 Task: Look for space in Sim, Russia from 12th July, 2023 to 16th July, 2023 for 8 adults in price range Rs.10000 to Rs.16000. Place can be private room with 8 bedrooms having 8 beds and 8 bathrooms. Property type can be house, flat, guest house. Amenities needed are: wifi, TV, free parkinig on premises, gym, breakfast. Booking option can be shelf check-in. Required host language is English.
Action: Mouse moved to (514, 114)
Screenshot: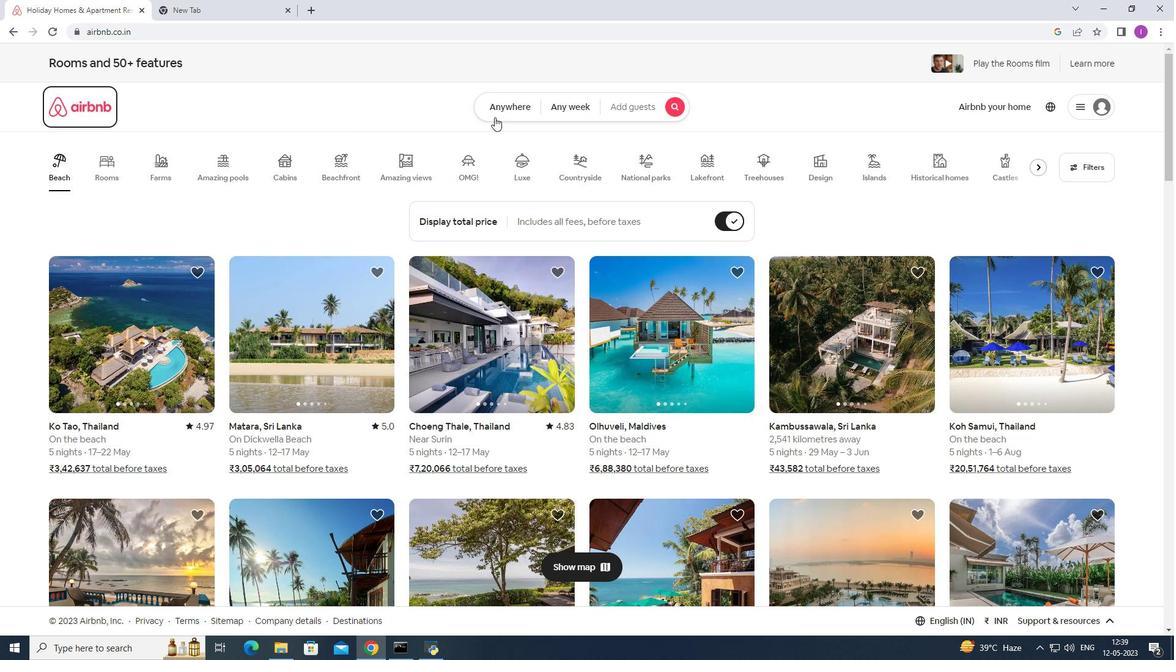 
Action: Mouse pressed left at (514, 114)
Screenshot: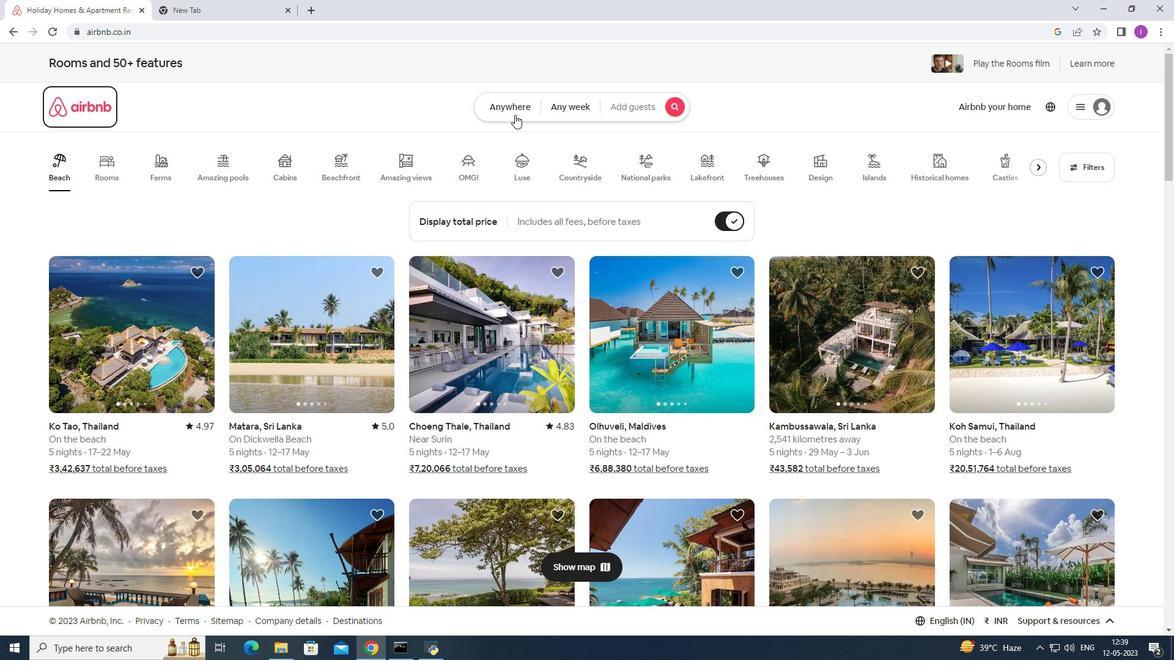 
Action: Mouse moved to (461, 160)
Screenshot: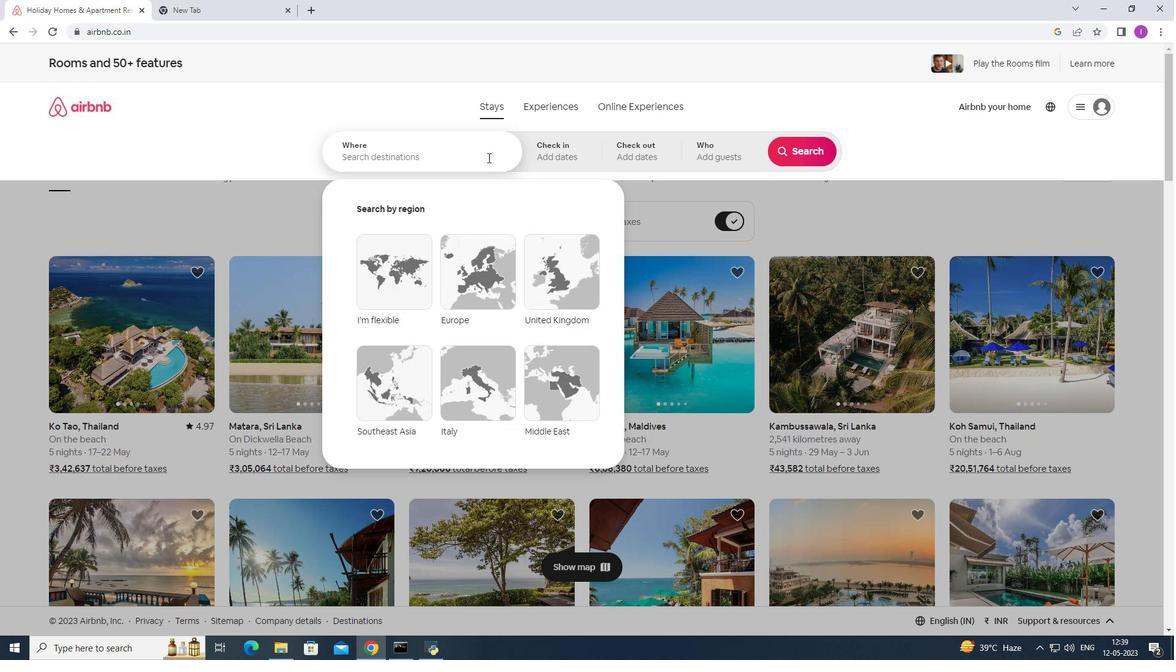 
Action: Mouse pressed left at (461, 160)
Screenshot: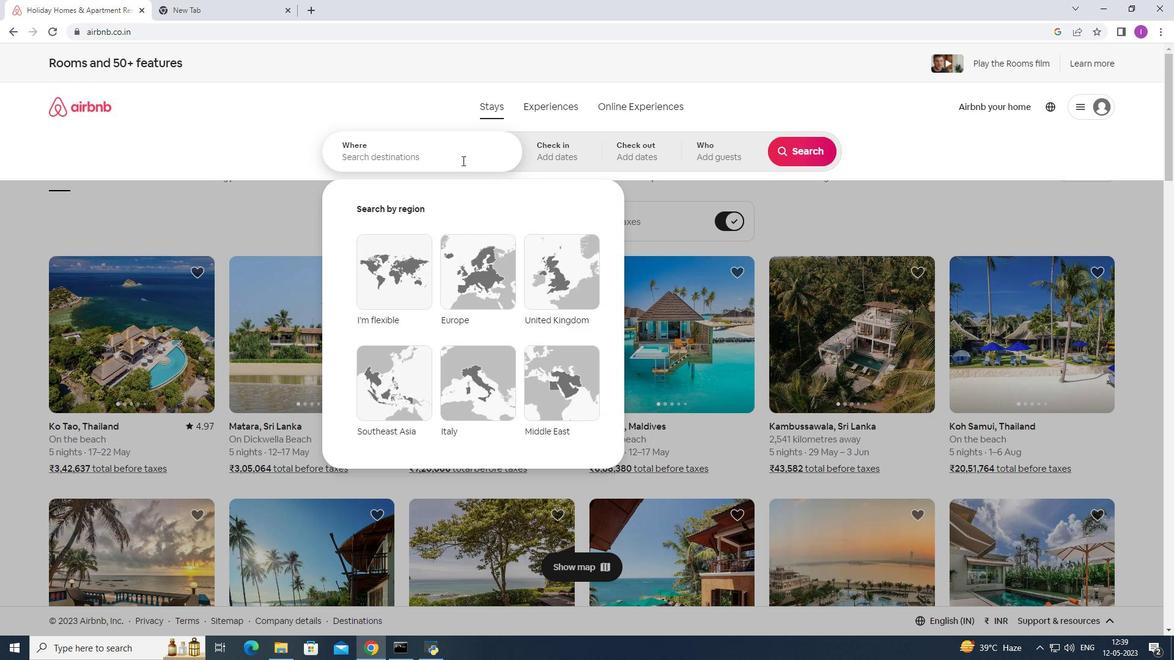 
Action: Key pressed <Key.shift><Key.shift><Key.shift><Key.shift><Key.shift><Key.shift>Sim,<Key.shift><Key.shift><Key.shift>Russia
Screenshot: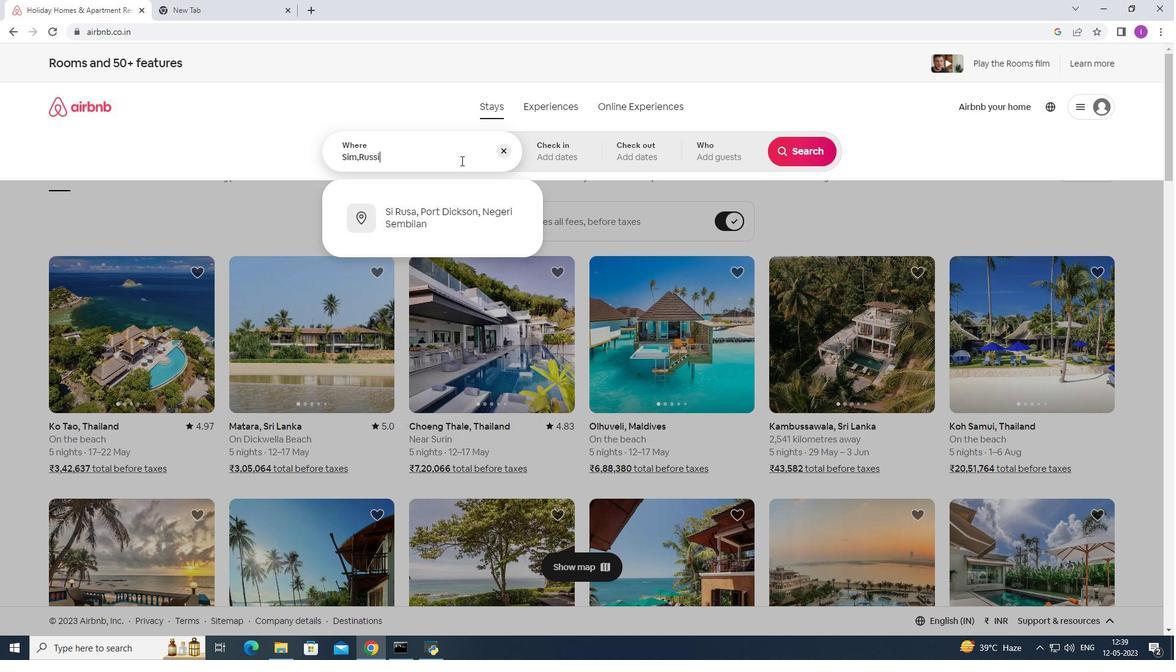 
Action: Mouse moved to (557, 150)
Screenshot: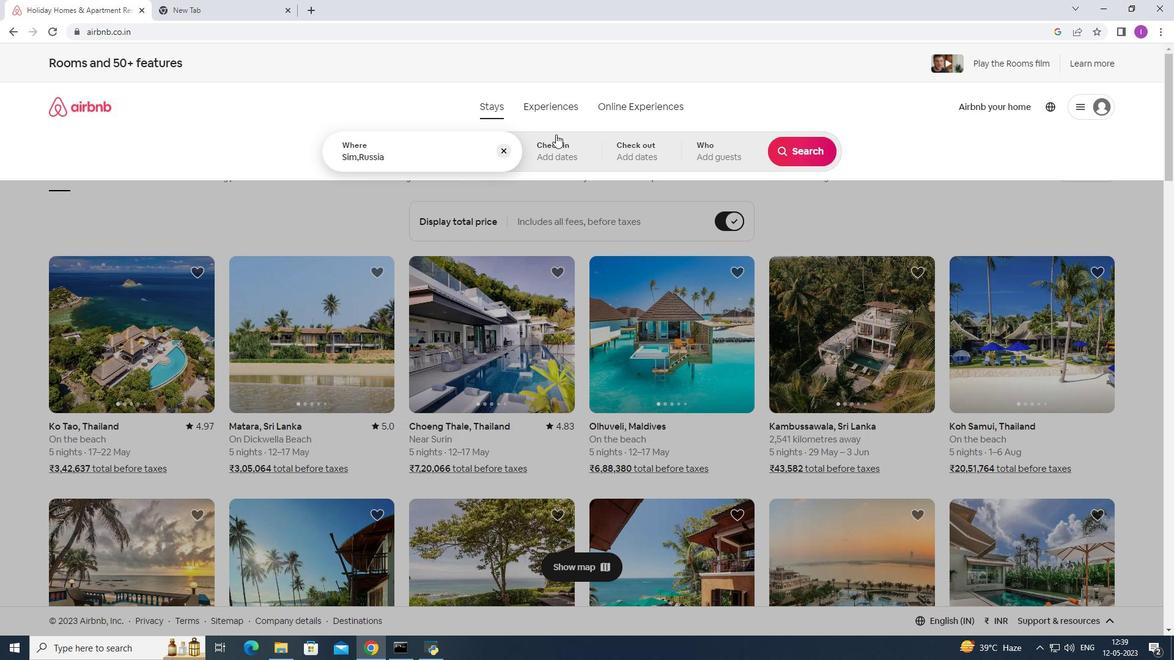 
Action: Mouse pressed left at (557, 150)
Screenshot: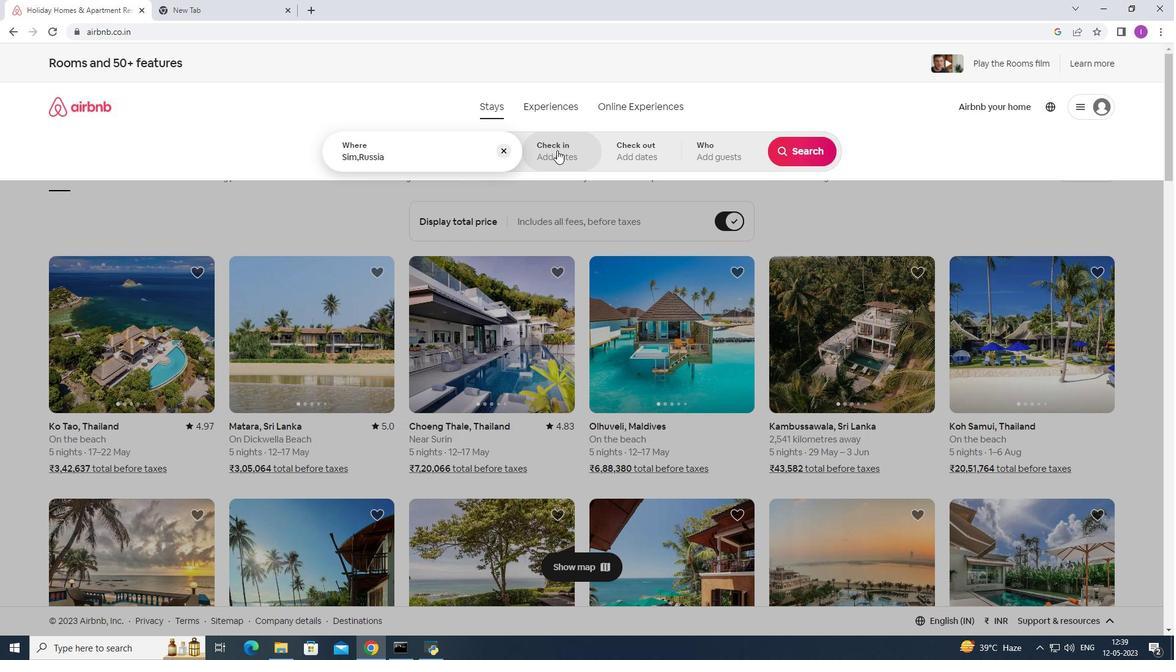 
Action: Mouse moved to (806, 242)
Screenshot: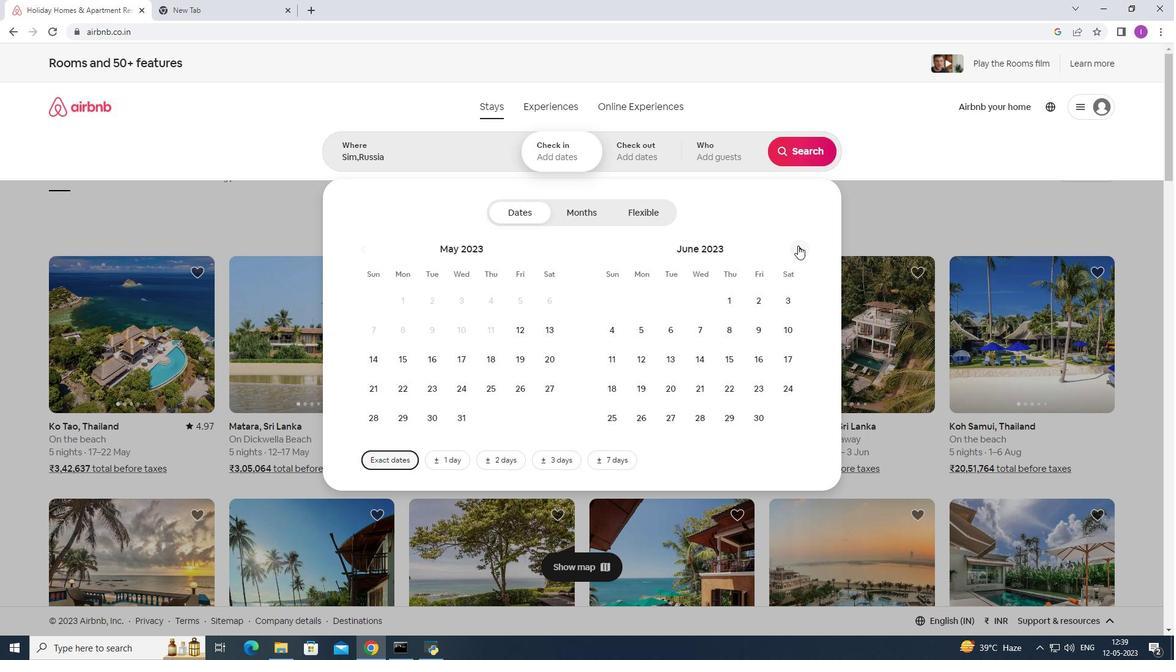 
Action: Mouse pressed left at (806, 242)
Screenshot: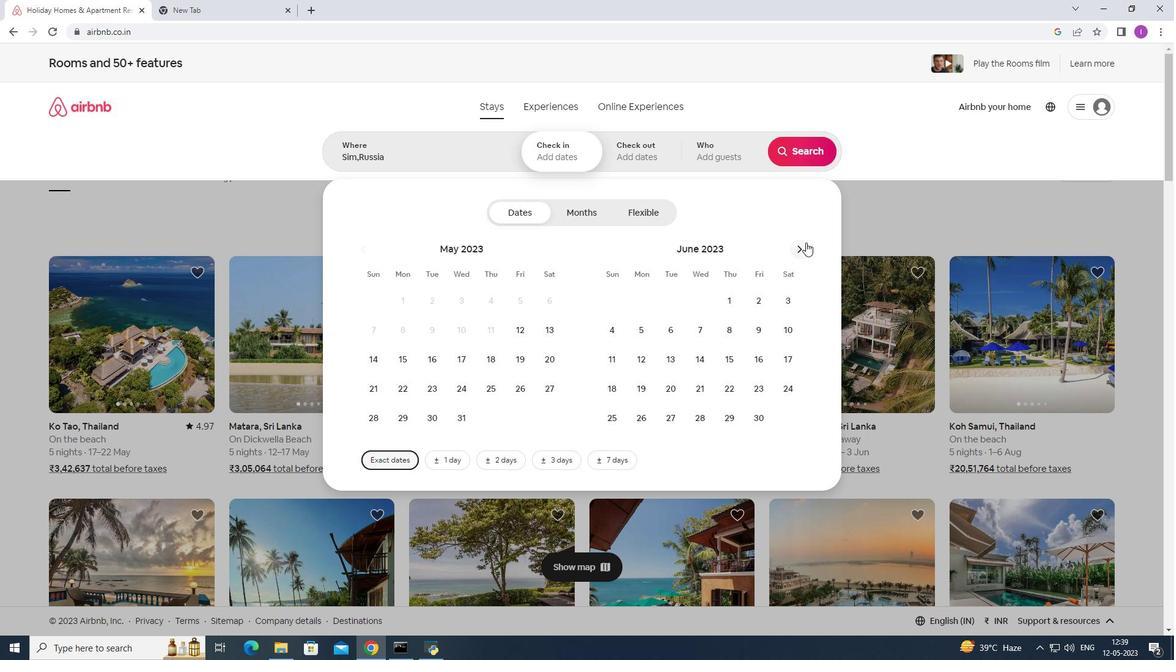 
Action: Mouse moved to (697, 355)
Screenshot: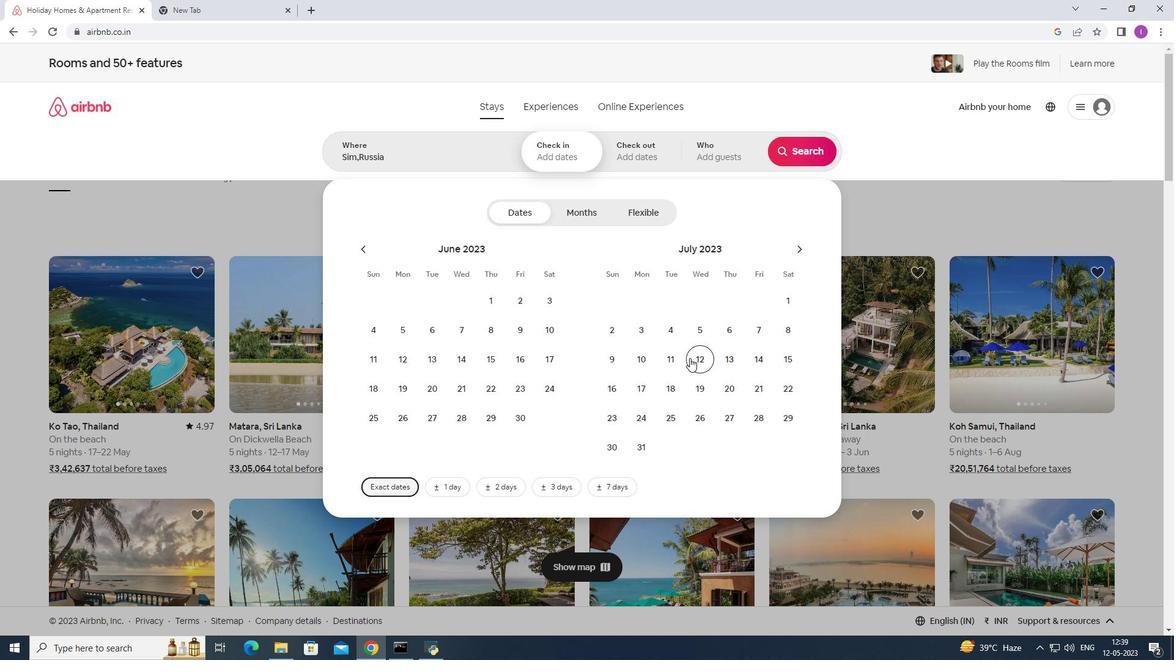 
Action: Mouse pressed left at (697, 355)
Screenshot: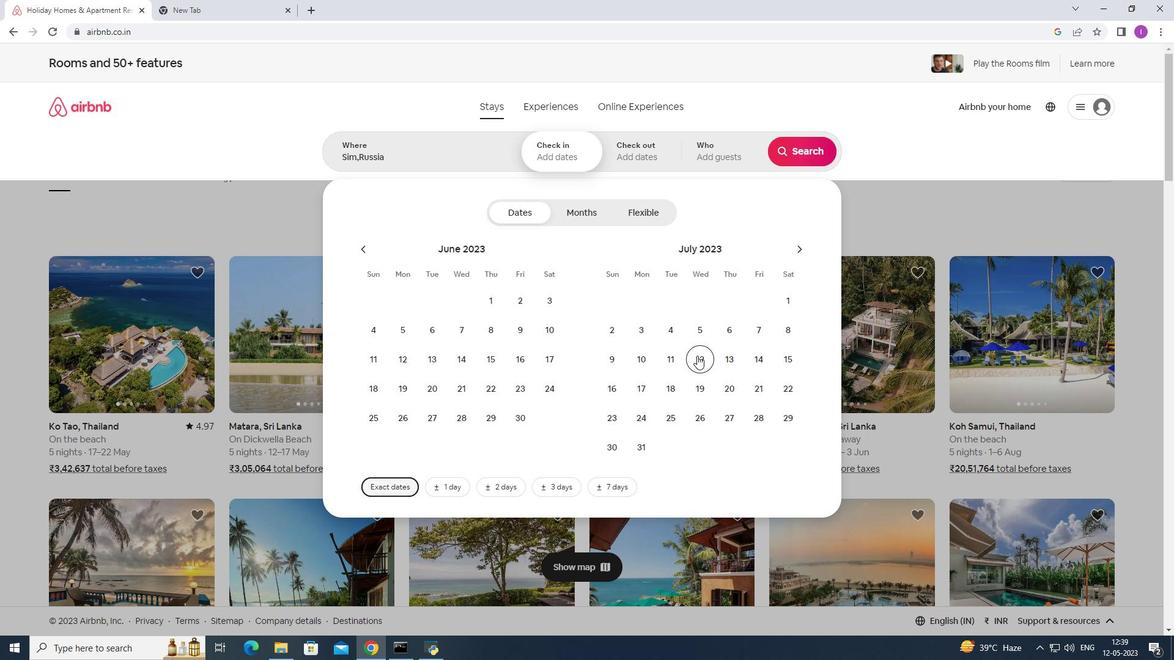 
Action: Mouse moved to (618, 390)
Screenshot: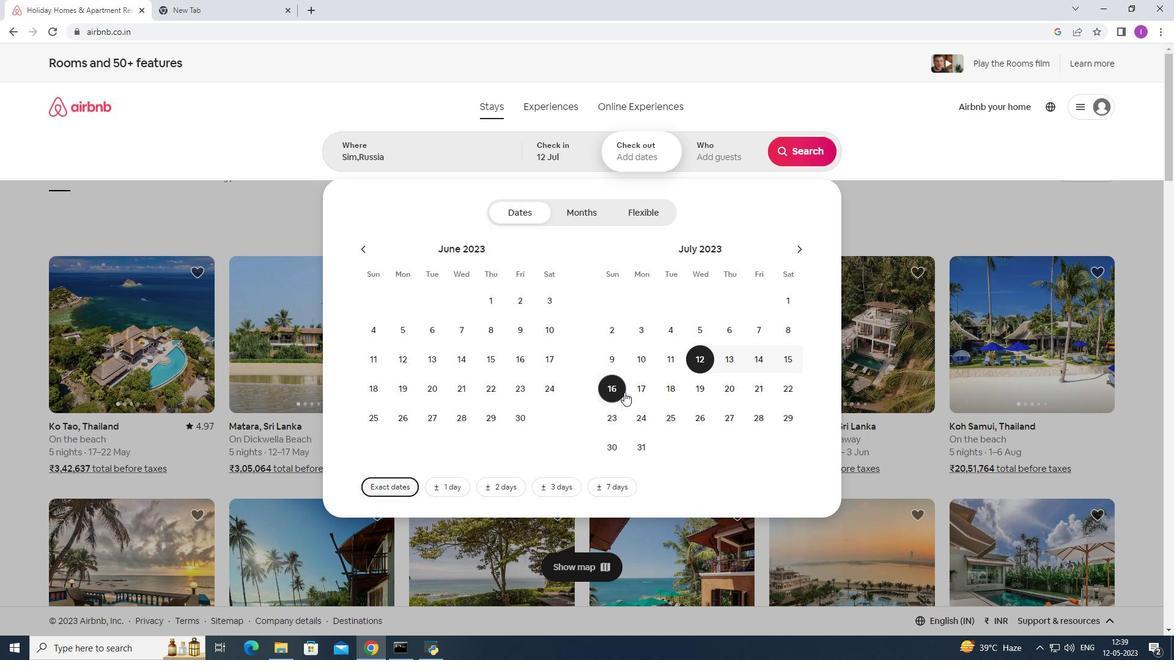 
Action: Mouse pressed left at (618, 390)
Screenshot: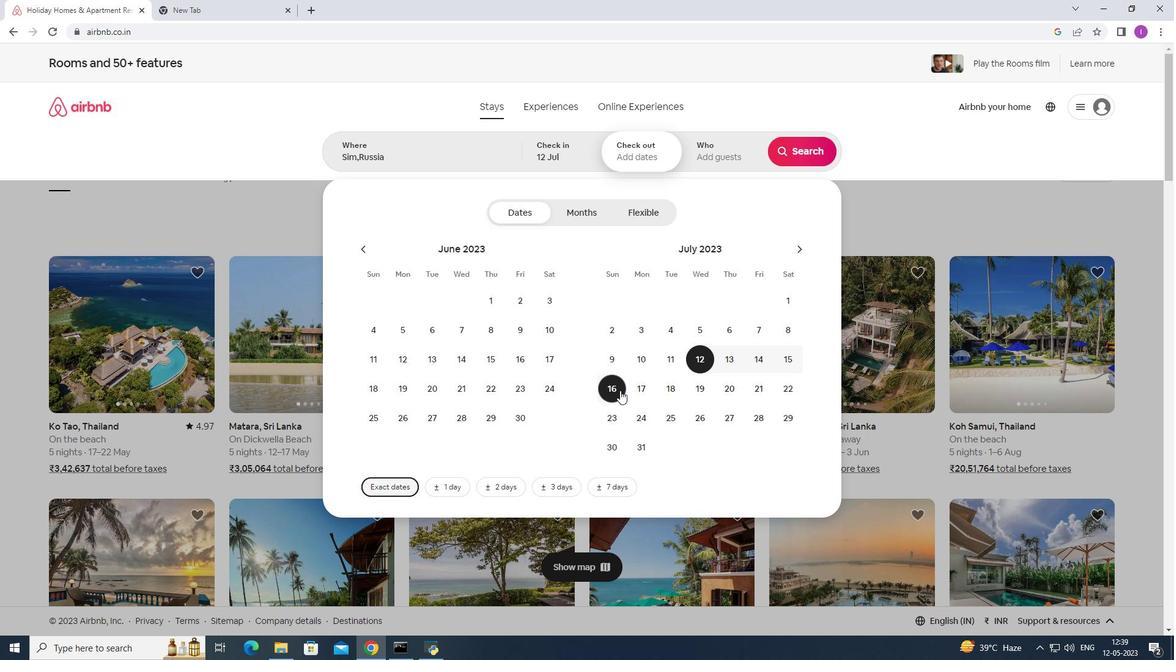 
Action: Mouse moved to (700, 153)
Screenshot: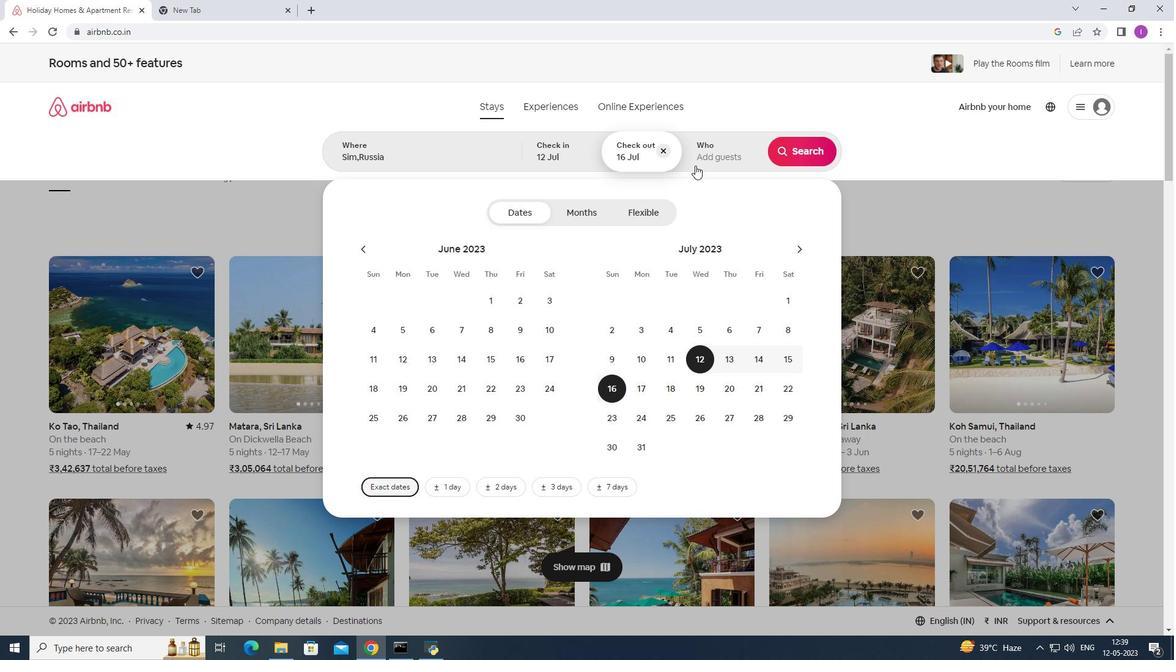 
Action: Mouse pressed left at (700, 153)
Screenshot: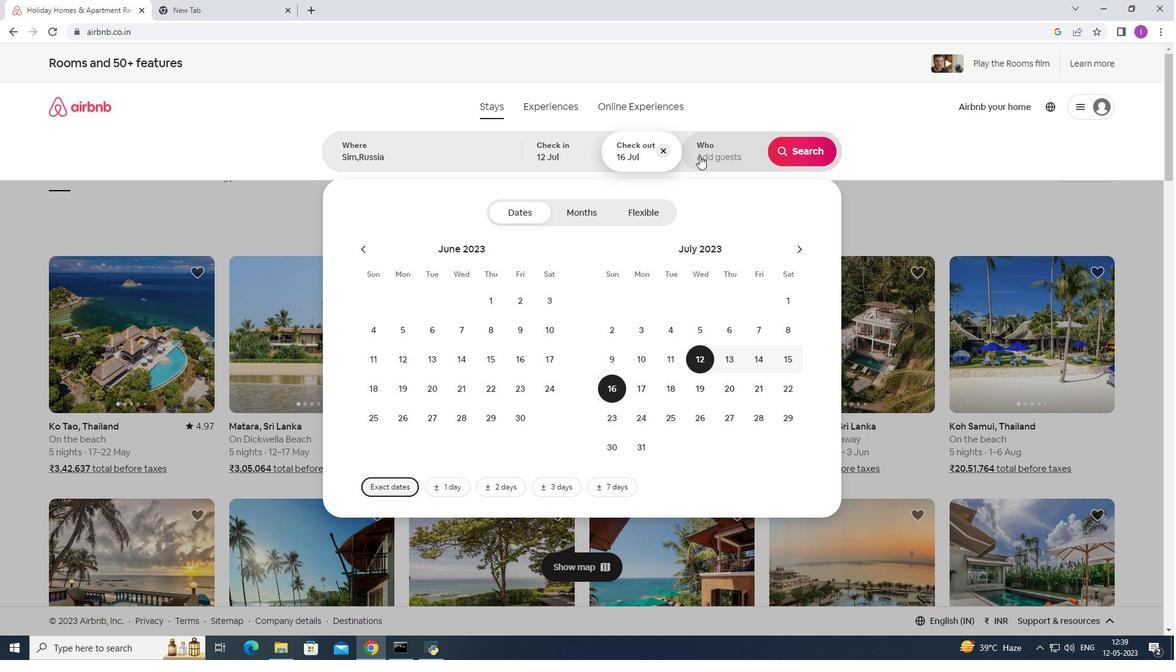 
Action: Mouse moved to (803, 219)
Screenshot: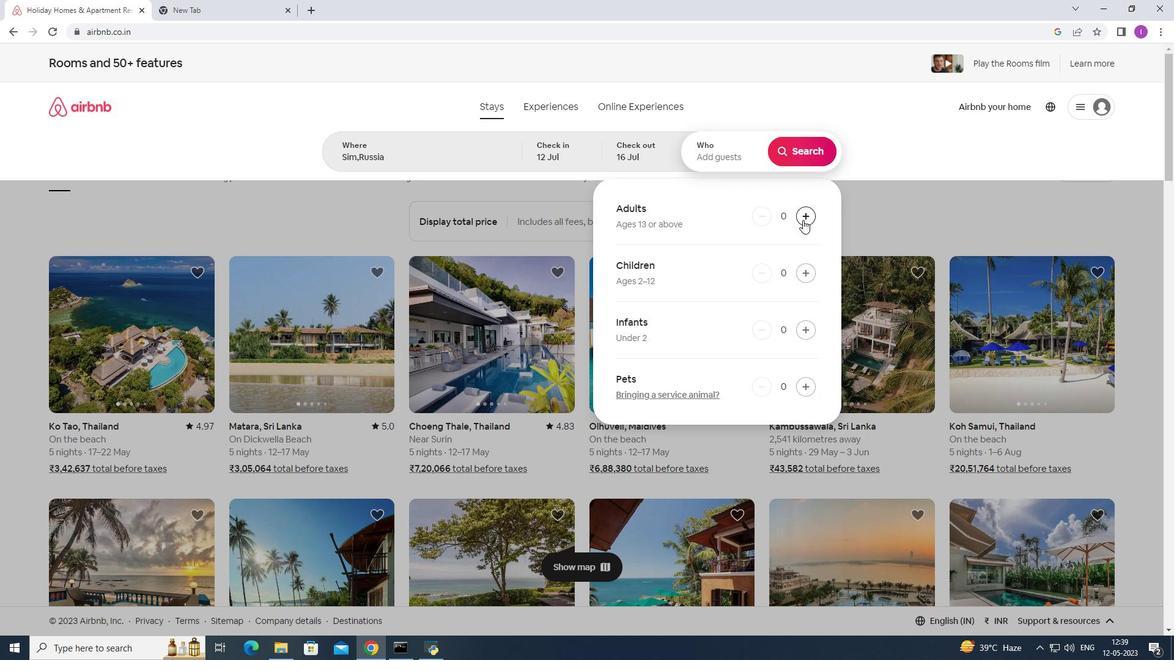 
Action: Mouse pressed left at (803, 219)
Screenshot: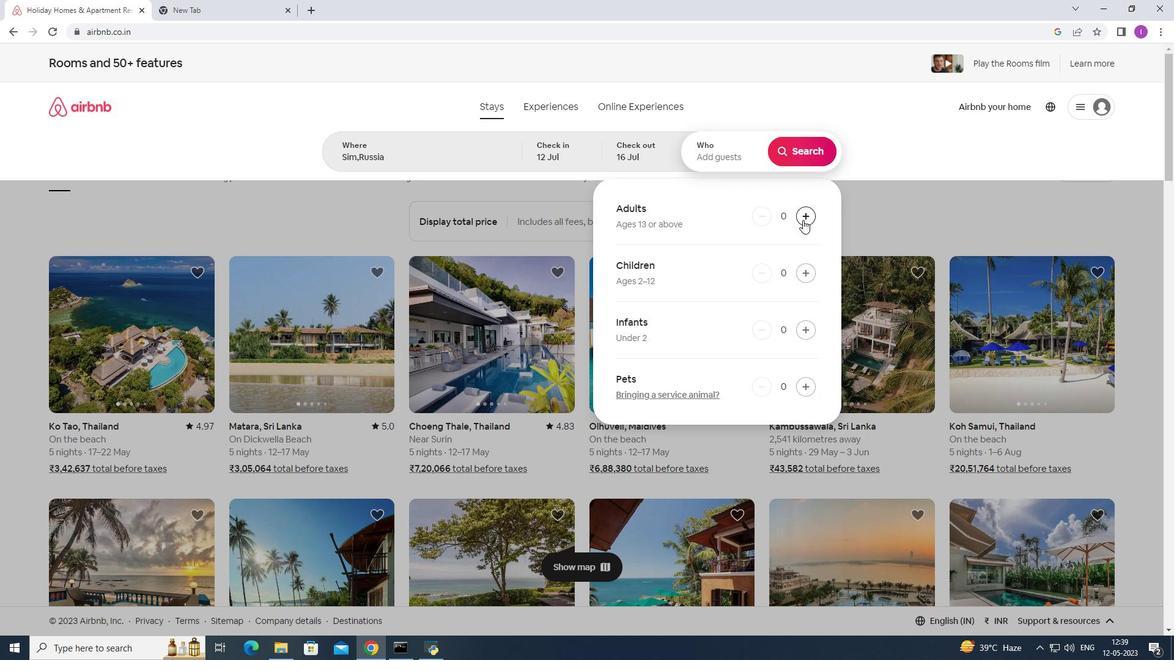 
Action: Mouse pressed left at (803, 219)
Screenshot: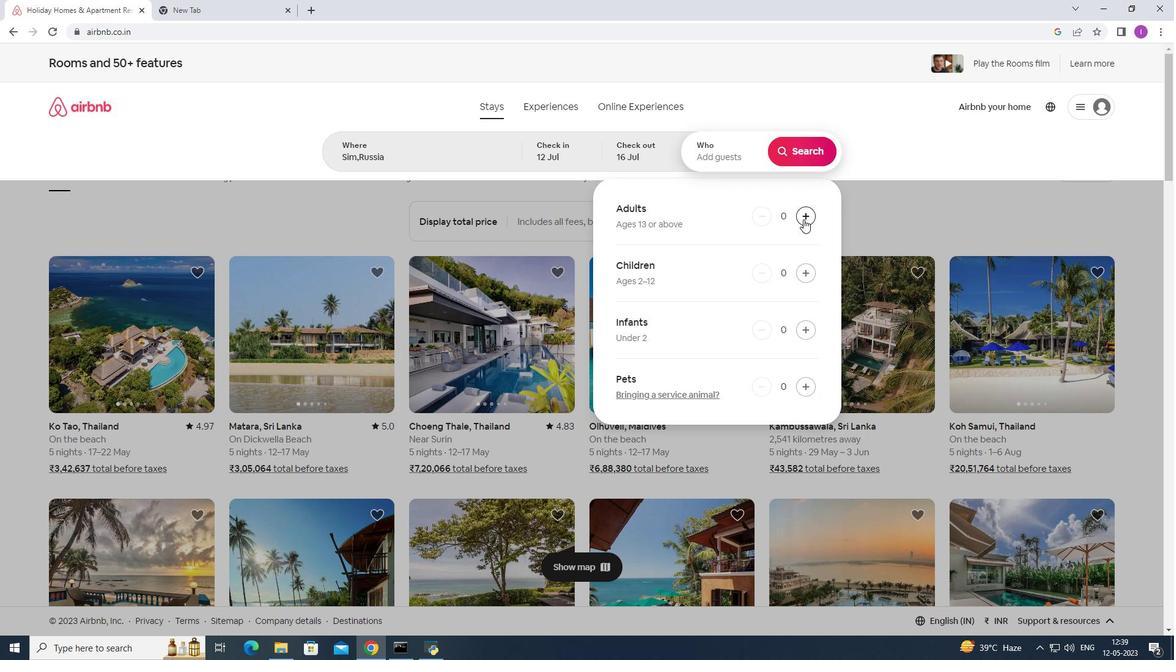 
Action: Mouse pressed left at (803, 219)
Screenshot: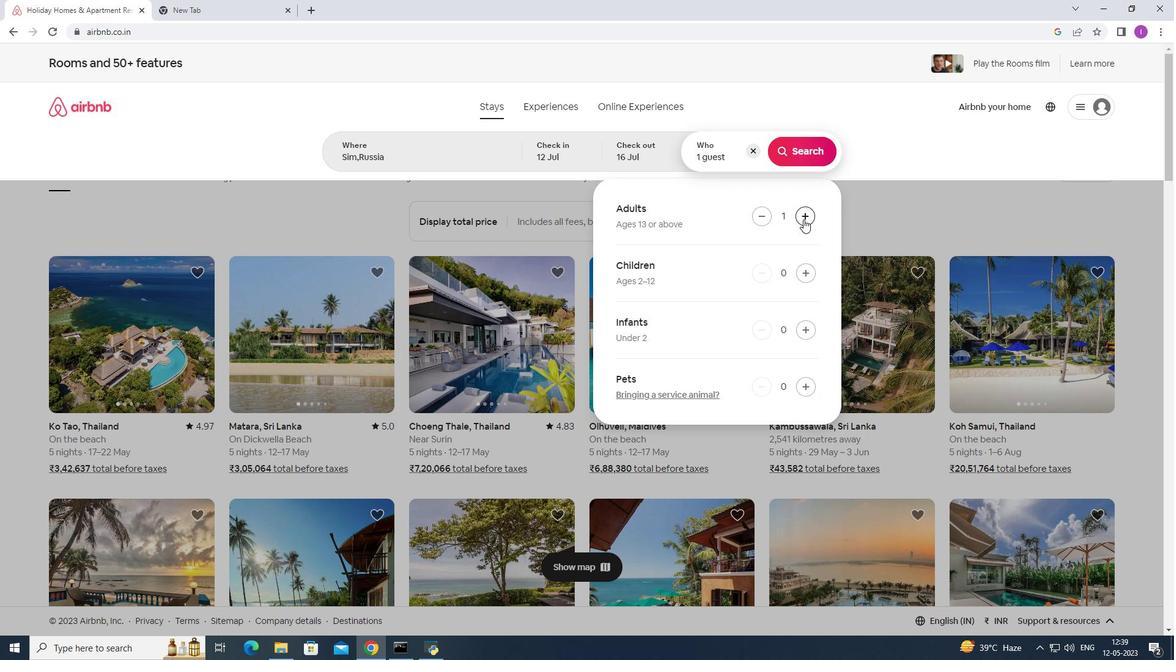 
Action: Mouse pressed left at (803, 219)
Screenshot: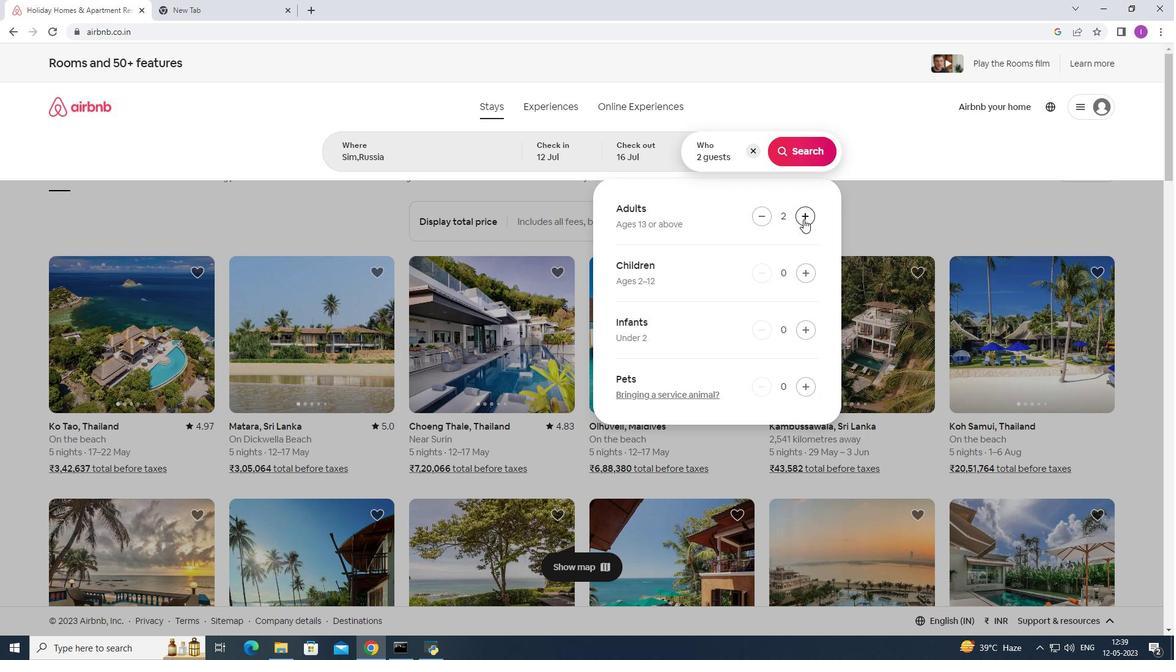 
Action: Mouse pressed left at (803, 219)
Screenshot: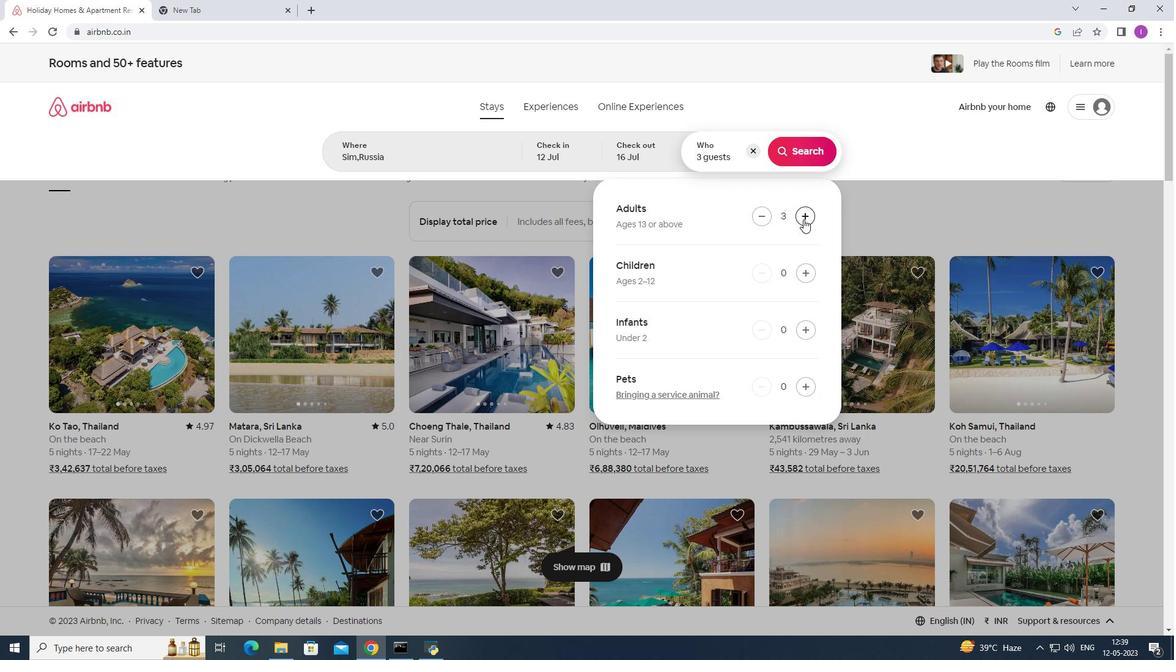 
Action: Mouse pressed left at (803, 219)
Screenshot: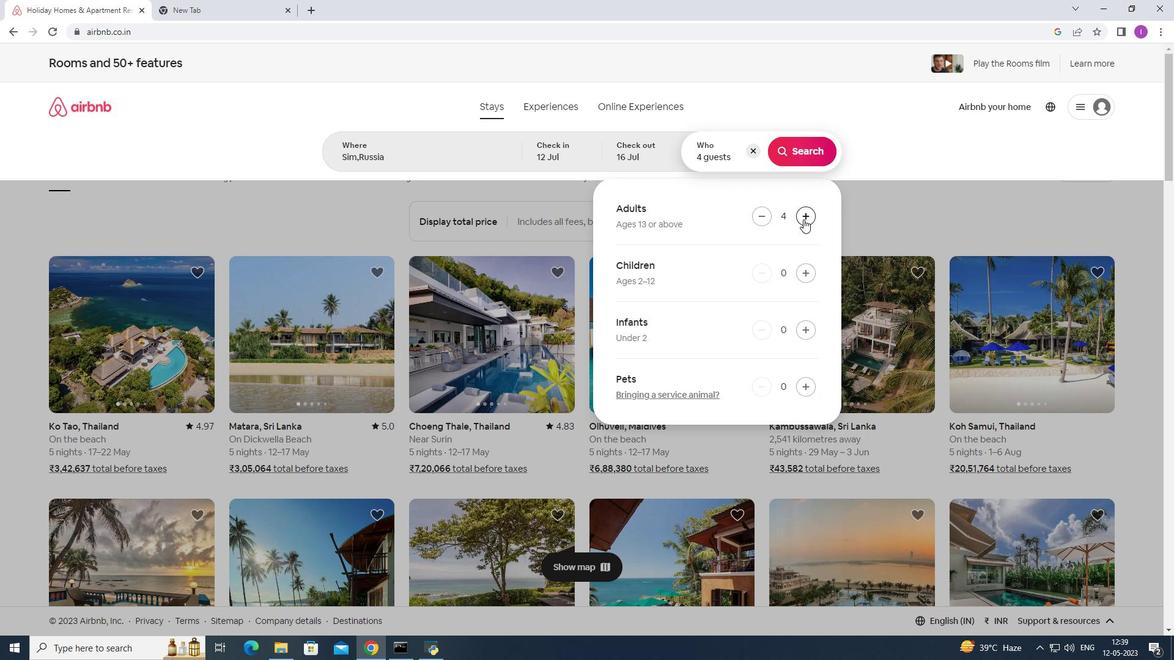 
Action: Mouse pressed left at (803, 219)
Screenshot: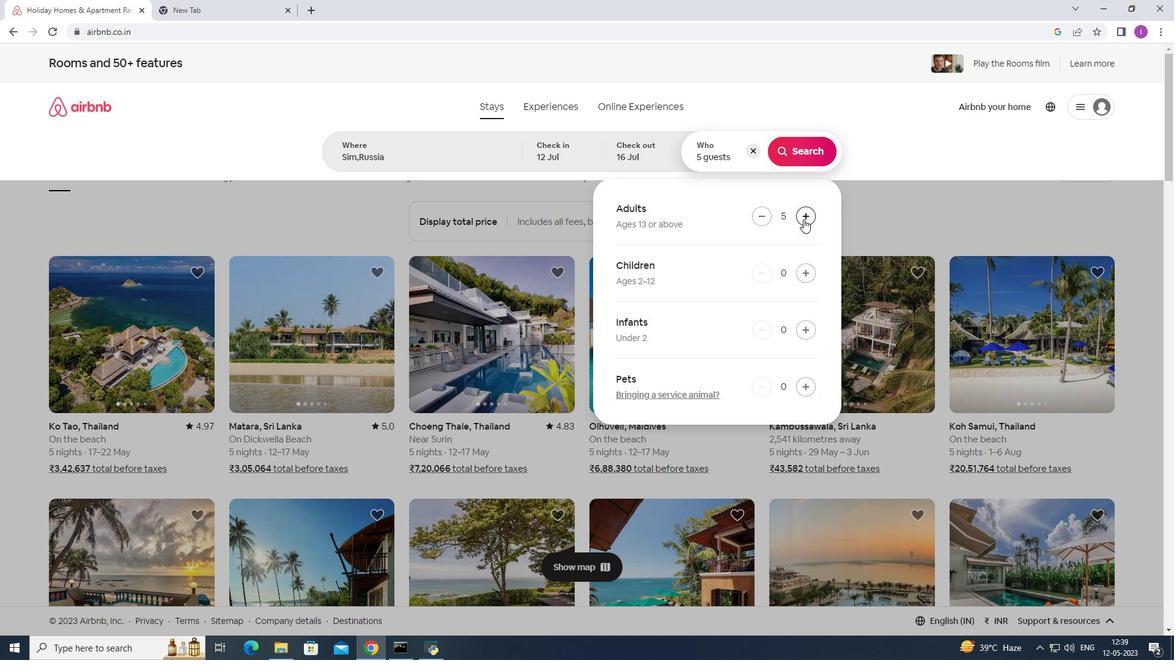 
Action: Mouse pressed left at (803, 219)
Screenshot: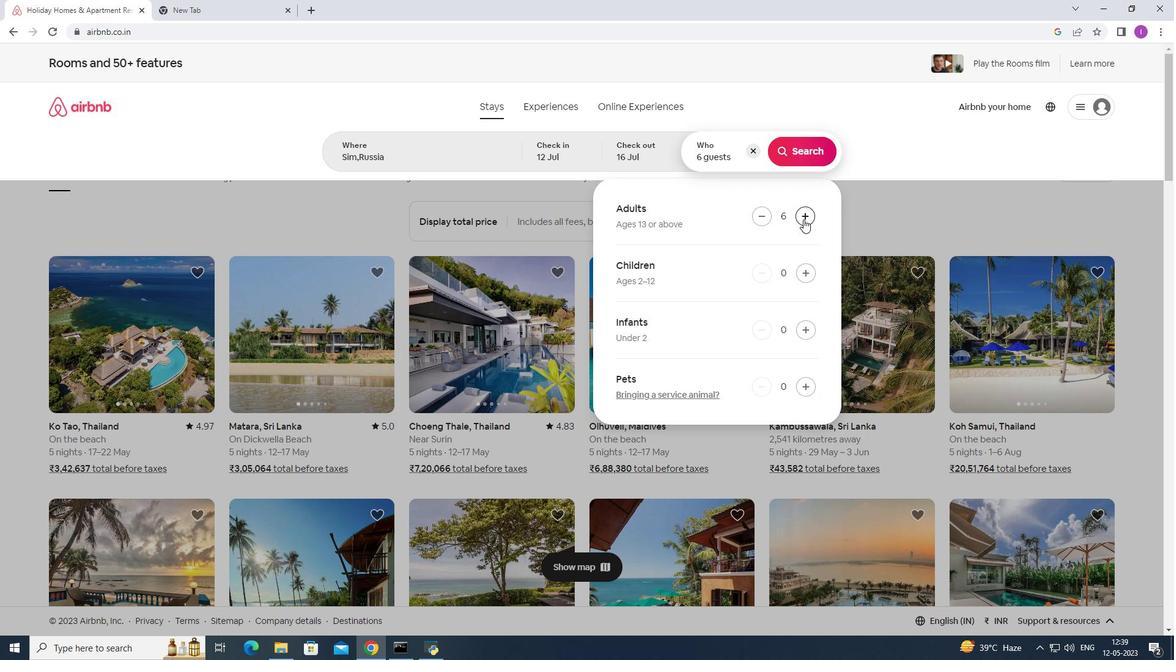 
Action: Mouse moved to (794, 153)
Screenshot: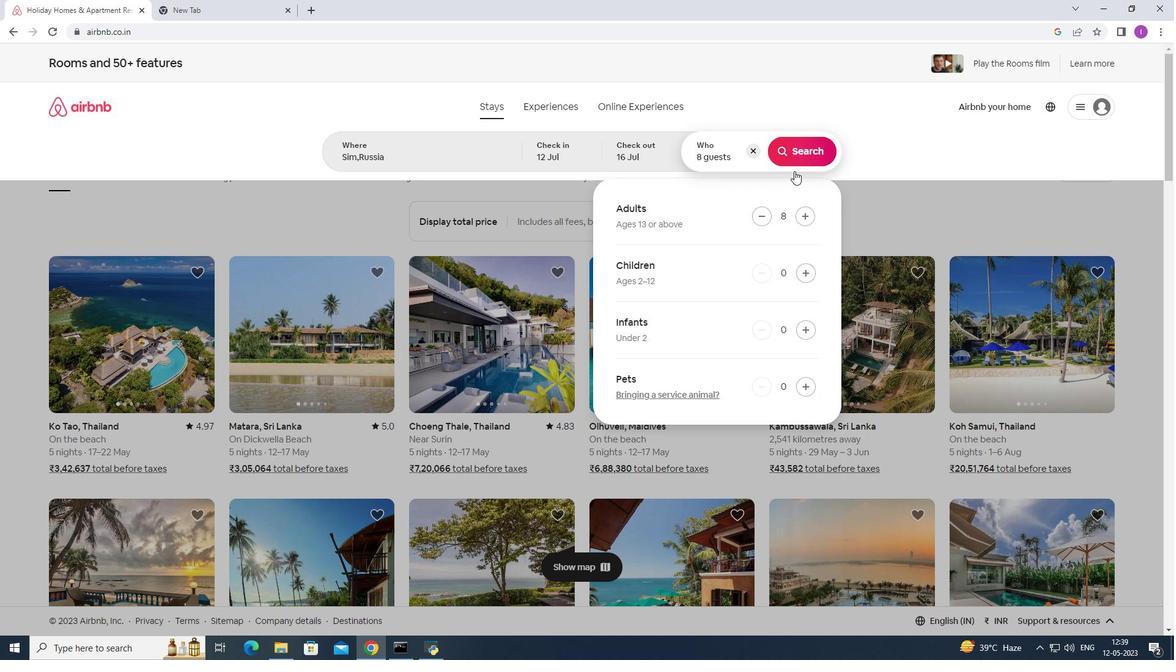 
Action: Mouse pressed left at (794, 153)
Screenshot: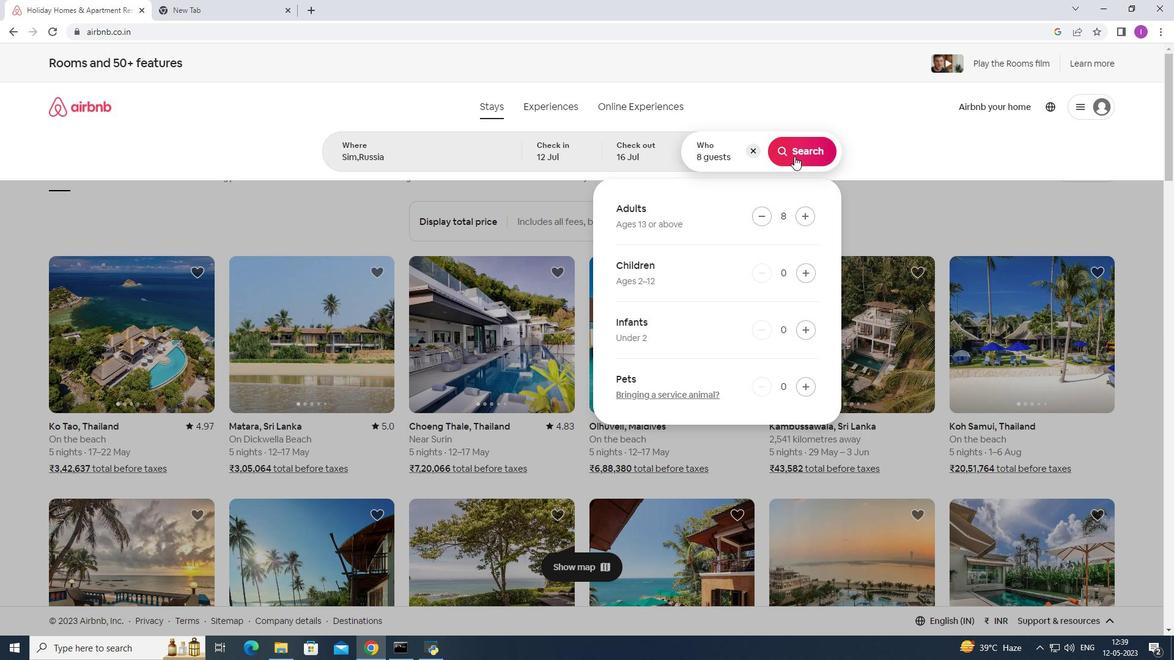 
Action: Mouse moved to (1128, 120)
Screenshot: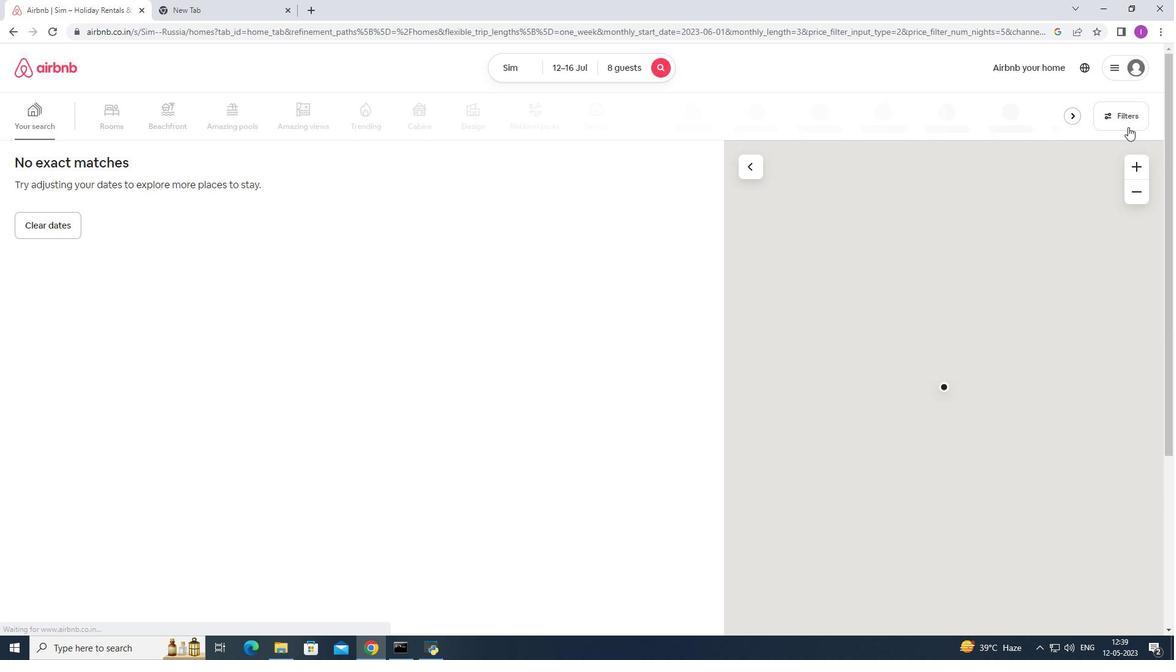 
Action: Mouse pressed left at (1128, 120)
Screenshot: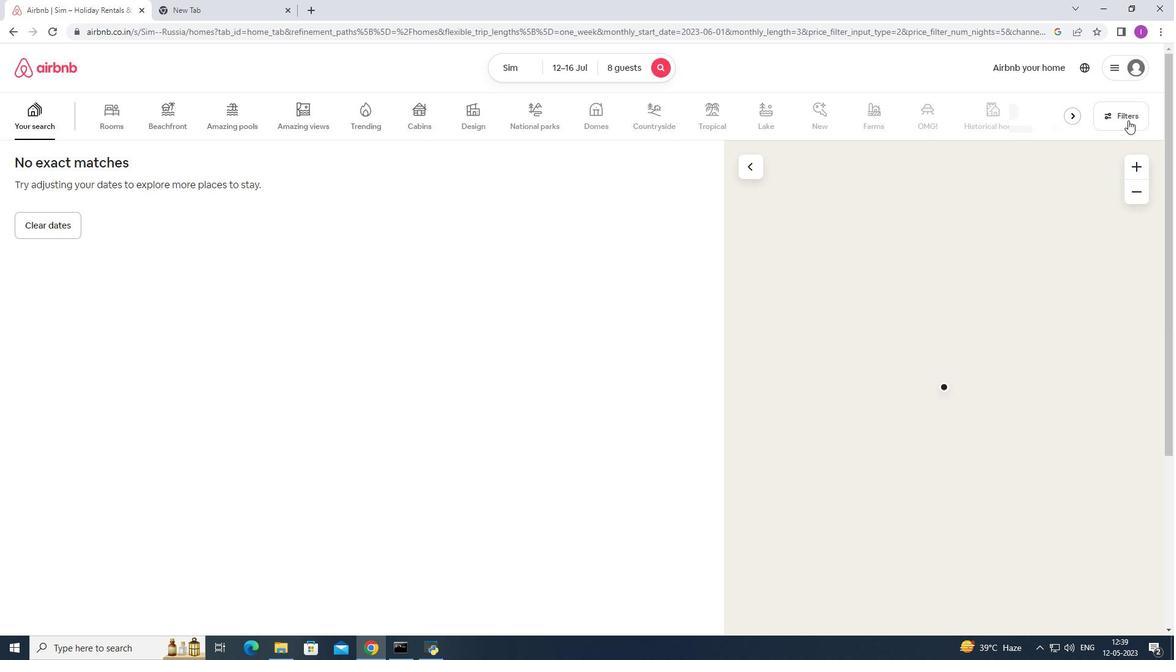 
Action: Mouse moved to (671, 417)
Screenshot: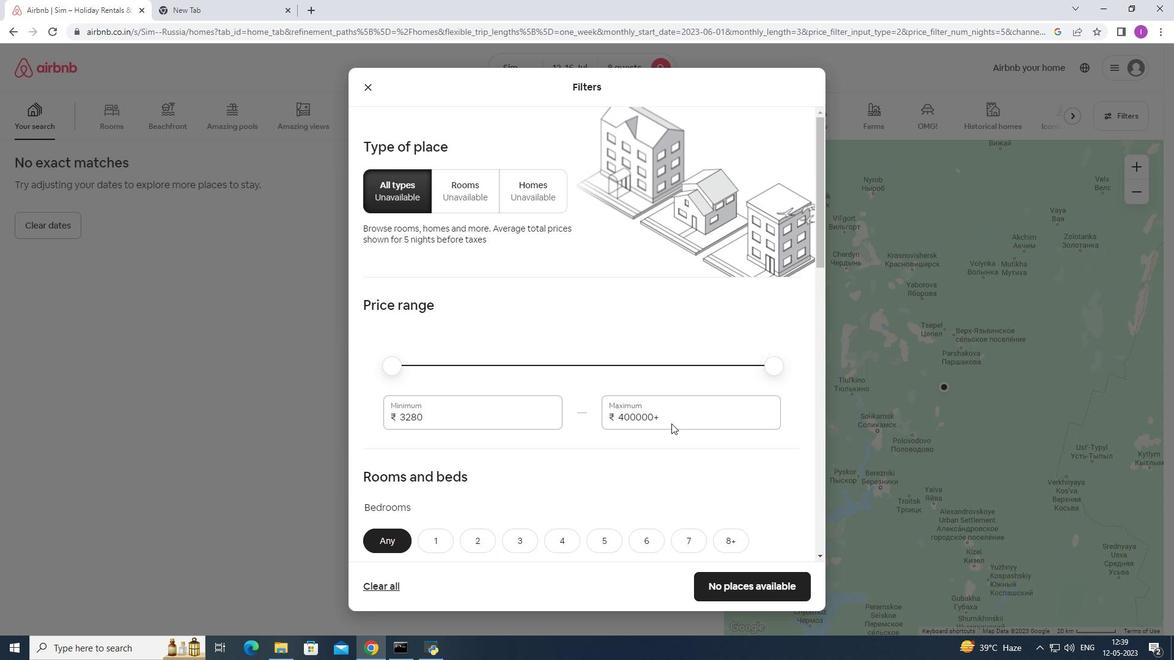 
Action: Mouse pressed left at (671, 417)
Screenshot: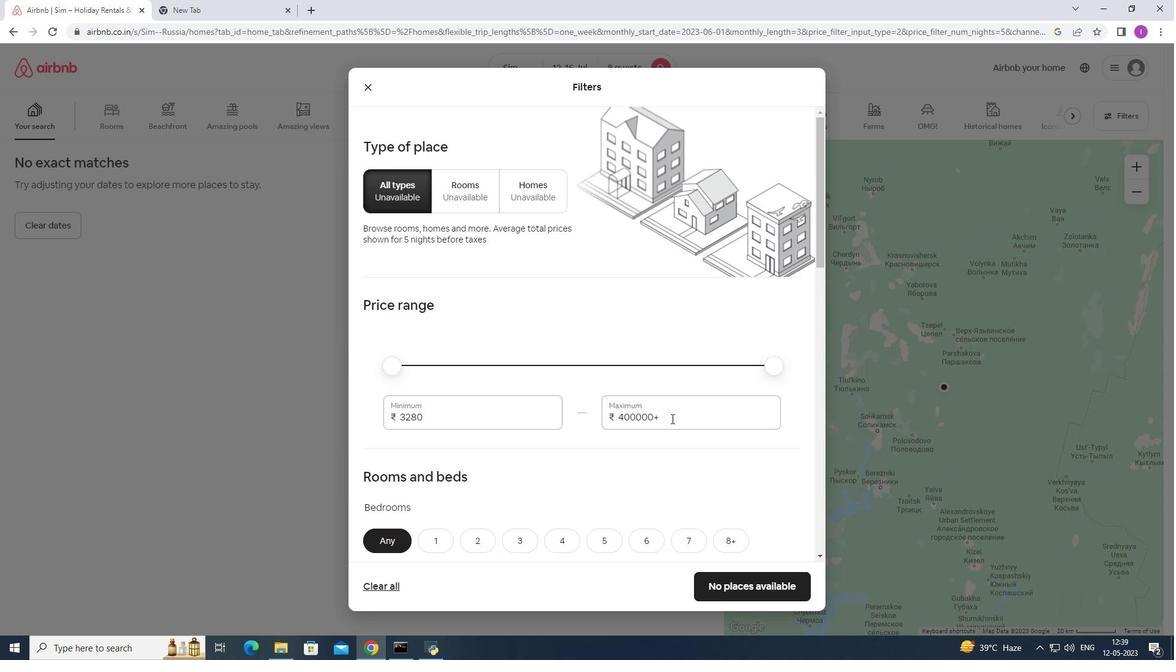 
Action: Mouse moved to (589, 429)
Screenshot: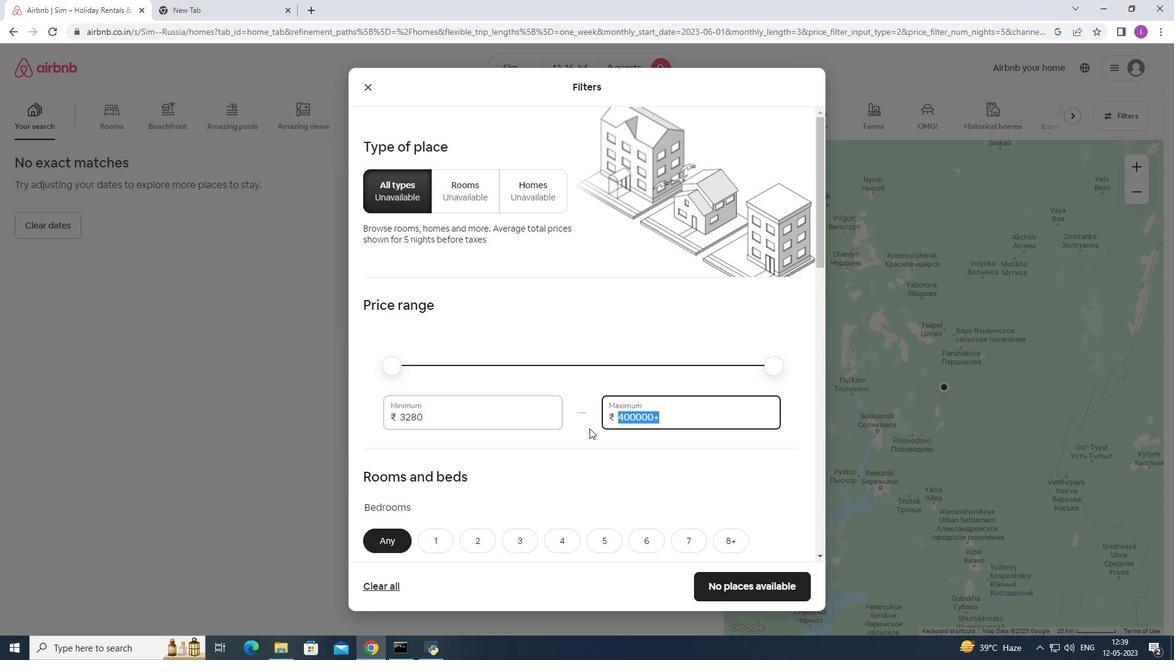
Action: Key pressed 1
Screenshot: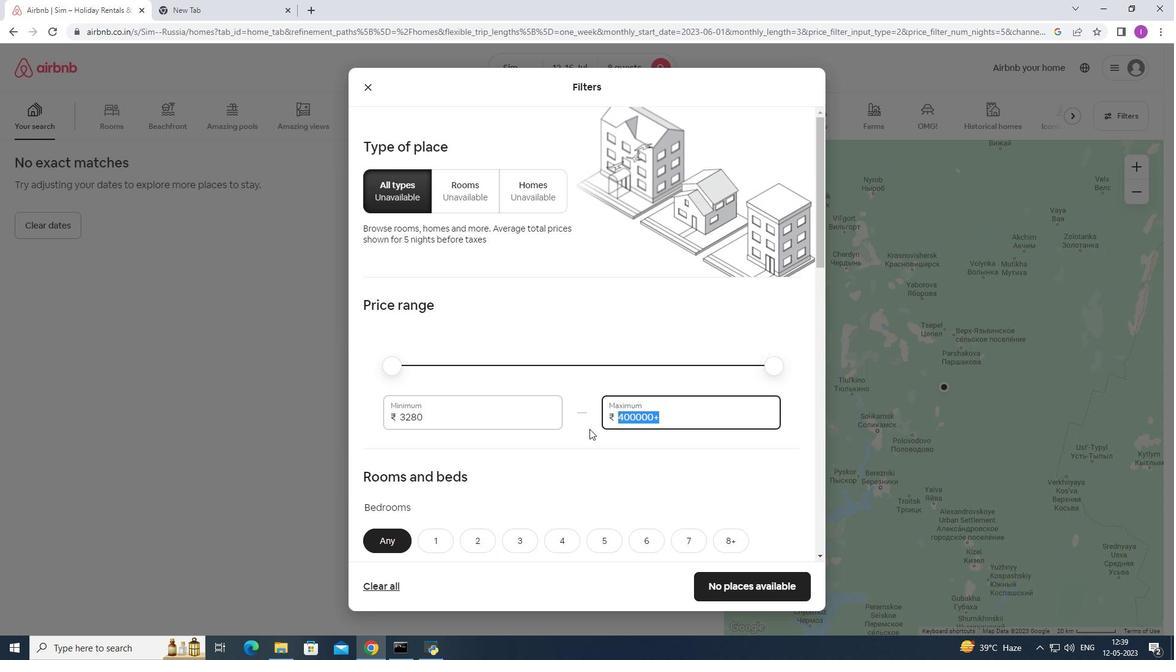 
Action: Mouse moved to (589, 429)
Screenshot: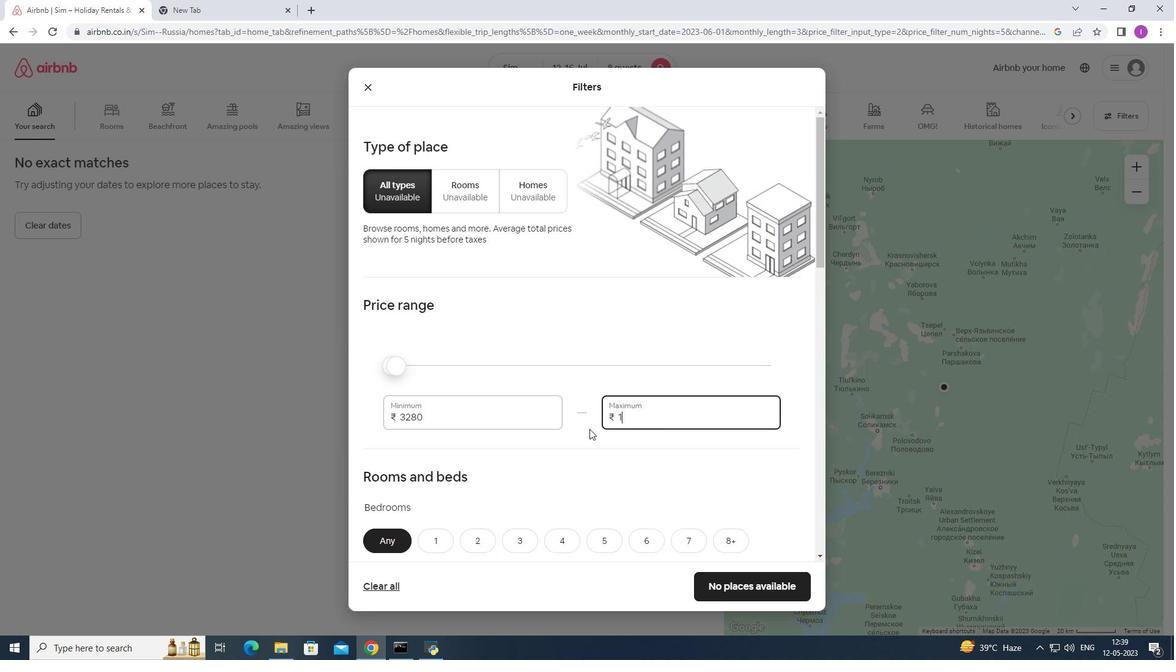 
Action: Key pressed 0
Screenshot: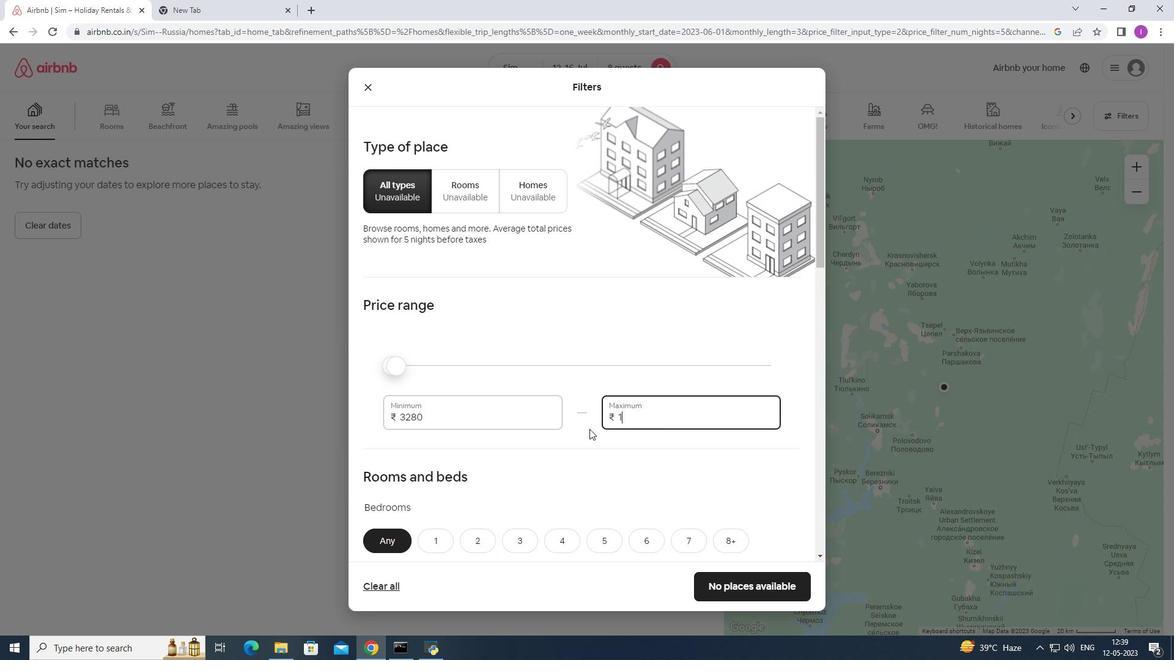 
Action: Mouse moved to (589, 429)
Screenshot: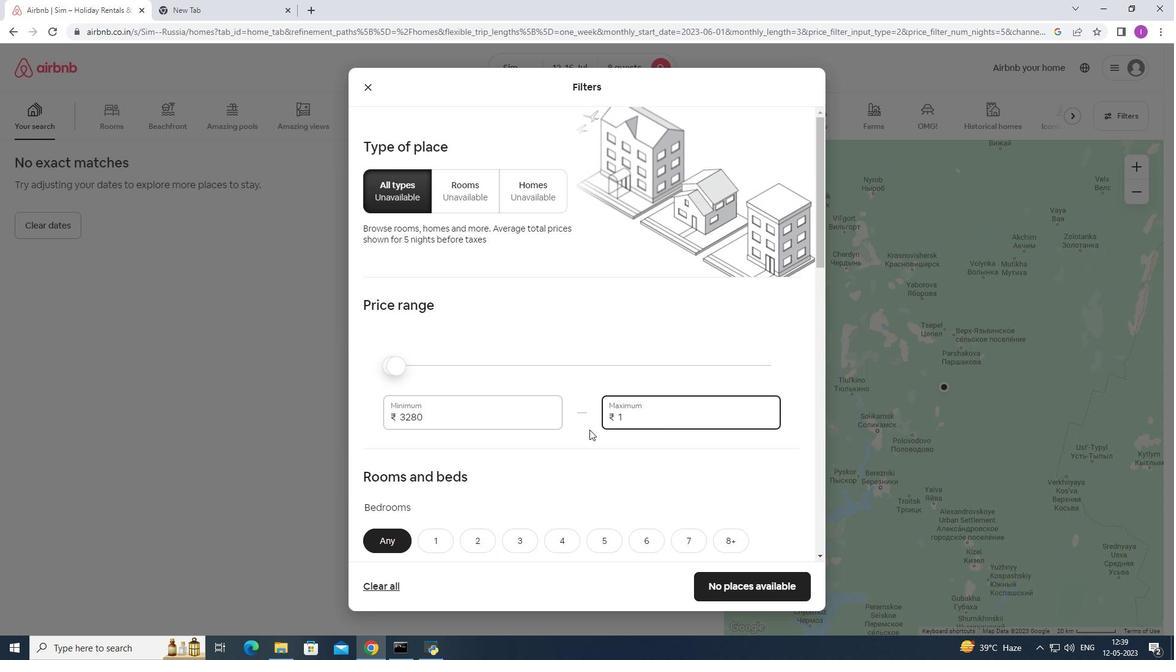 
Action: Key pressed 0
Screenshot: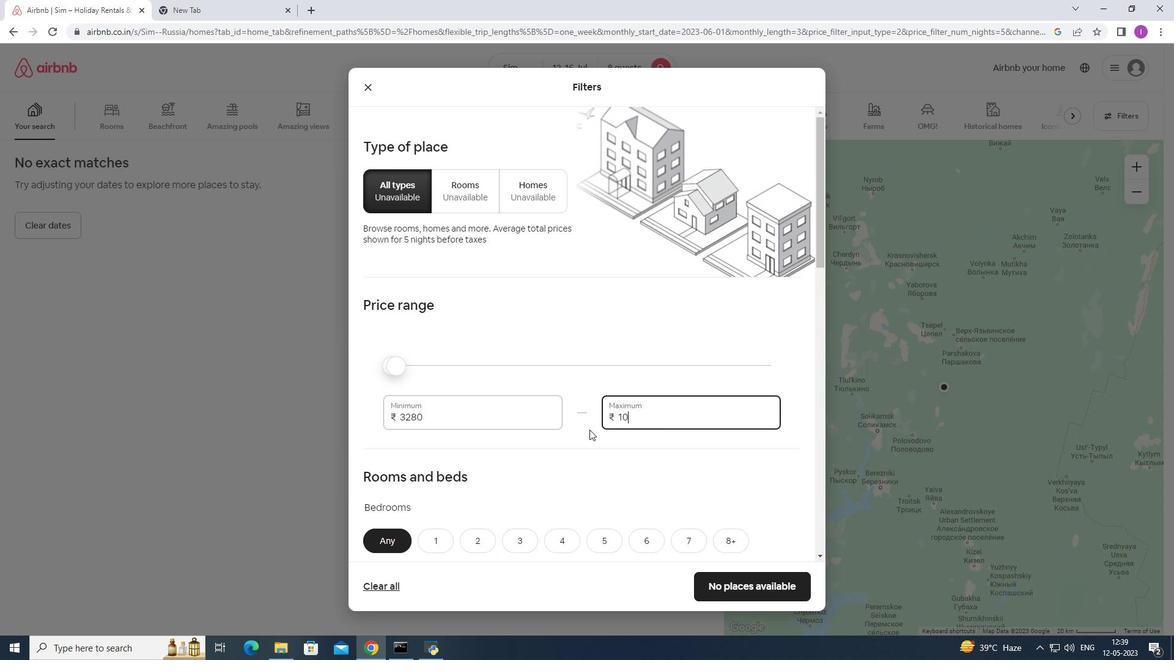 
Action: Mouse moved to (592, 428)
Screenshot: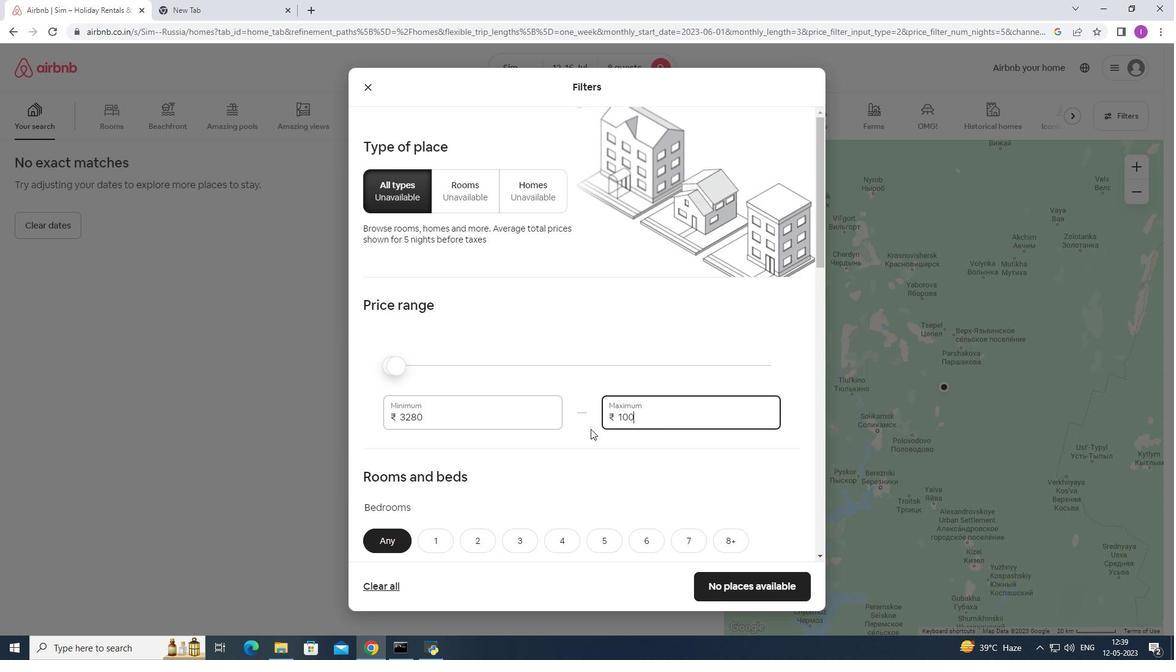 
Action: Key pressed 0
Screenshot: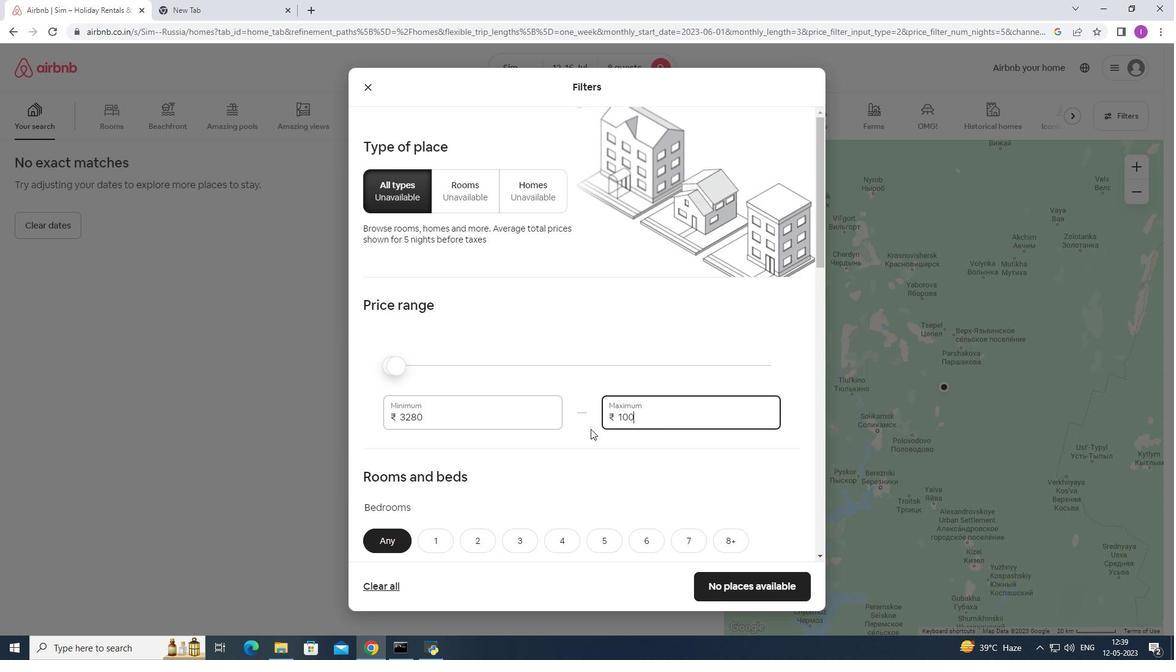 
Action: Mouse moved to (593, 427)
Screenshot: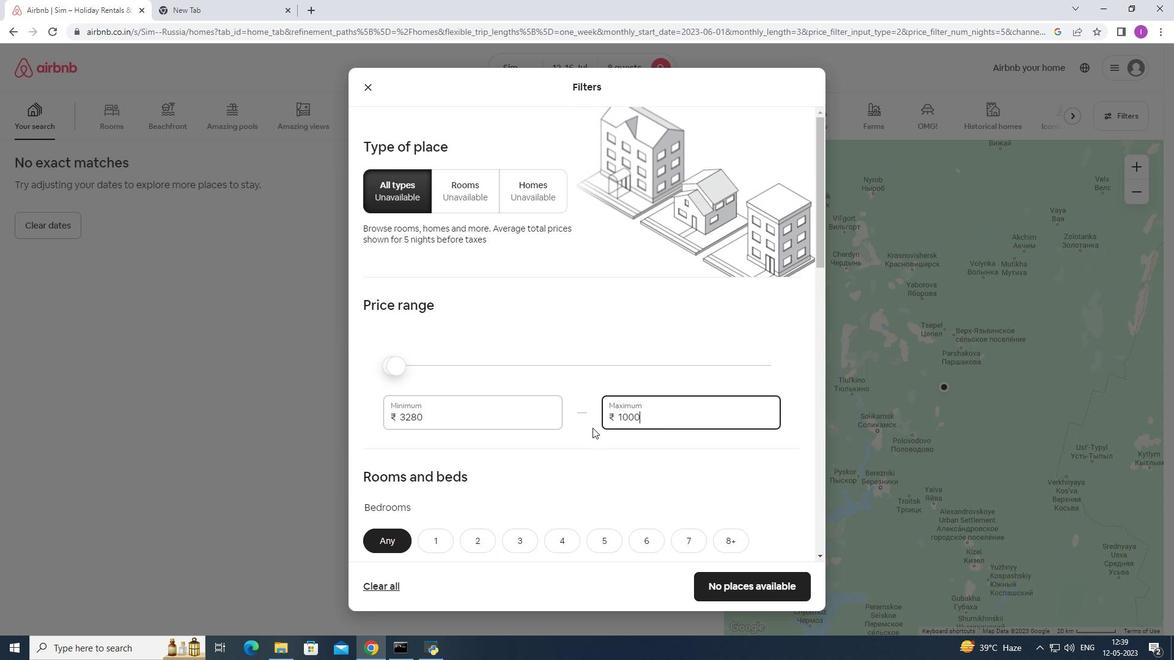 
Action: Key pressed 0
Screenshot: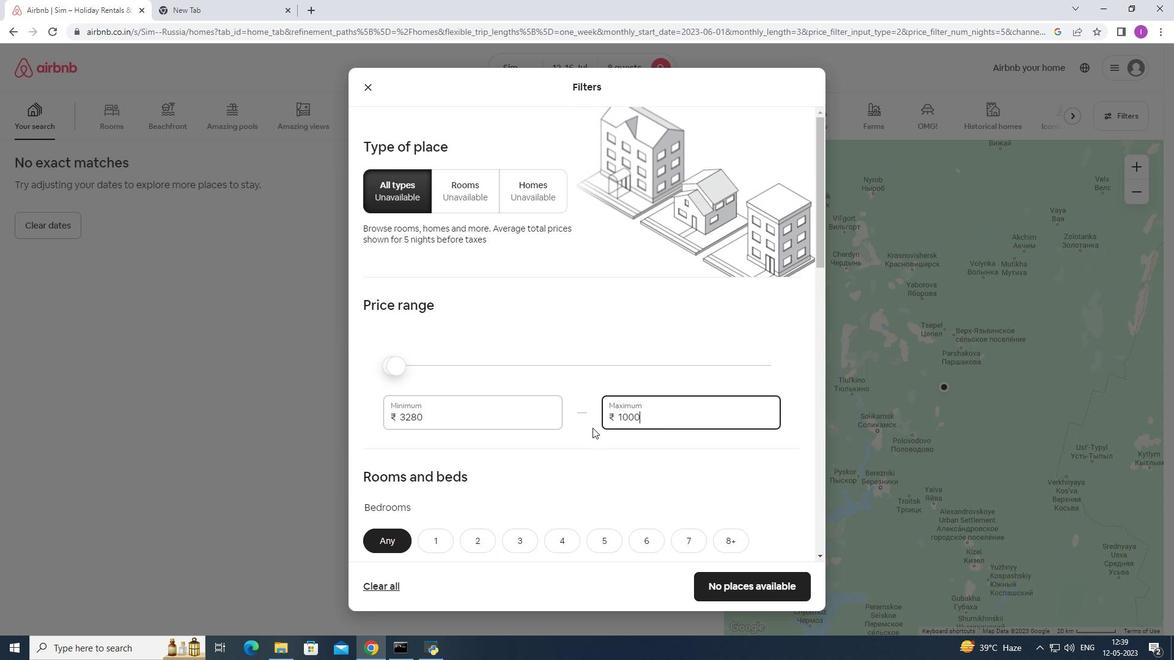 
Action: Mouse moved to (448, 422)
Screenshot: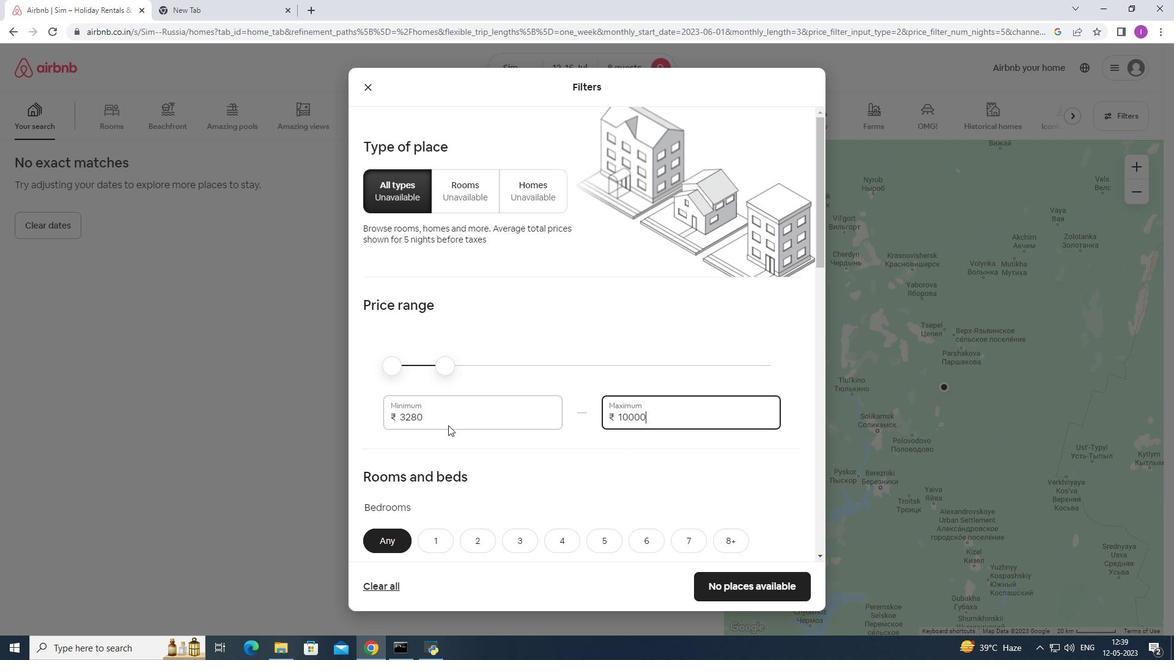 
Action: Mouse pressed left at (448, 422)
Screenshot: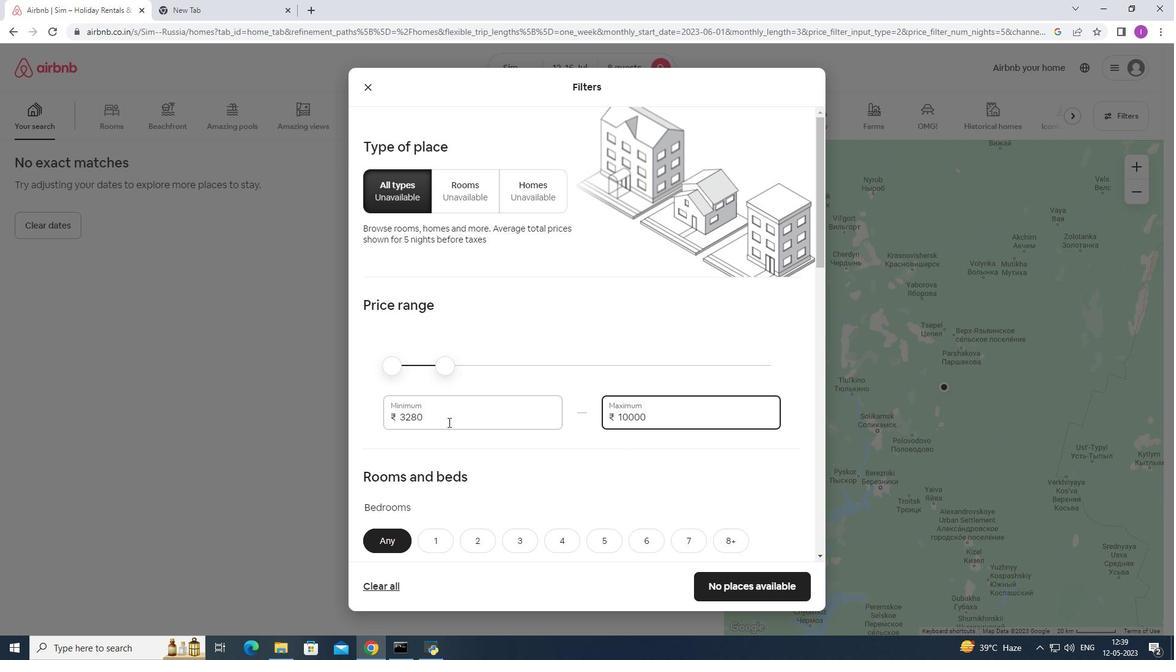 
Action: Mouse moved to (658, 416)
Screenshot: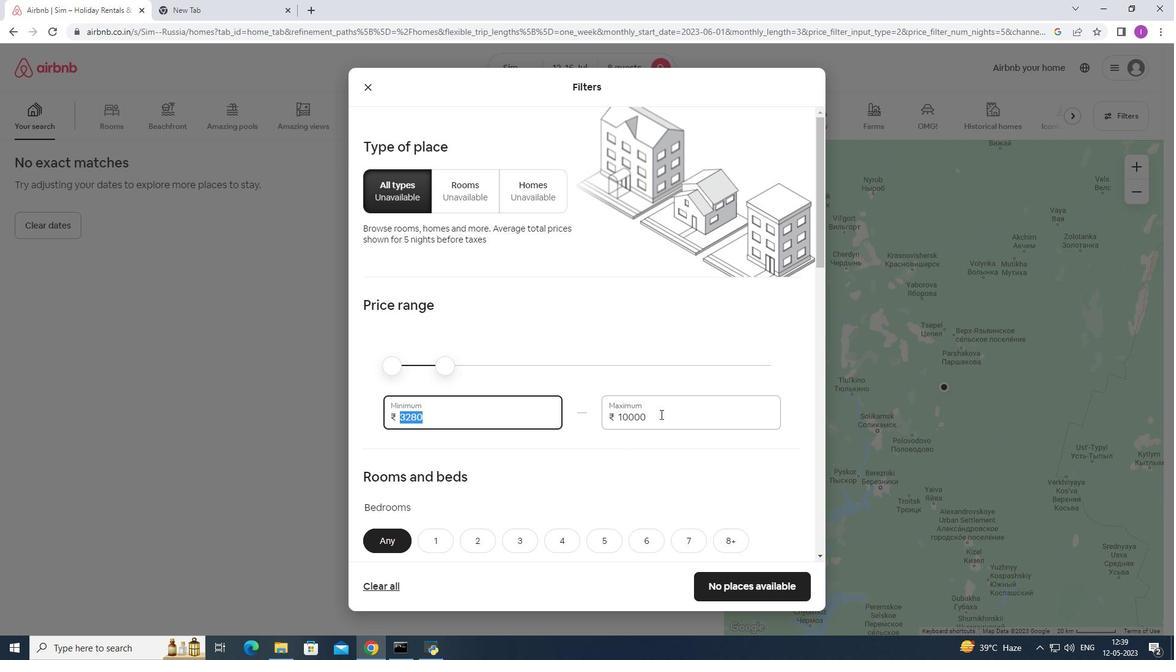
Action: Mouse pressed left at (658, 416)
Screenshot: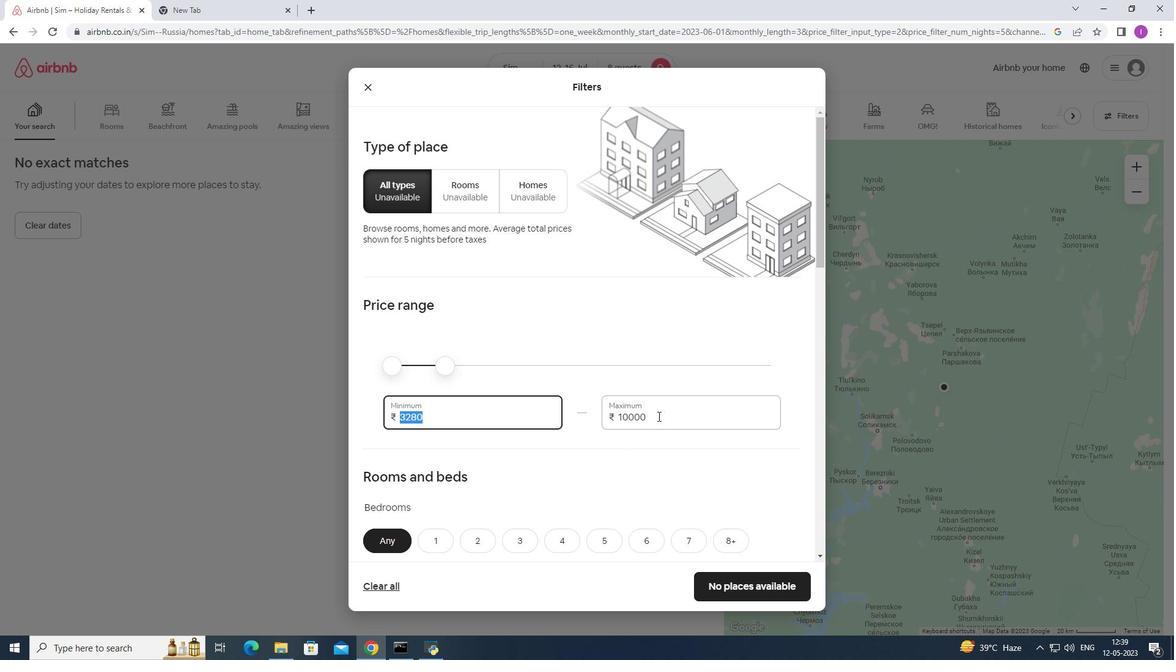 
Action: Mouse moved to (599, 426)
Screenshot: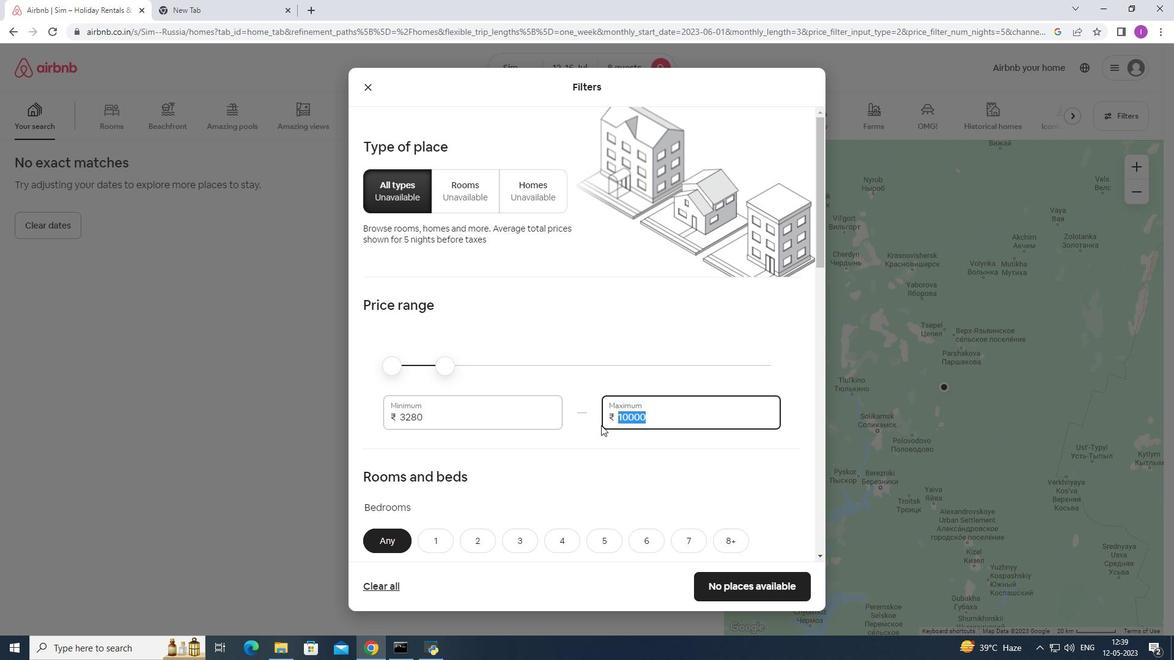
Action: Key pressed 1
Screenshot: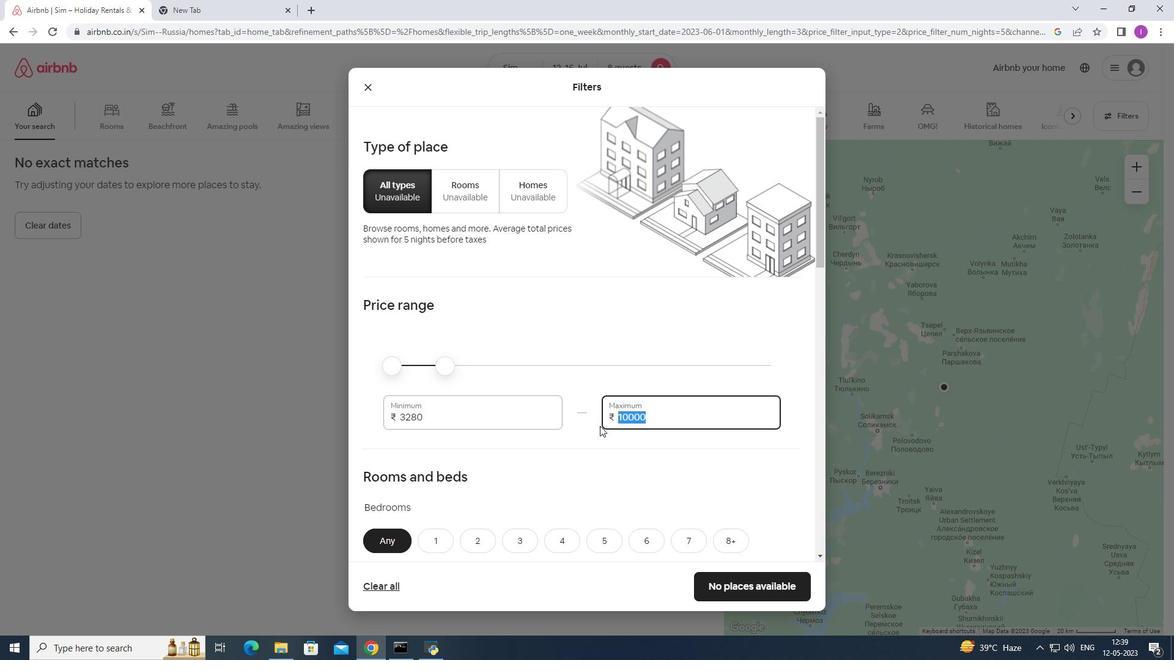 
Action: Mouse moved to (599, 426)
Screenshot: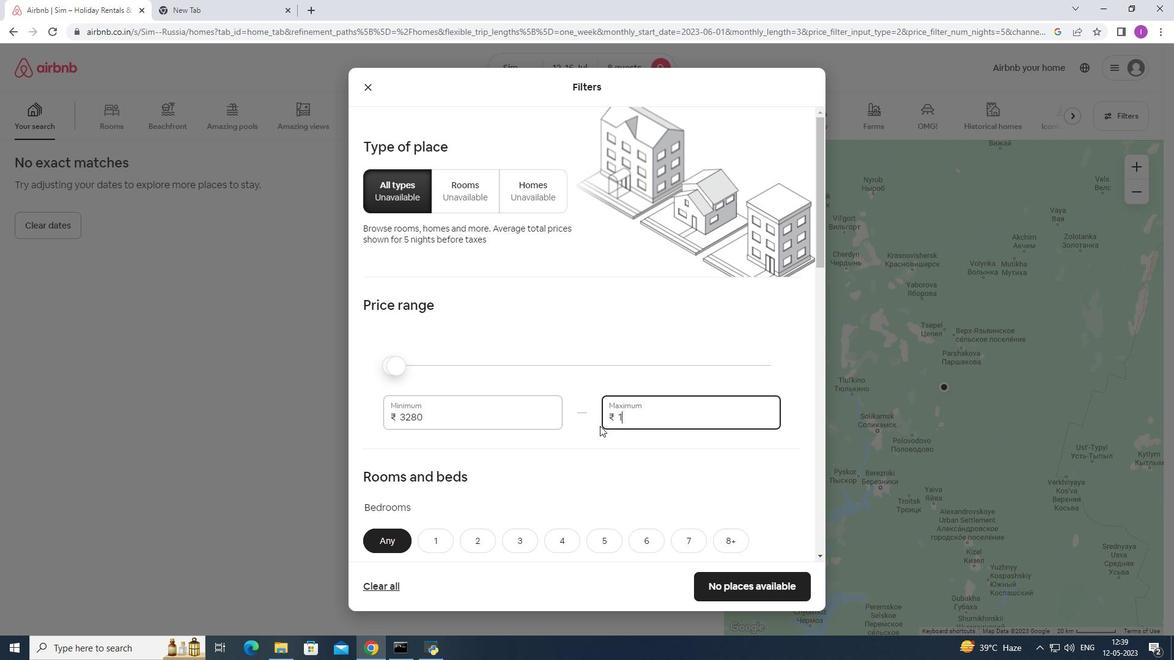 
Action: Key pressed 6
Screenshot: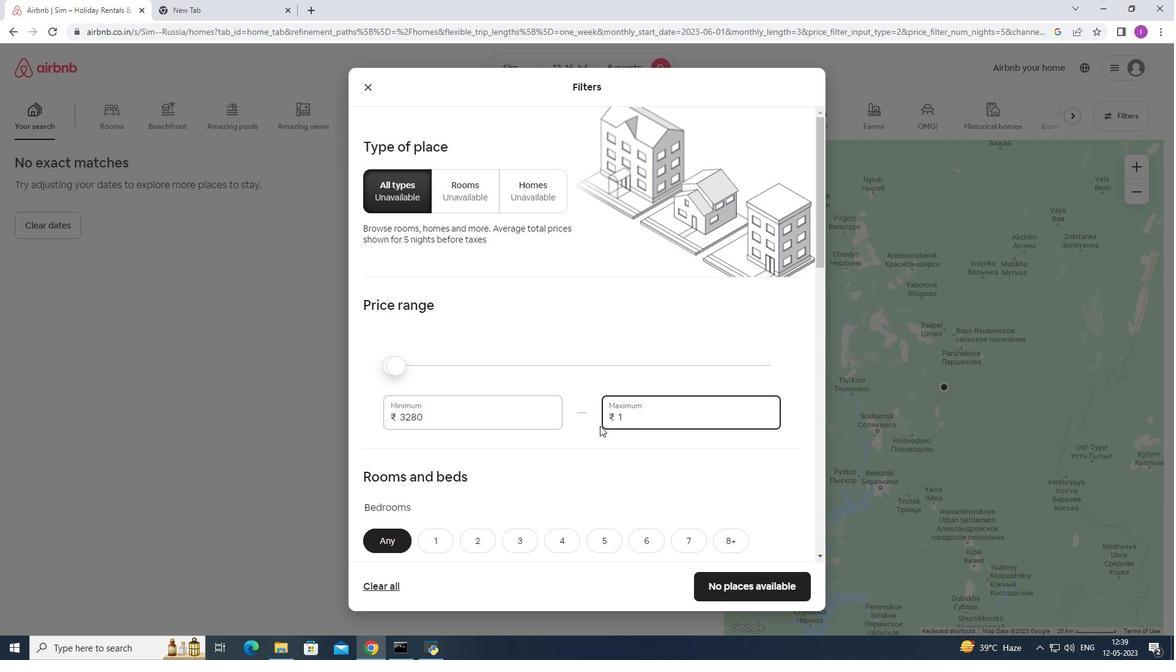 
Action: Mouse moved to (593, 428)
Screenshot: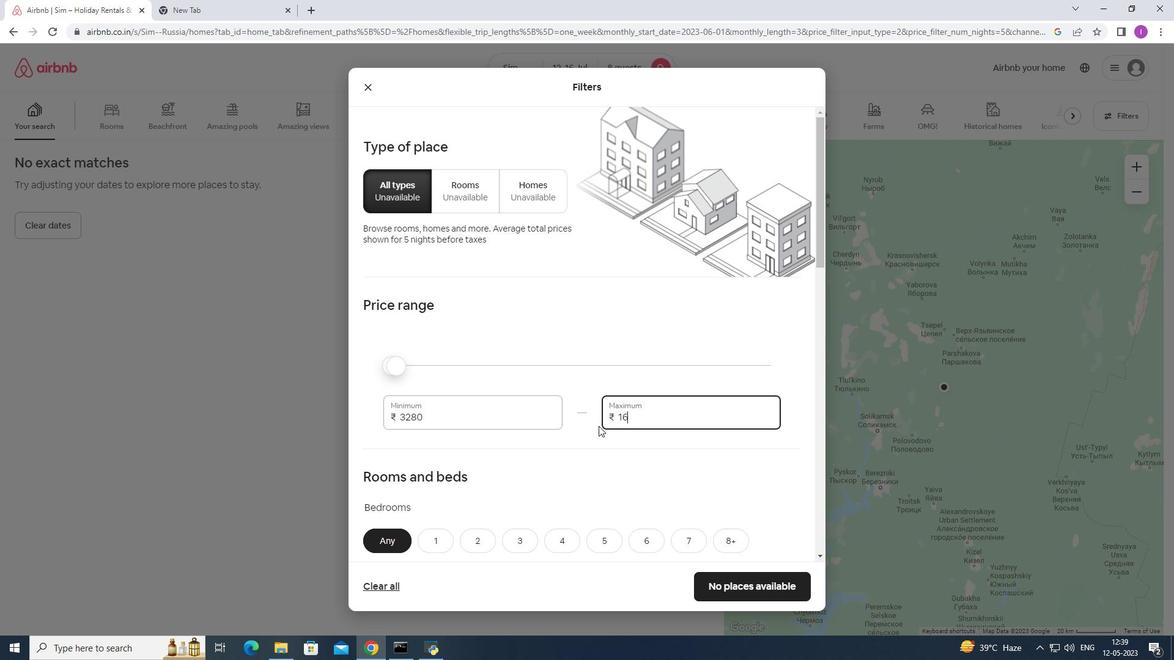 
Action: Key pressed 0
Screenshot: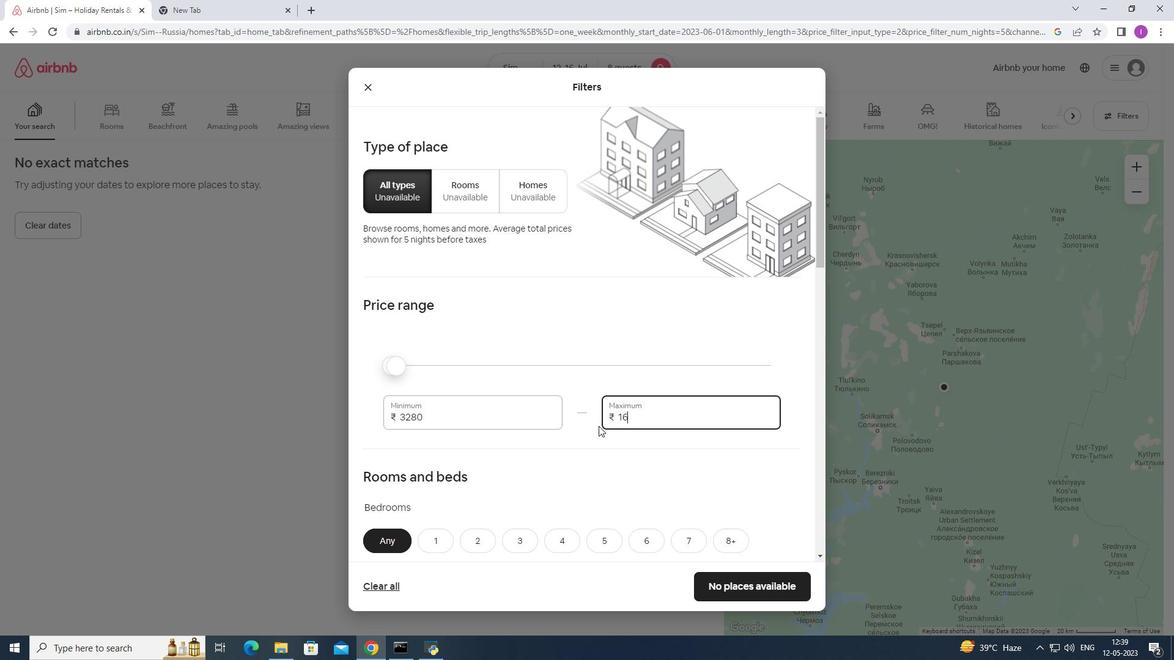 
Action: Mouse moved to (584, 430)
Screenshot: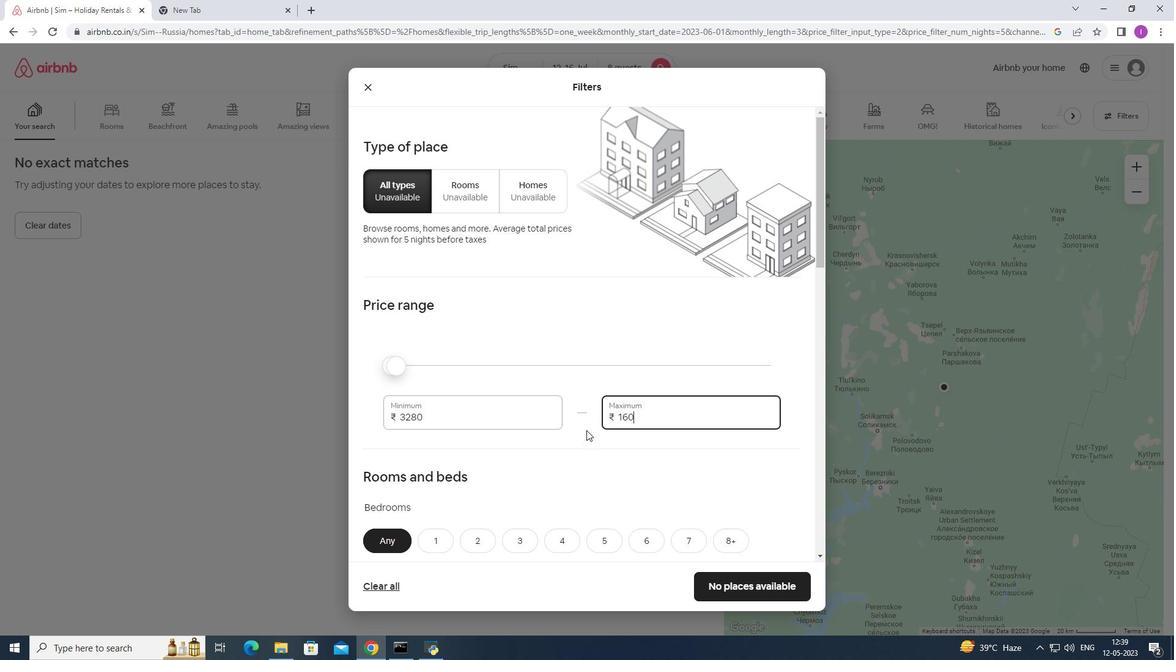 
Action: Key pressed 0
Screenshot: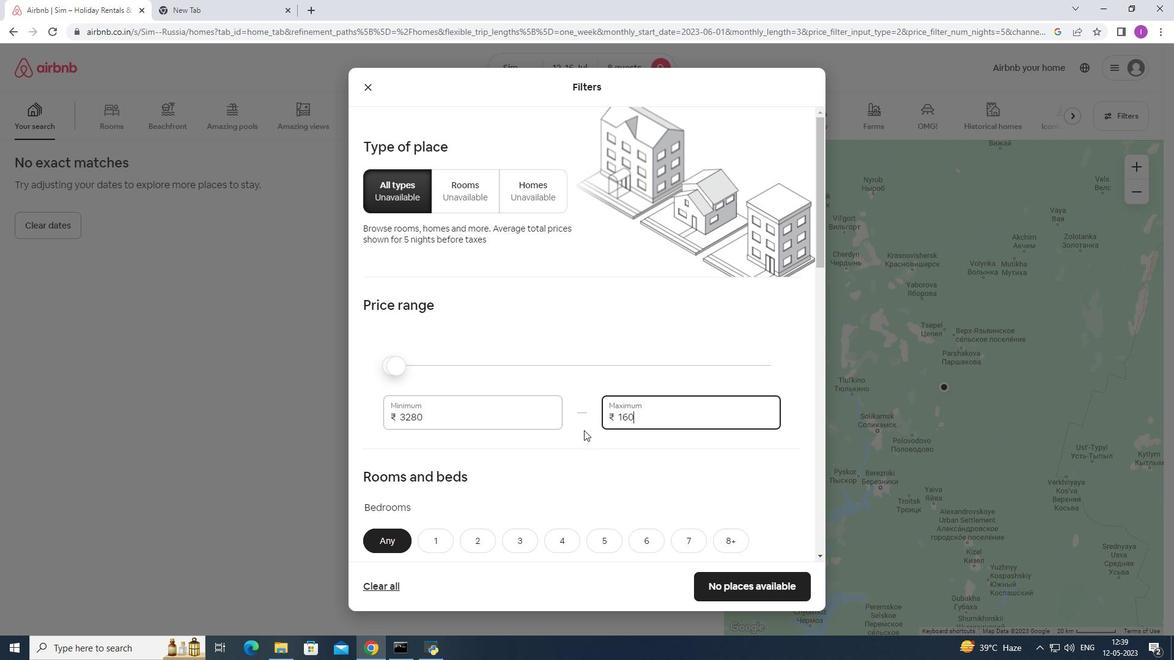 
Action: Mouse moved to (584, 430)
Screenshot: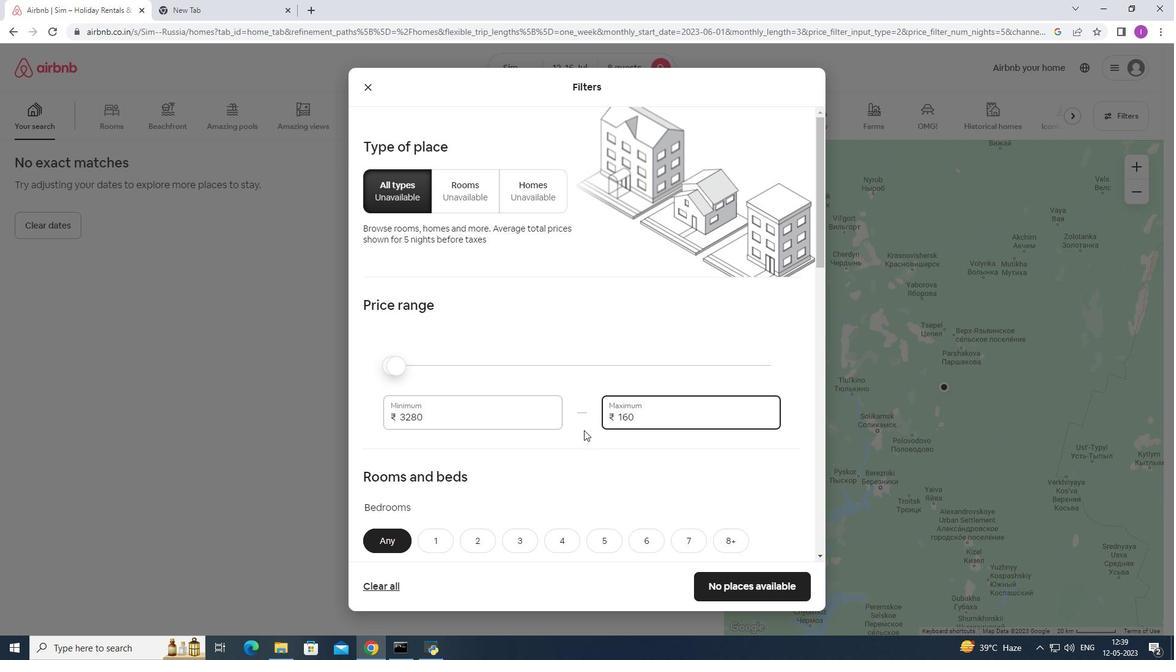 
Action: Key pressed 0
Screenshot: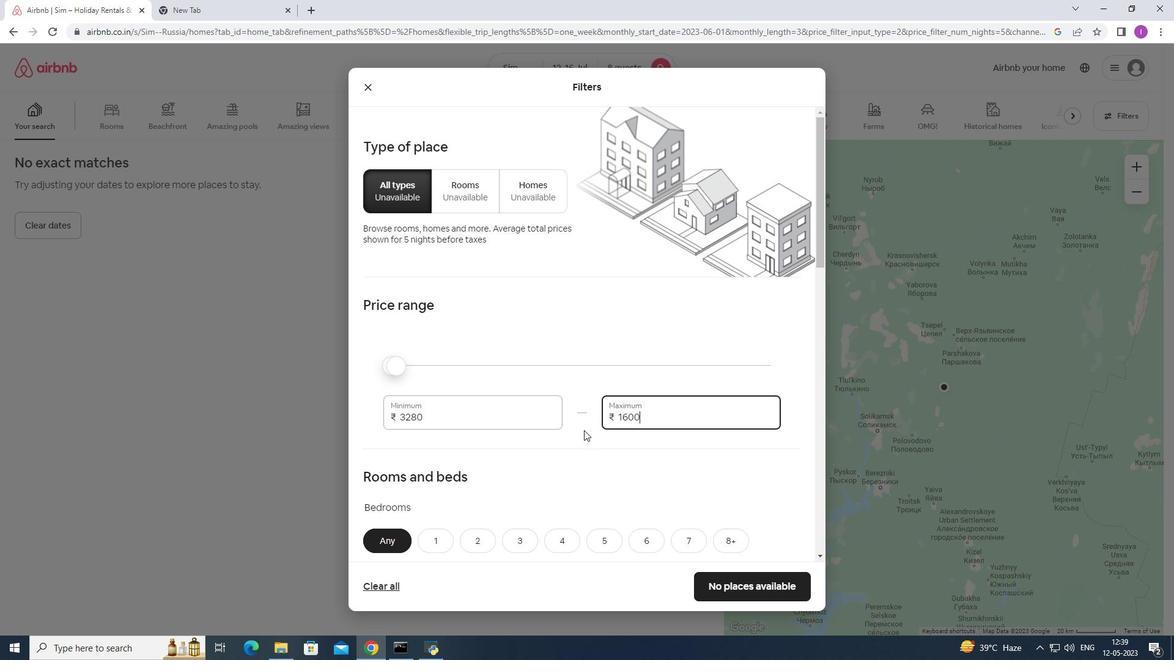
Action: Mouse moved to (443, 413)
Screenshot: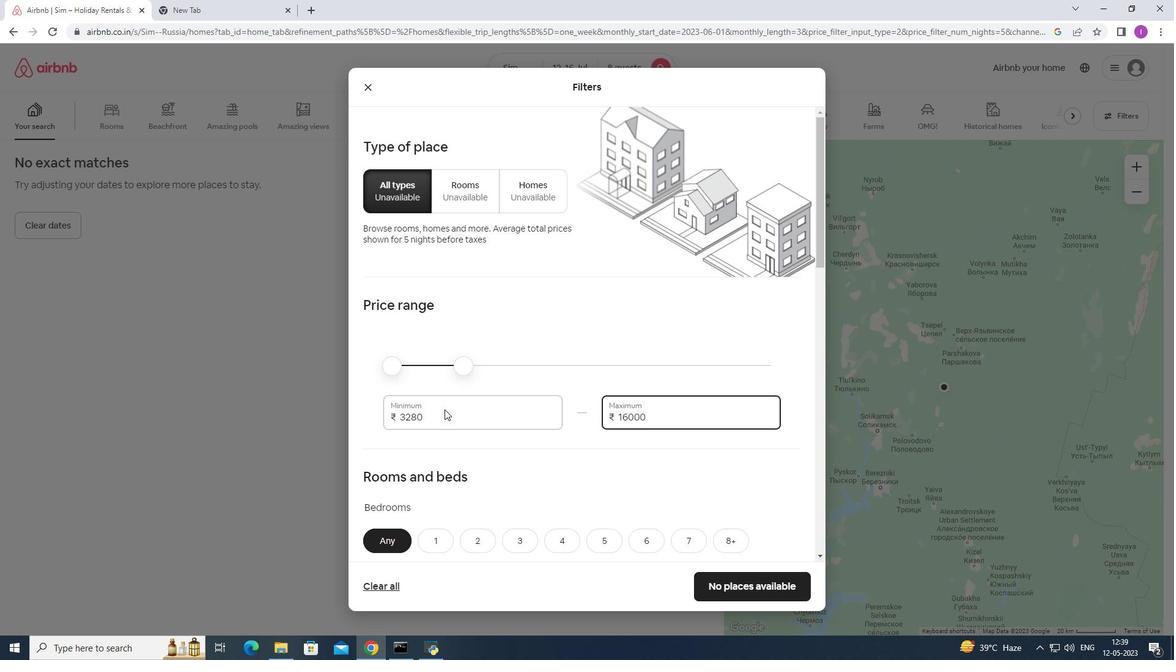 
Action: Mouse pressed left at (443, 413)
Screenshot: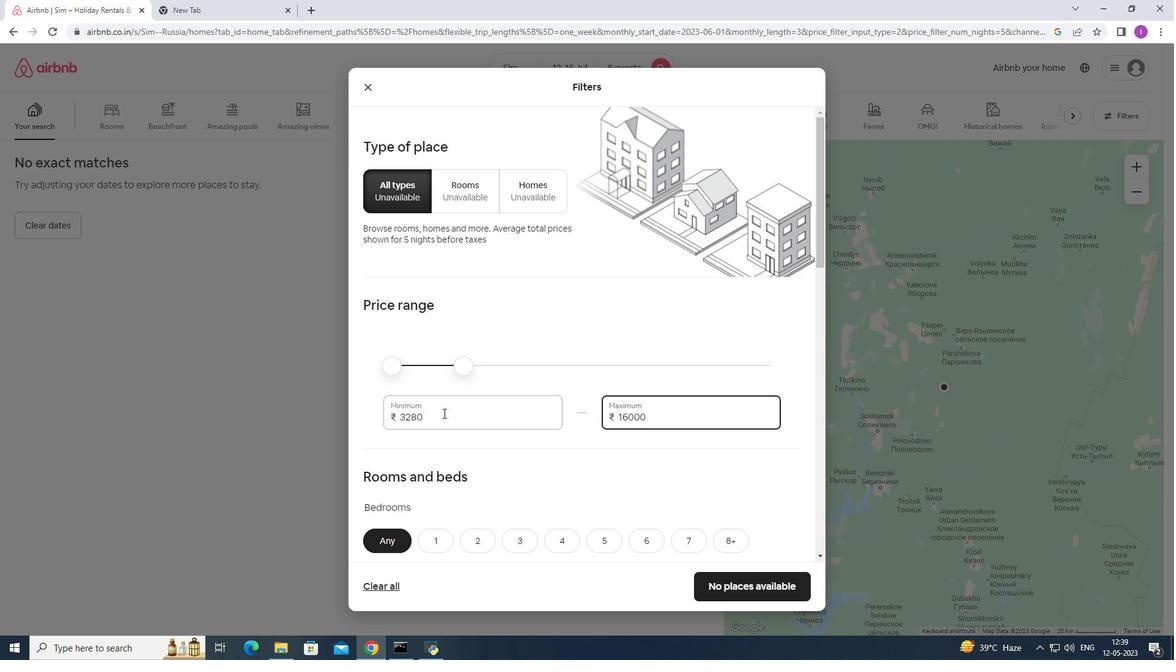 
Action: Mouse moved to (391, 415)
Screenshot: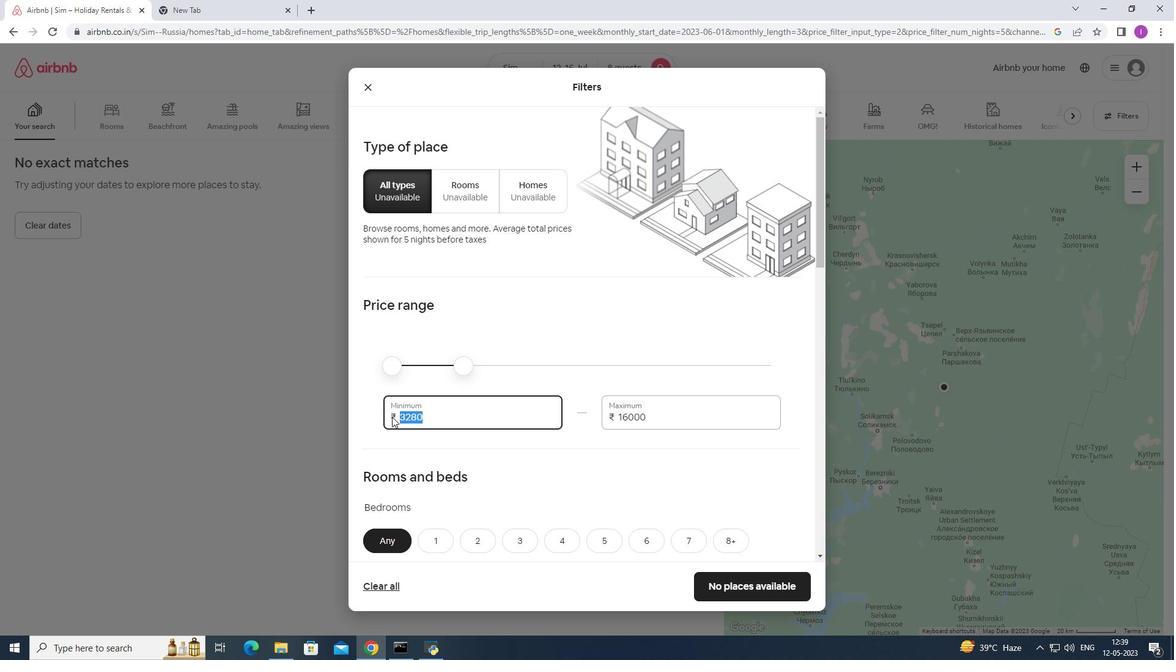 
Action: Key pressed 100
Screenshot: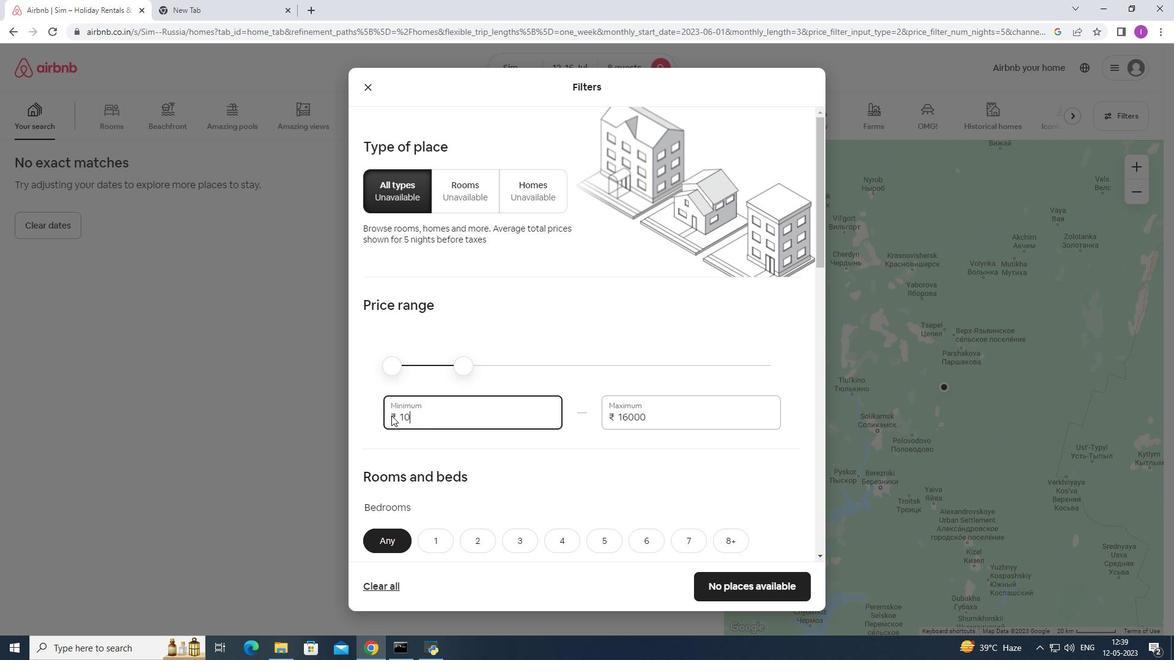 
Action: Mouse moved to (393, 413)
Screenshot: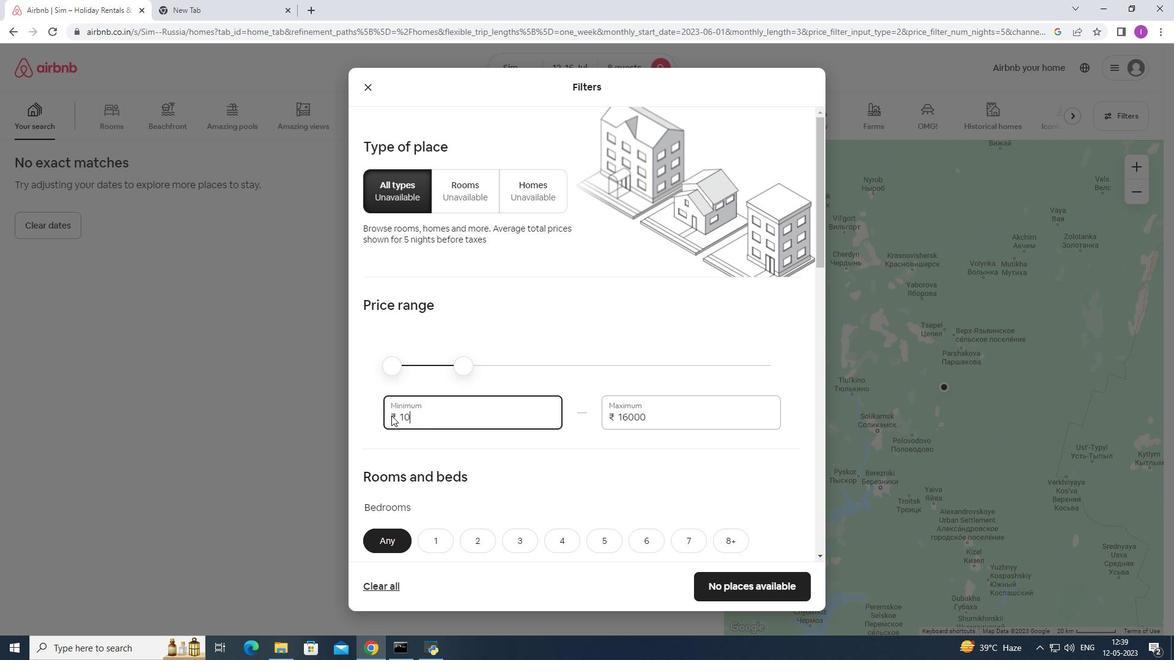 
Action: Key pressed 0
Screenshot: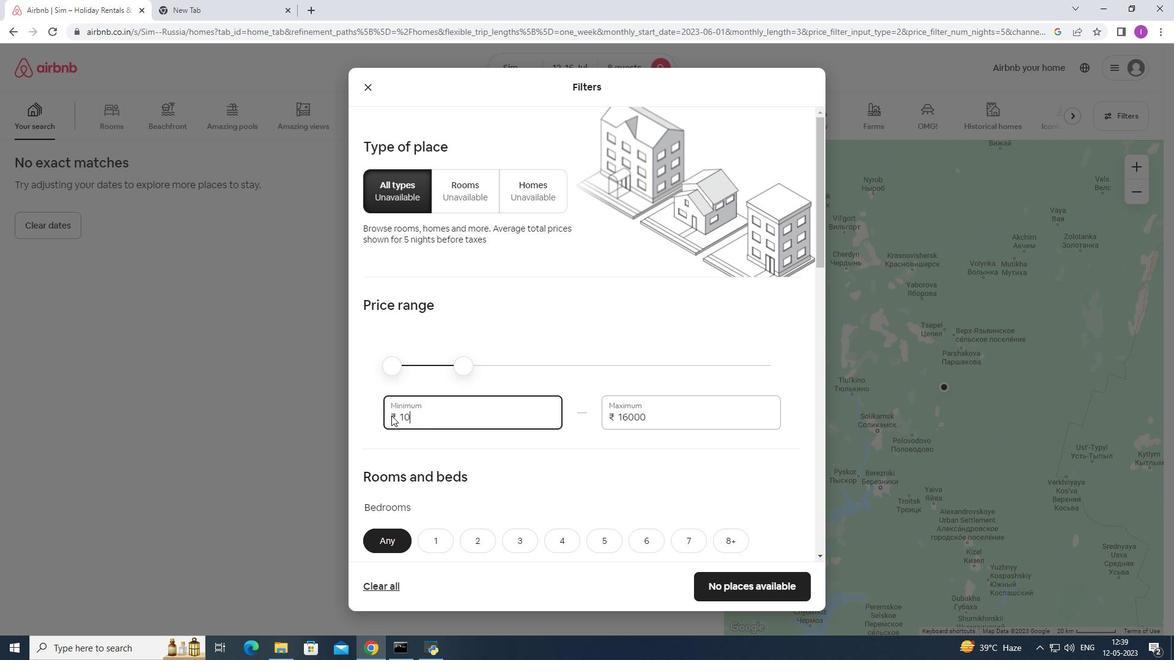 
Action: Mouse moved to (395, 412)
Screenshot: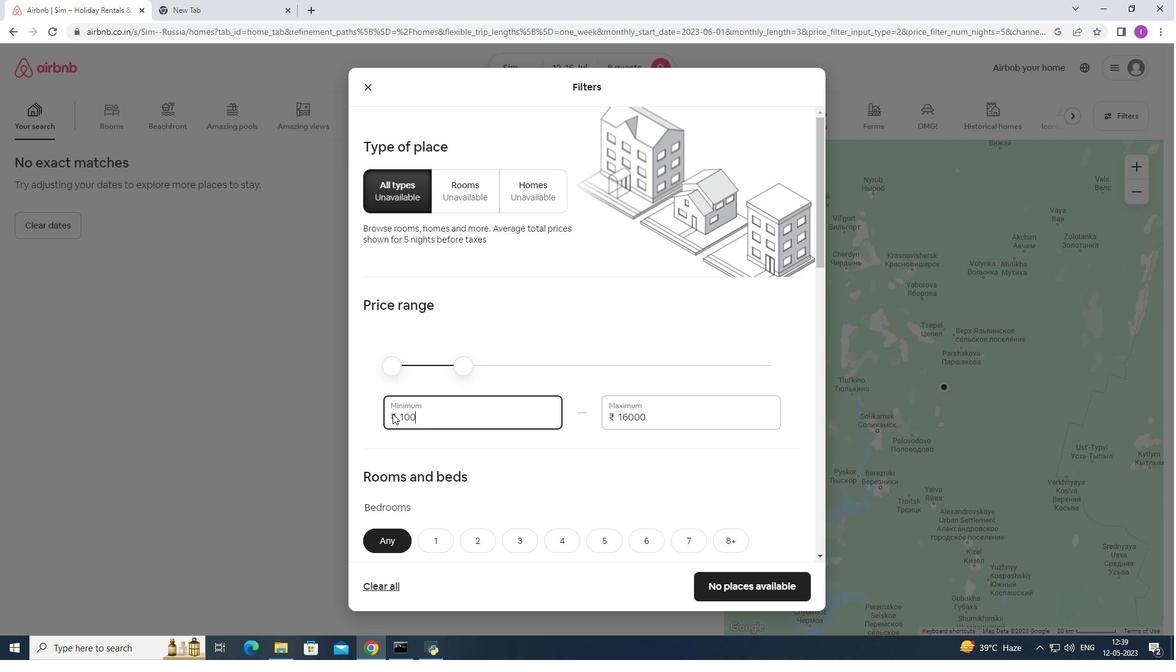 
Action: Key pressed 0
Screenshot: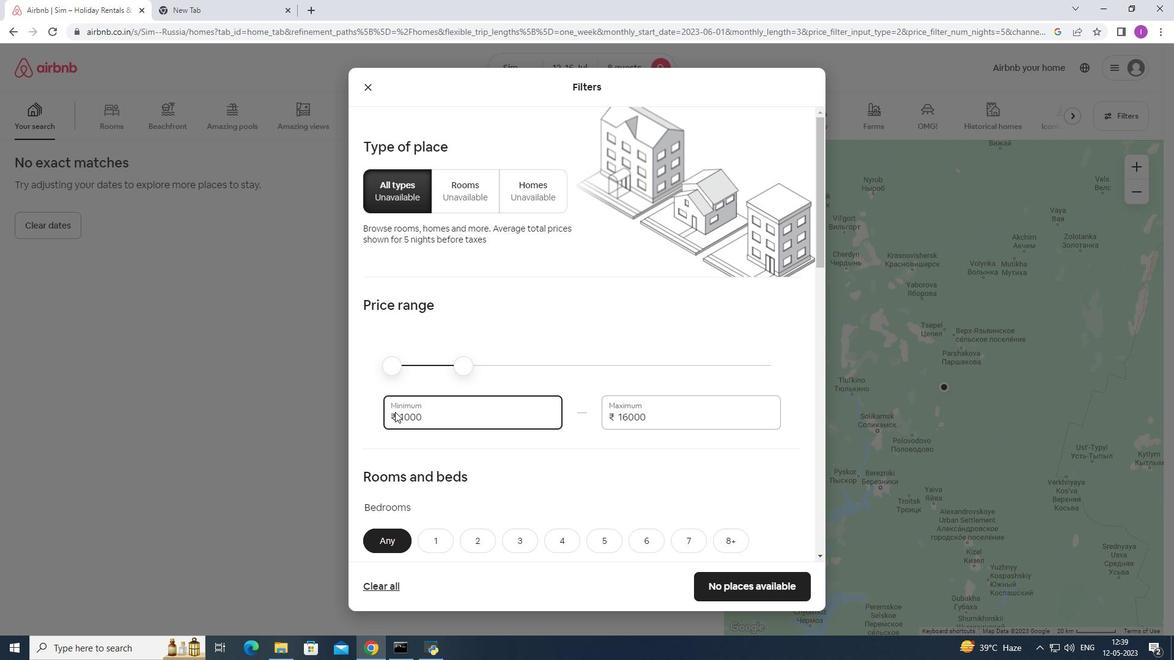 
Action: Mouse moved to (508, 440)
Screenshot: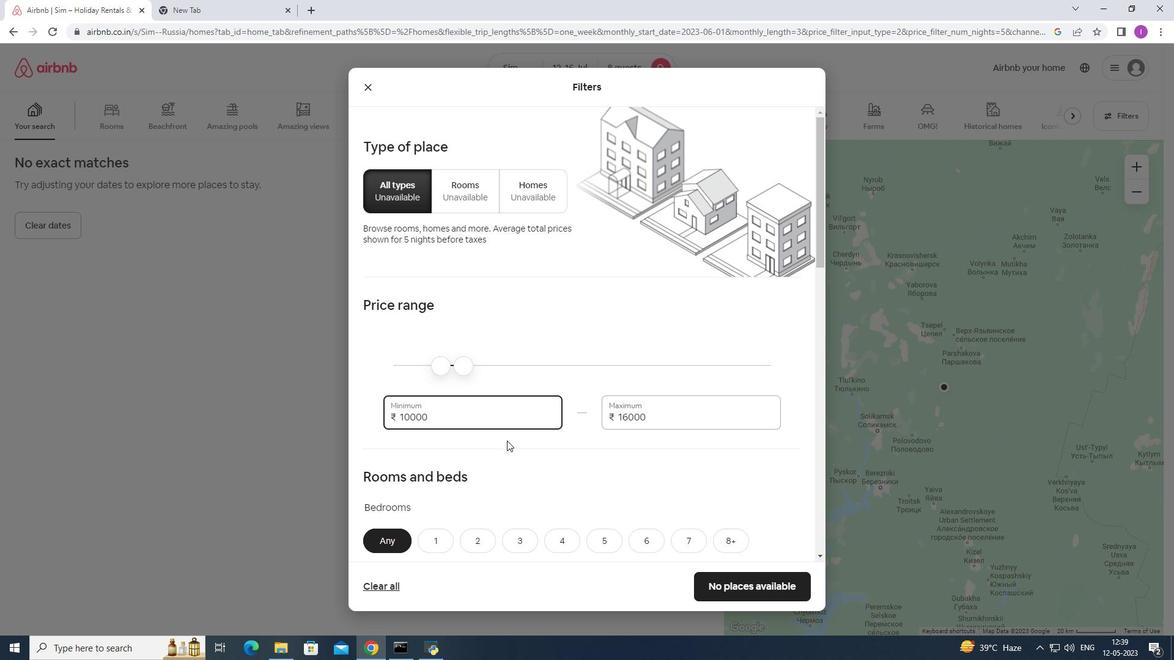 
Action: Mouse scrolled (508, 440) with delta (0, 0)
Screenshot: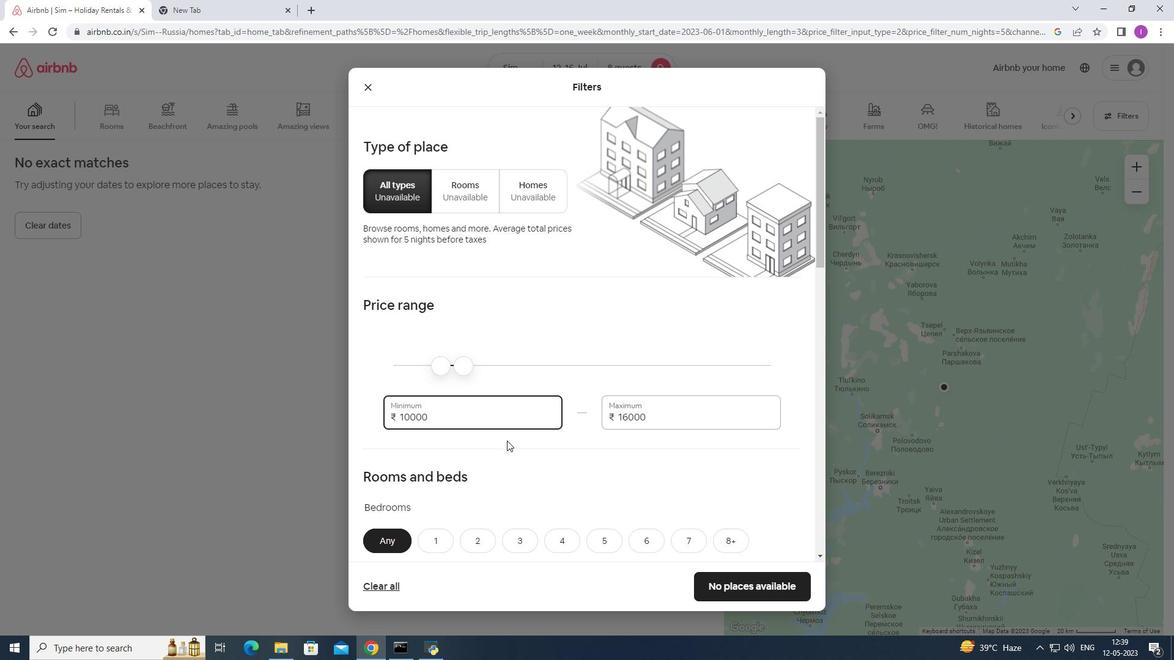
Action: Mouse moved to (515, 437)
Screenshot: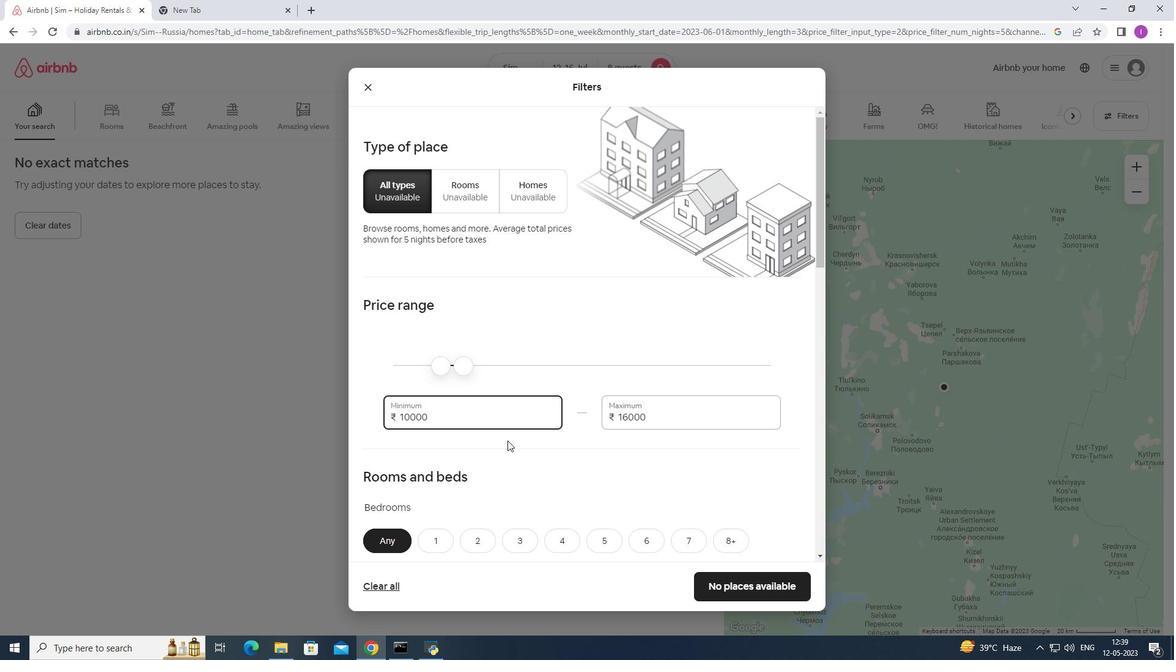
Action: Mouse scrolled (515, 436) with delta (0, 0)
Screenshot: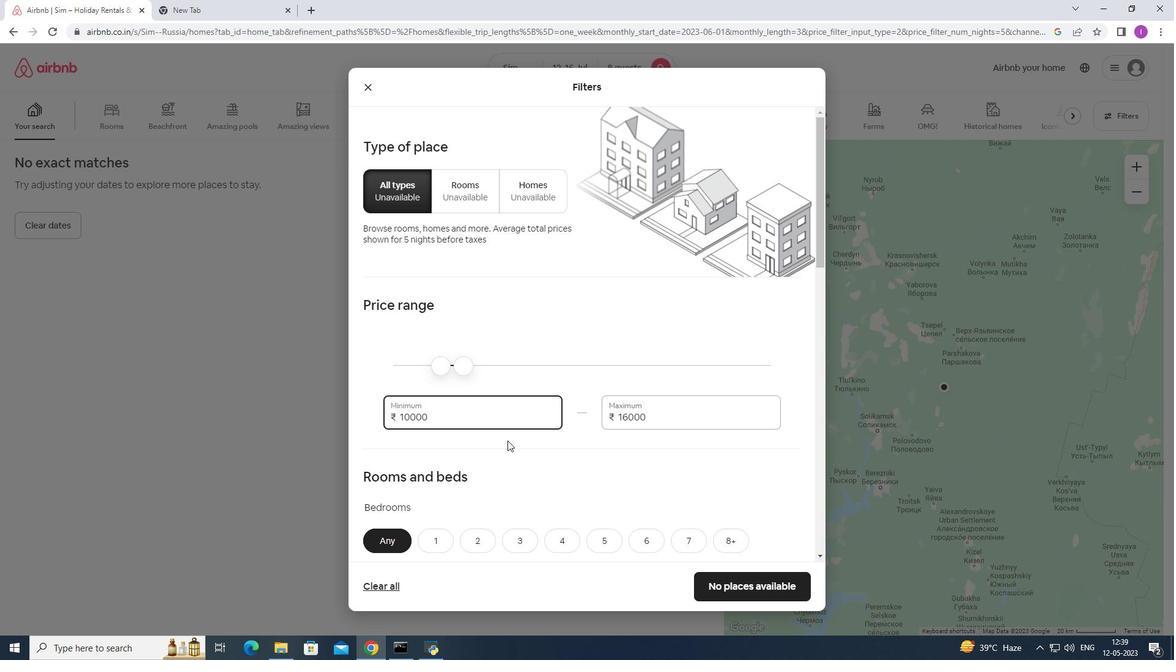 
Action: Mouse moved to (536, 424)
Screenshot: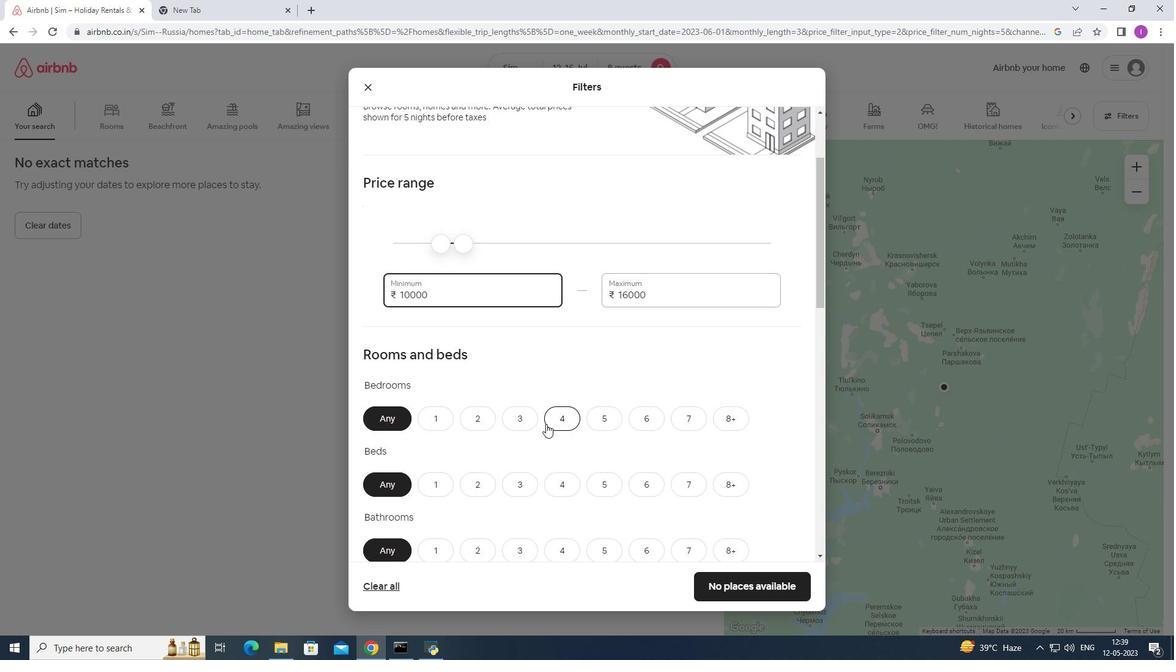 
Action: Mouse scrolled (536, 423) with delta (0, 0)
Screenshot: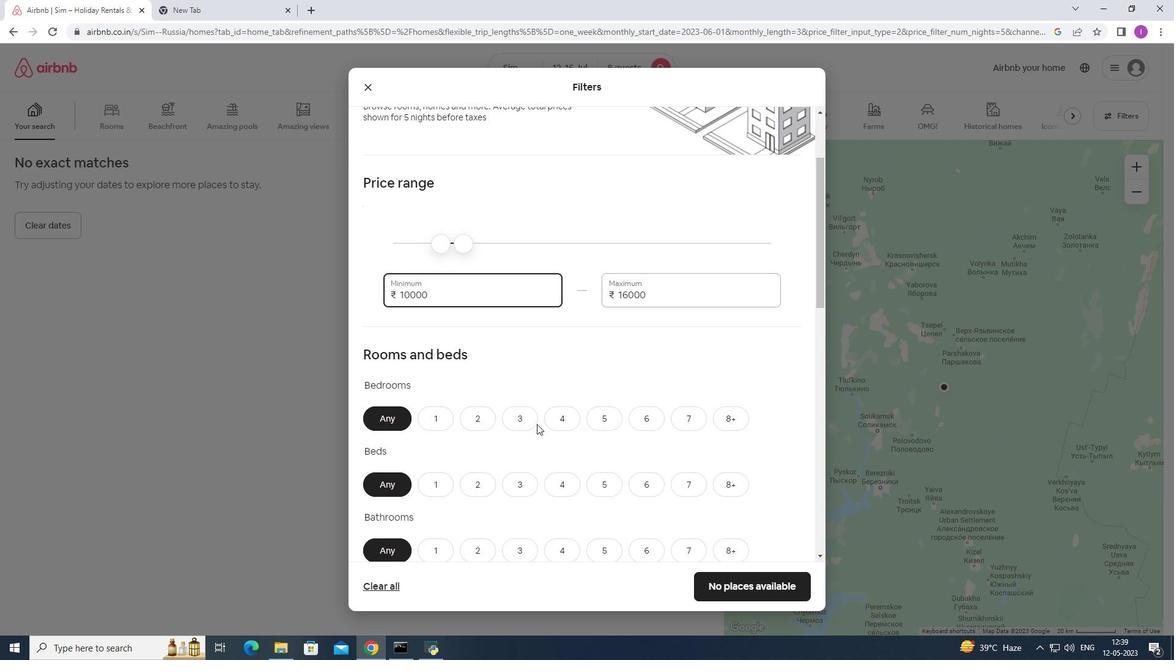 
Action: Mouse scrolled (536, 423) with delta (0, 0)
Screenshot: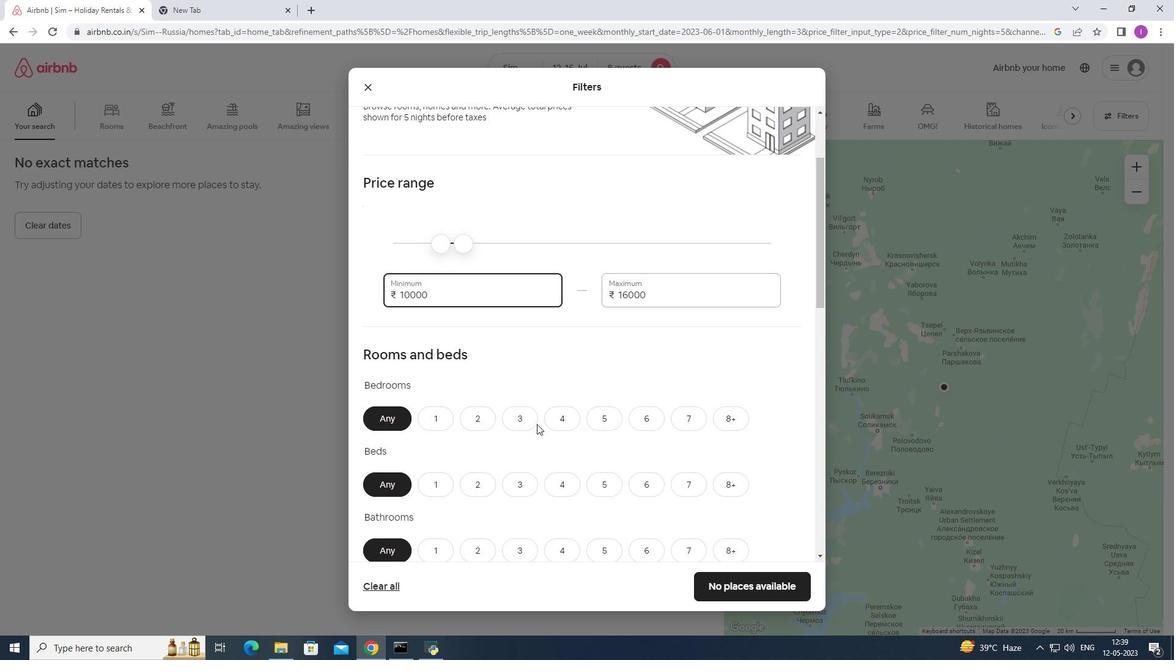 
Action: Mouse moved to (736, 300)
Screenshot: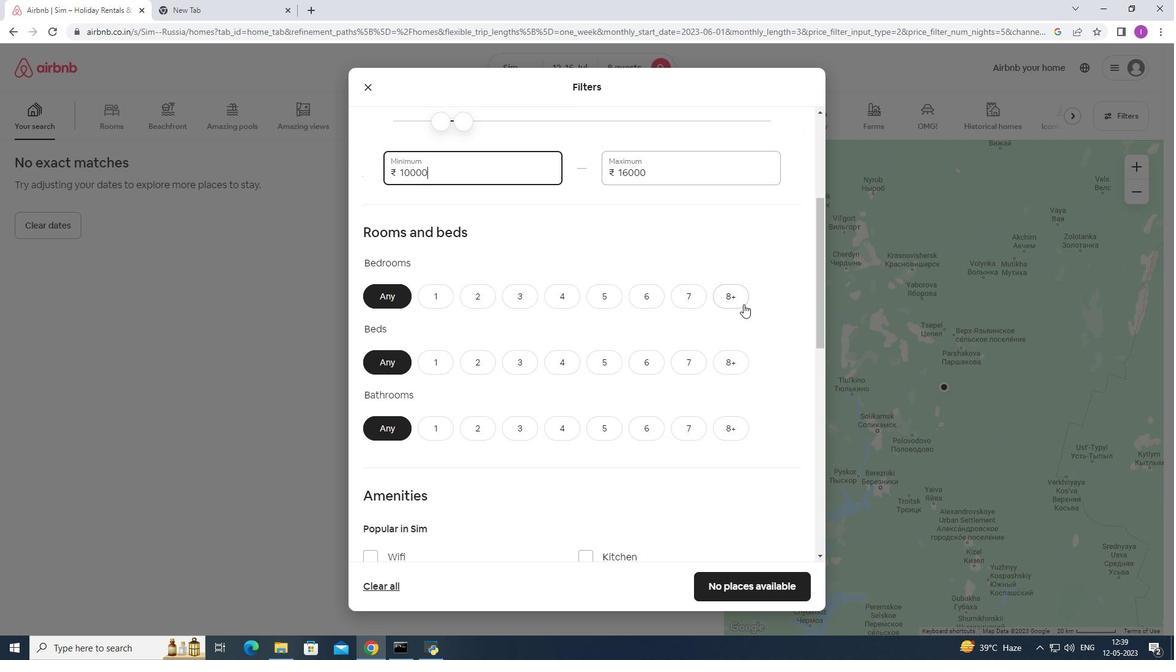 
Action: Mouse pressed left at (736, 300)
Screenshot: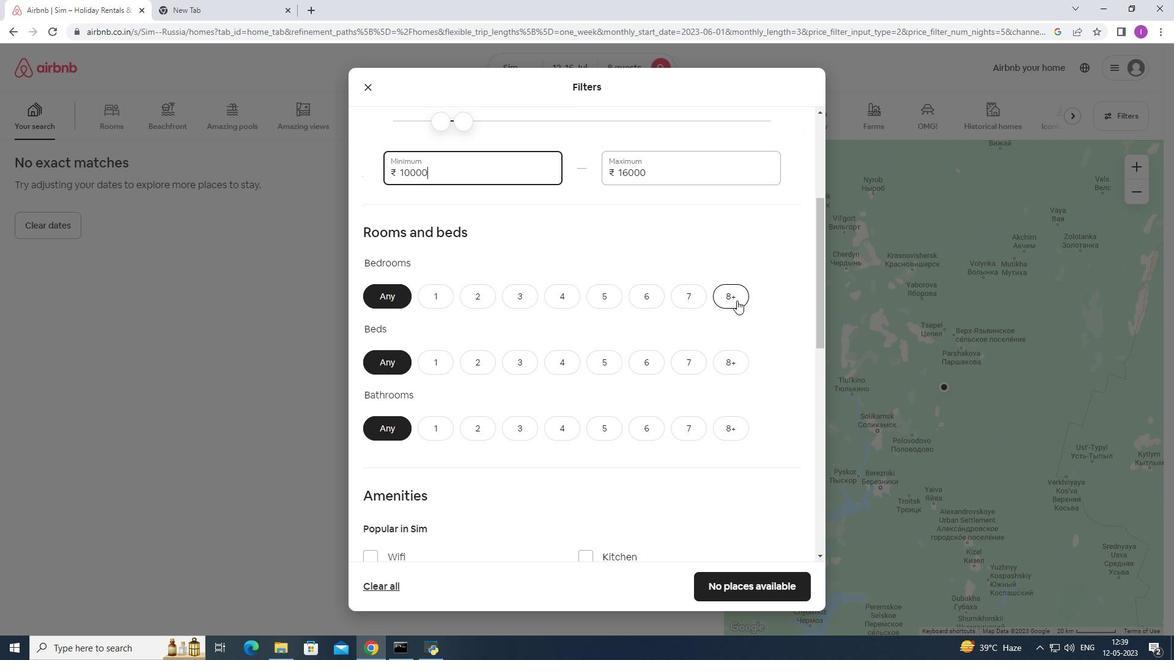 
Action: Mouse moved to (736, 357)
Screenshot: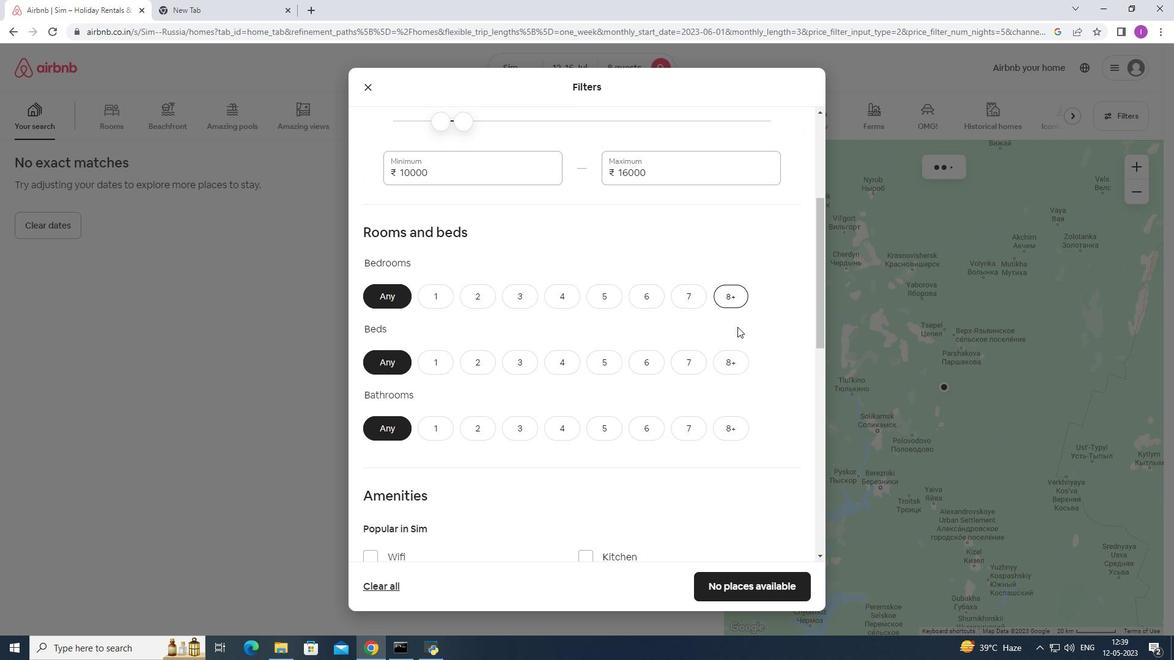 
Action: Mouse pressed left at (736, 357)
Screenshot: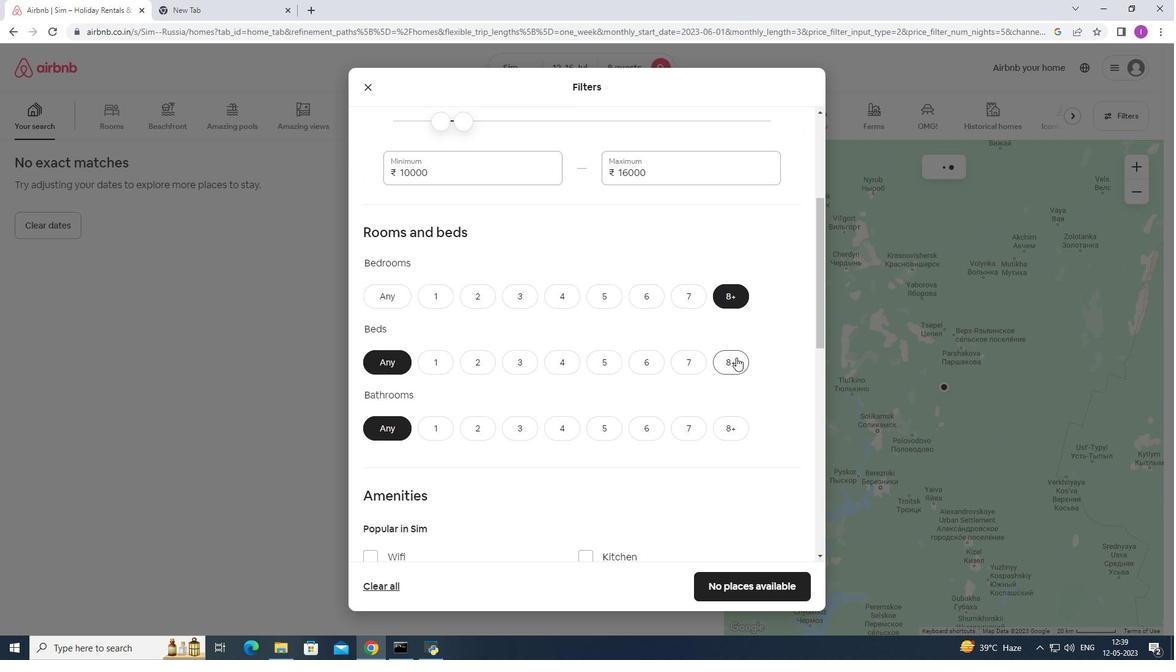 
Action: Mouse moved to (730, 429)
Screenshot: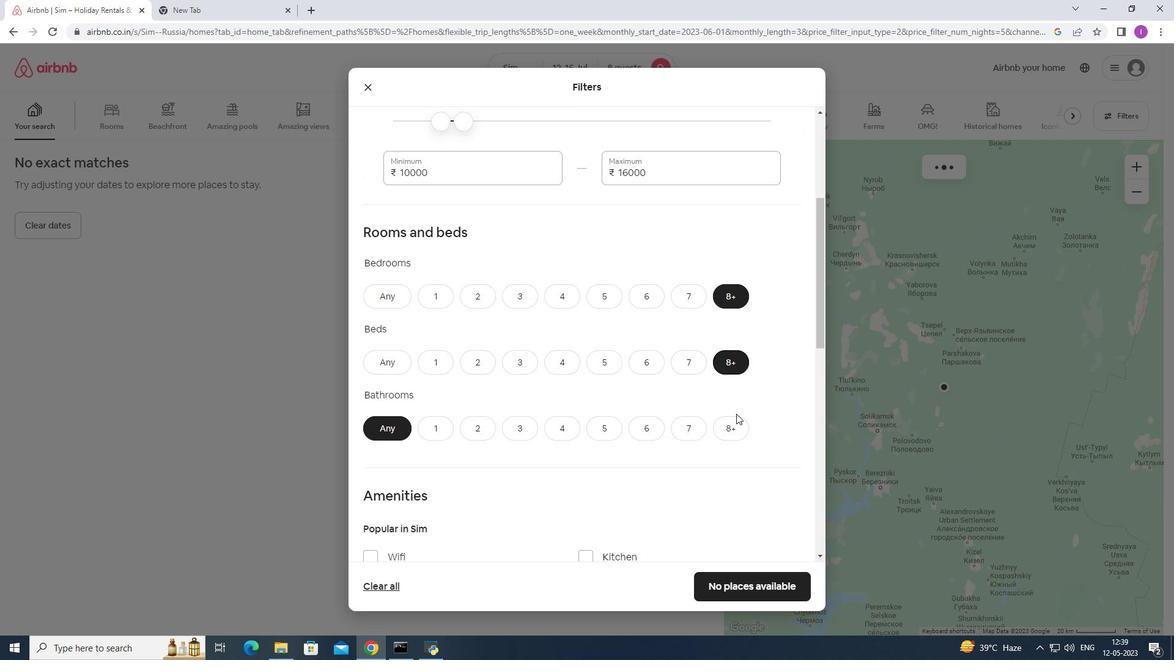 
Action: Mouse pressed left at (730, 429)
Screenshot: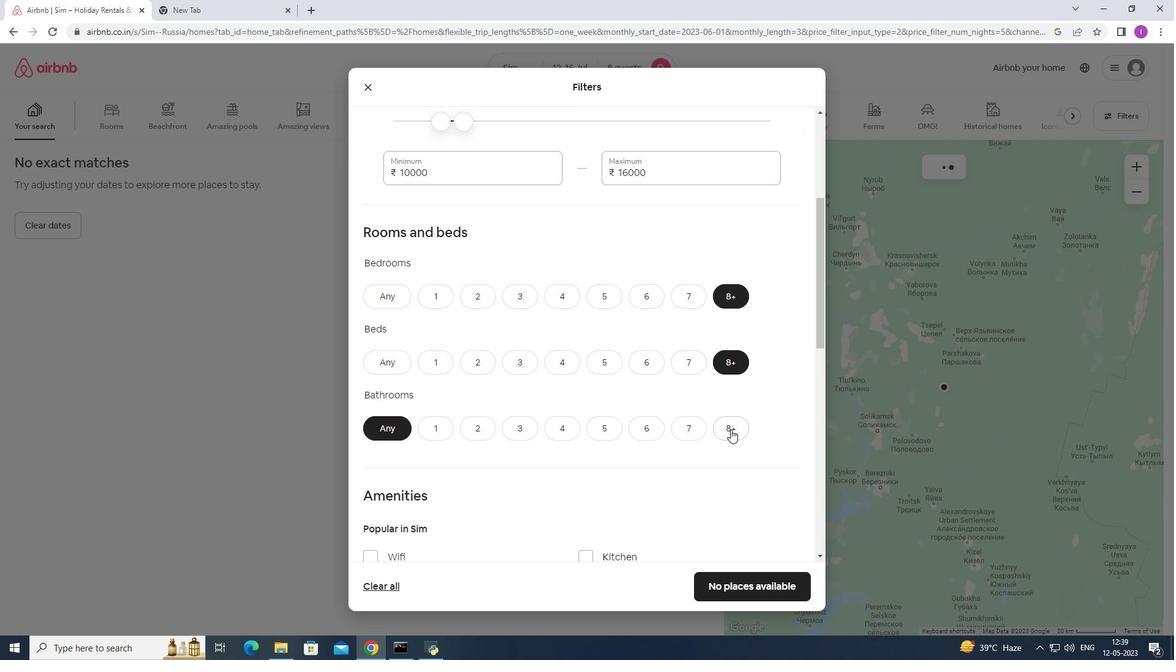 
Action: Mouse moved to (554, 461)
Screenshot: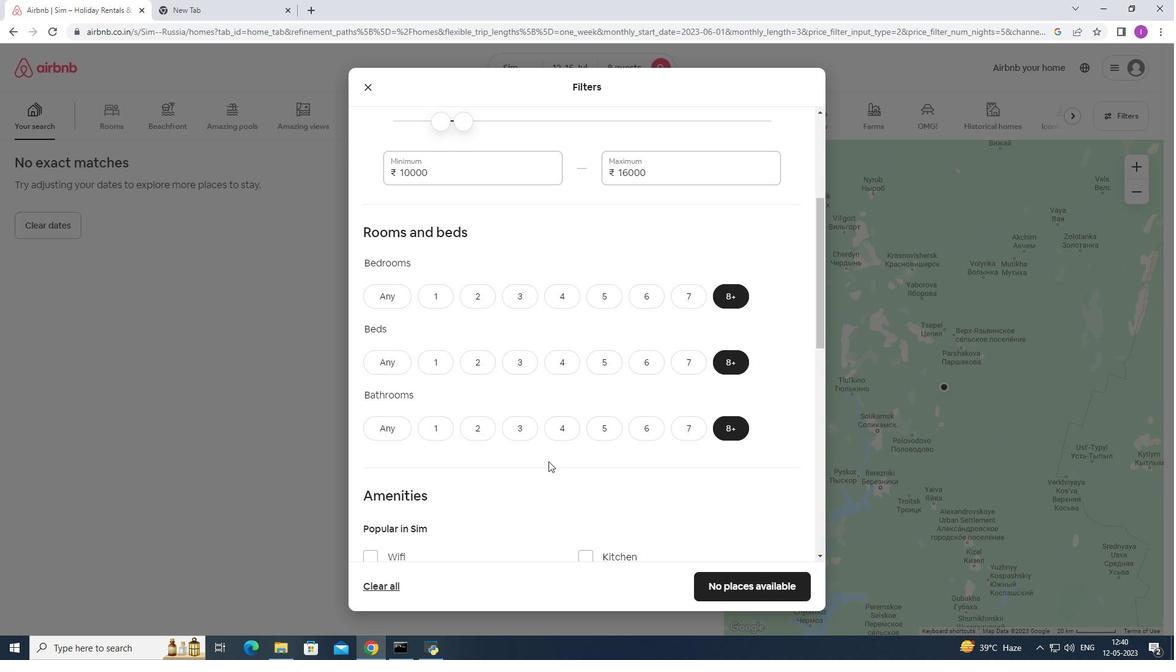 
Action: Mouse scrolled (554, 461) with delta (0, 0)
Screenshot: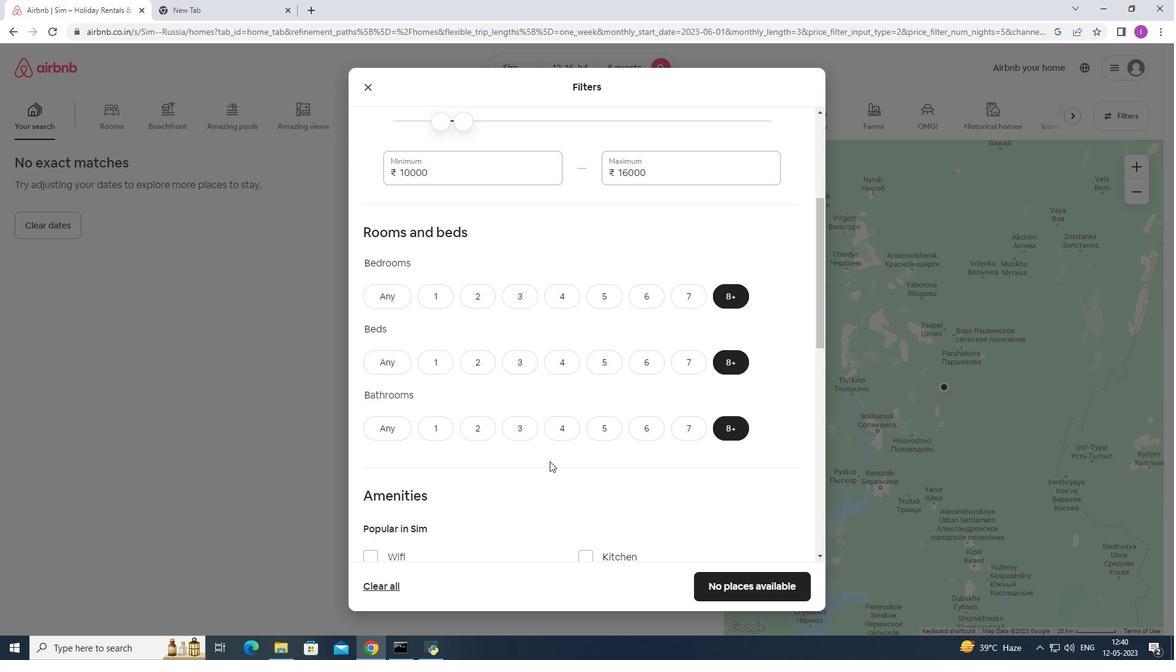 
Action: Mouse moved to (554, 461)
Screenshot: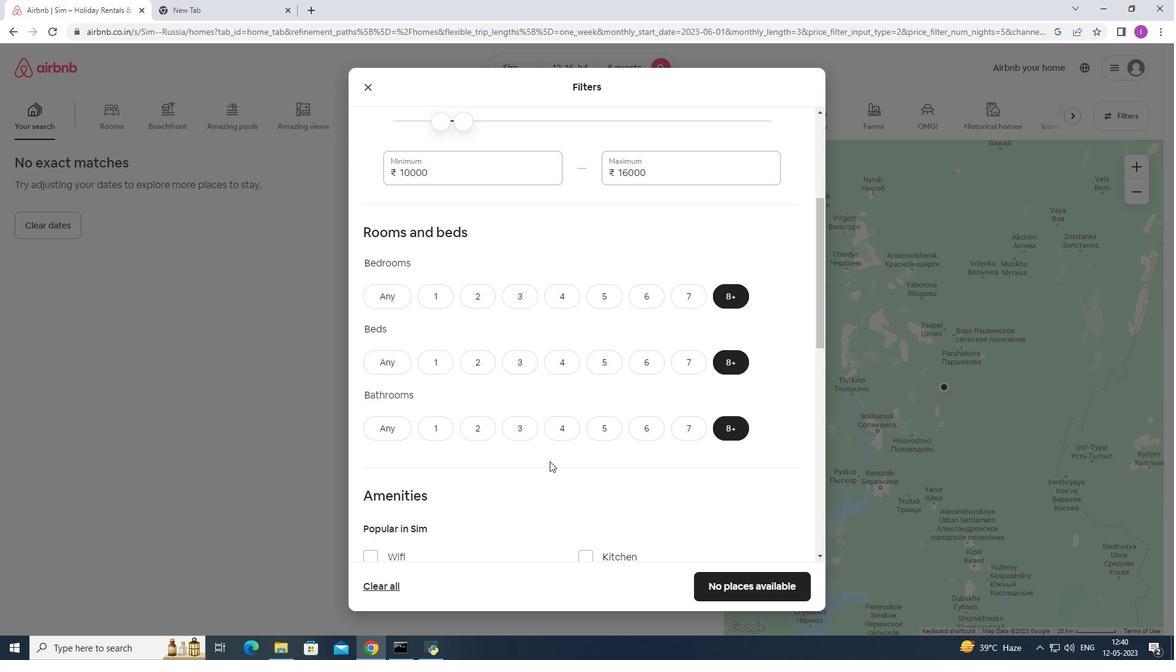 
Action: Mouse scrolled (554, 461) with delta (0, 0)
Screenshot: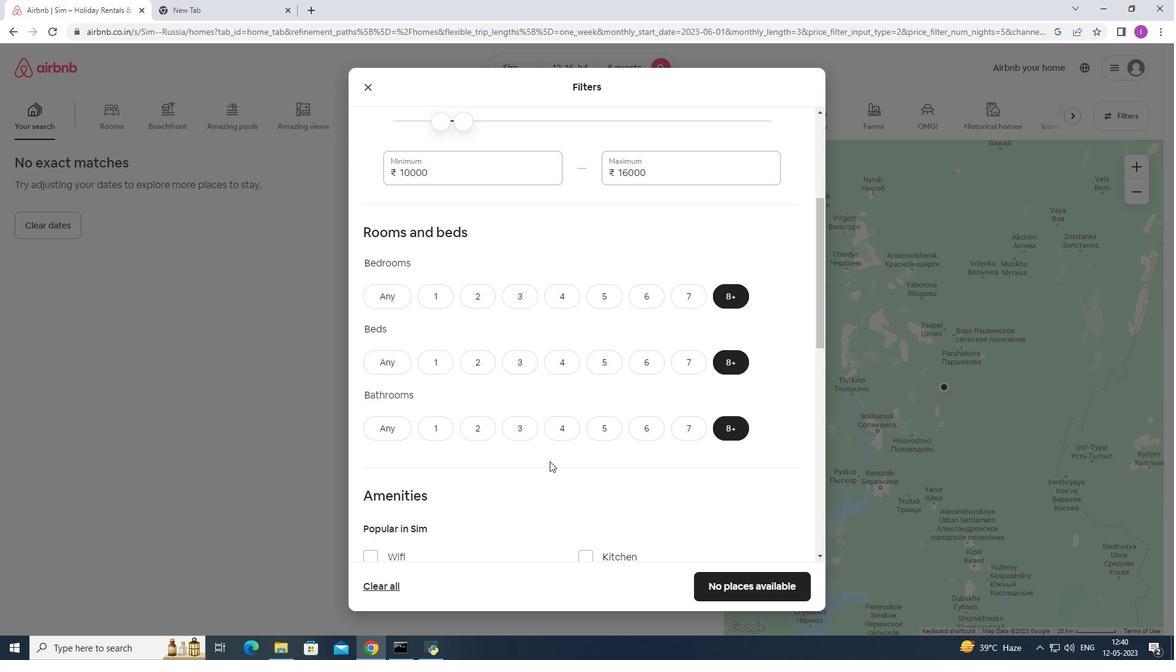 
Action: Mouse moved to (555, 461)
Screenshot: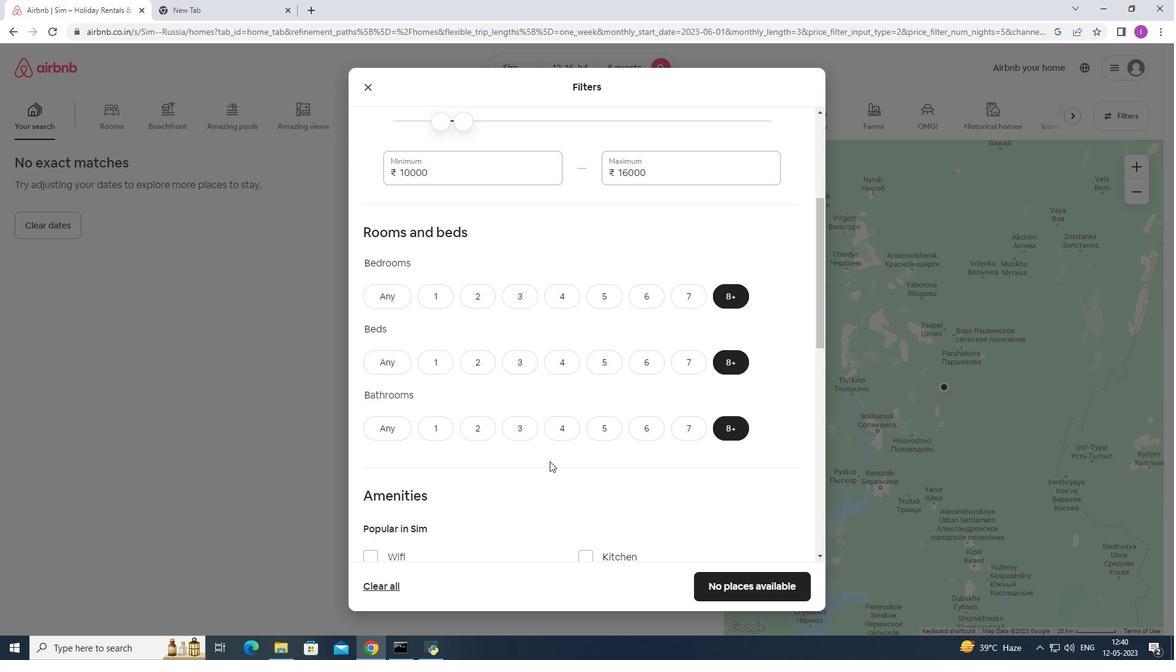 
Action: Mouse scrolled (555, 461) with delta (0, 0)
Screenshot: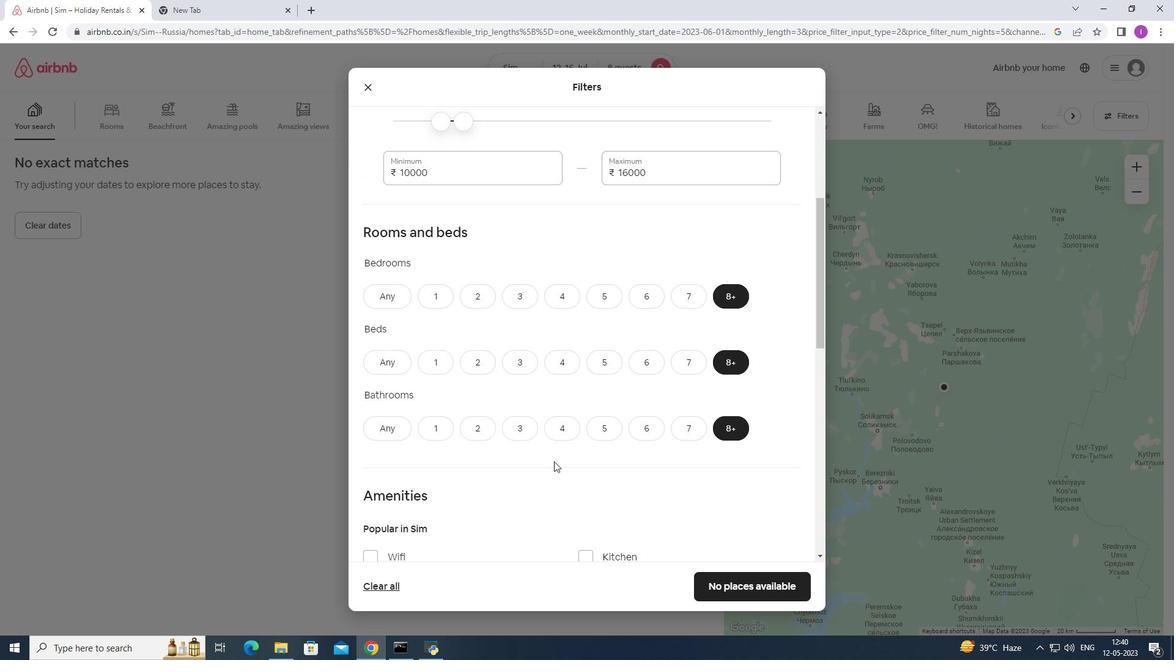 
Action: Mouse moved to (555, 462)
Screenshot: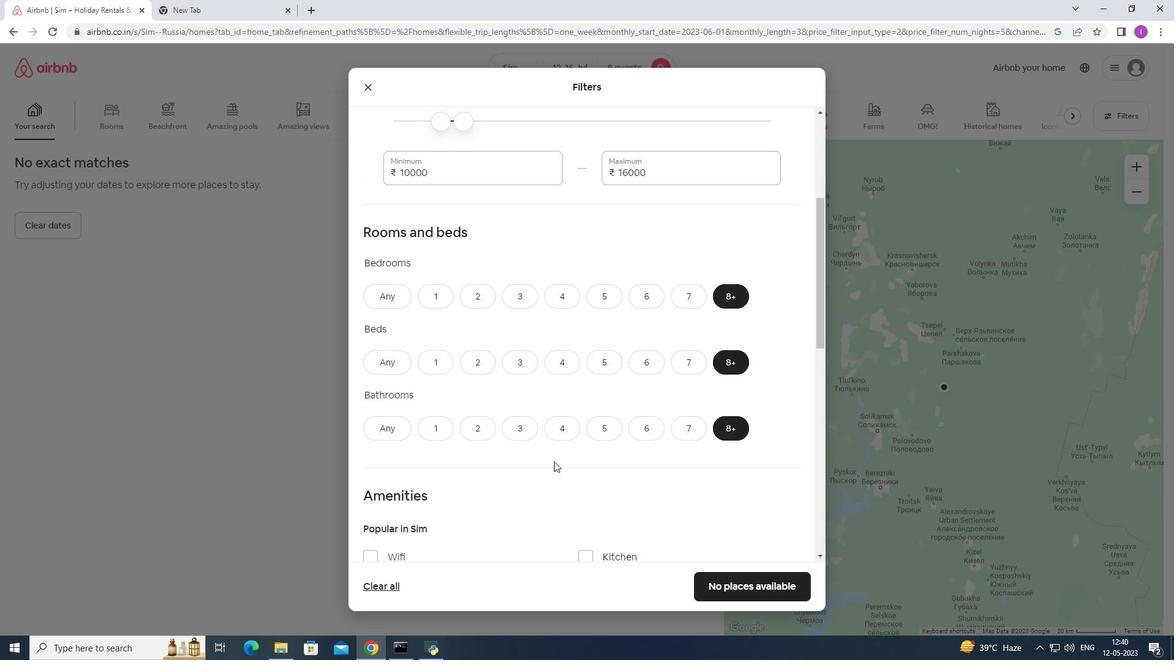 
Action: Mouse scrolled (555, 461) with delta (0, 0)
Screenshot: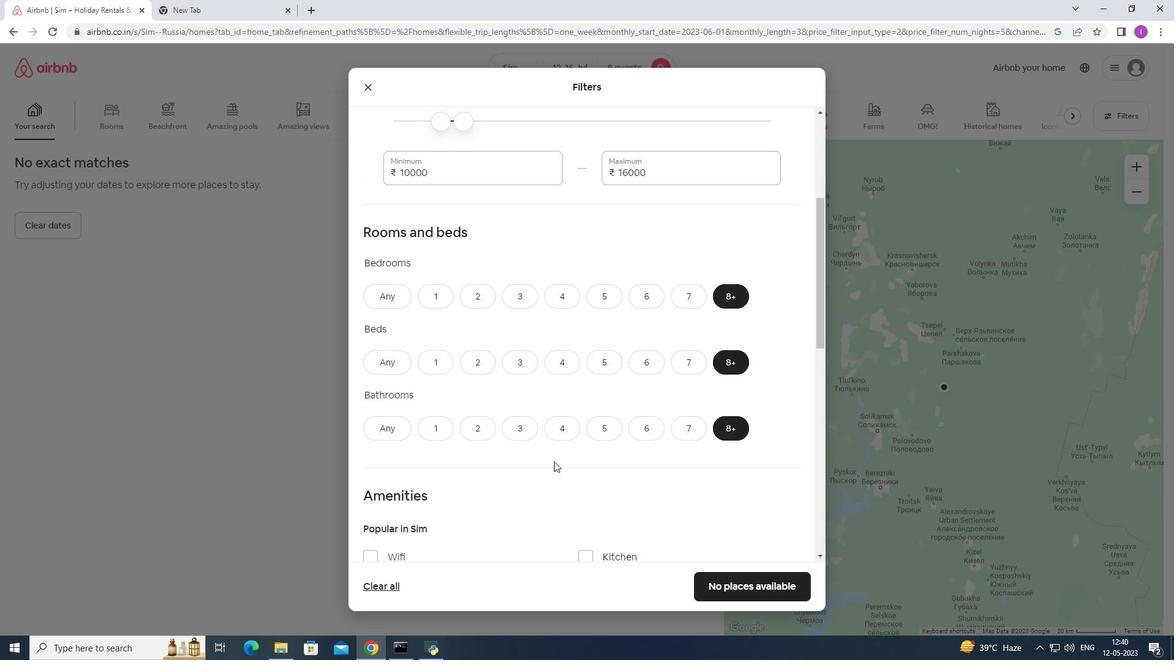 
Action: Mouse moved to (372, 313)
Screenshot: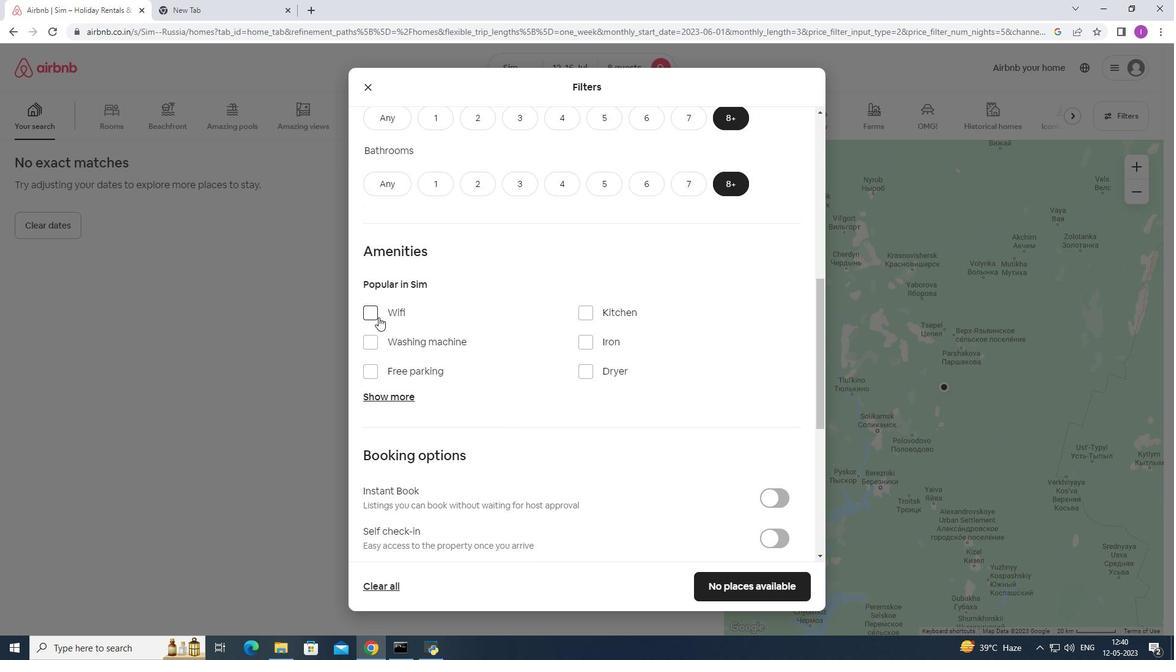 
Action: Mouse pressed left at (372, 313)
Screenshot: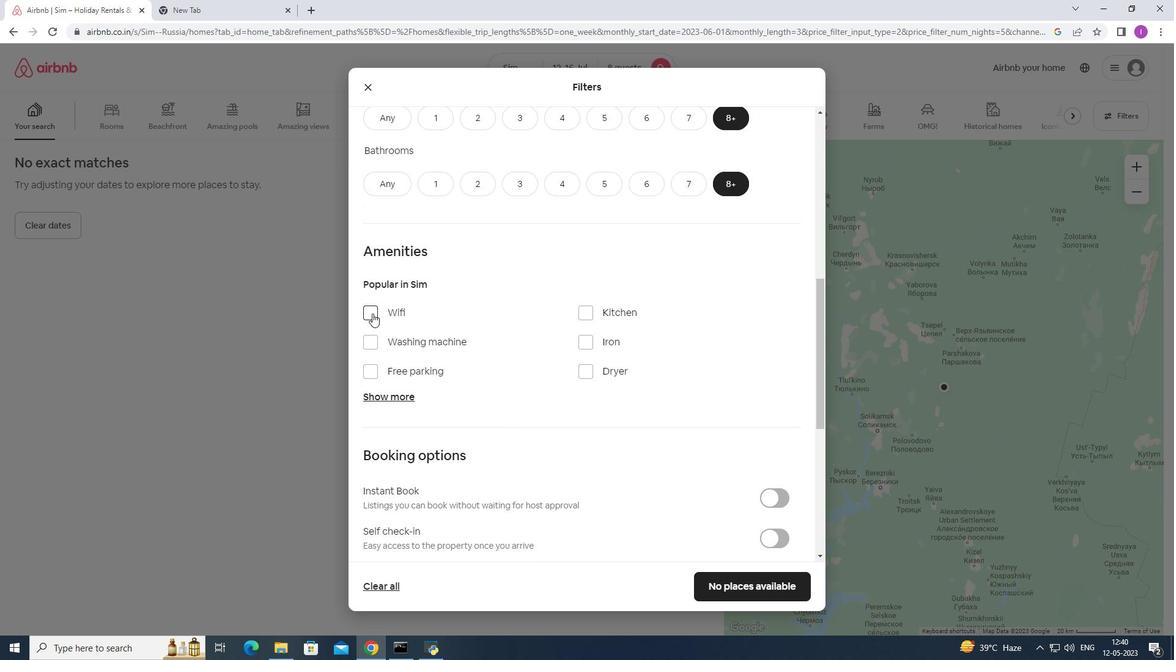 
Action: Mouse moved to (390, 364)
Screenshot: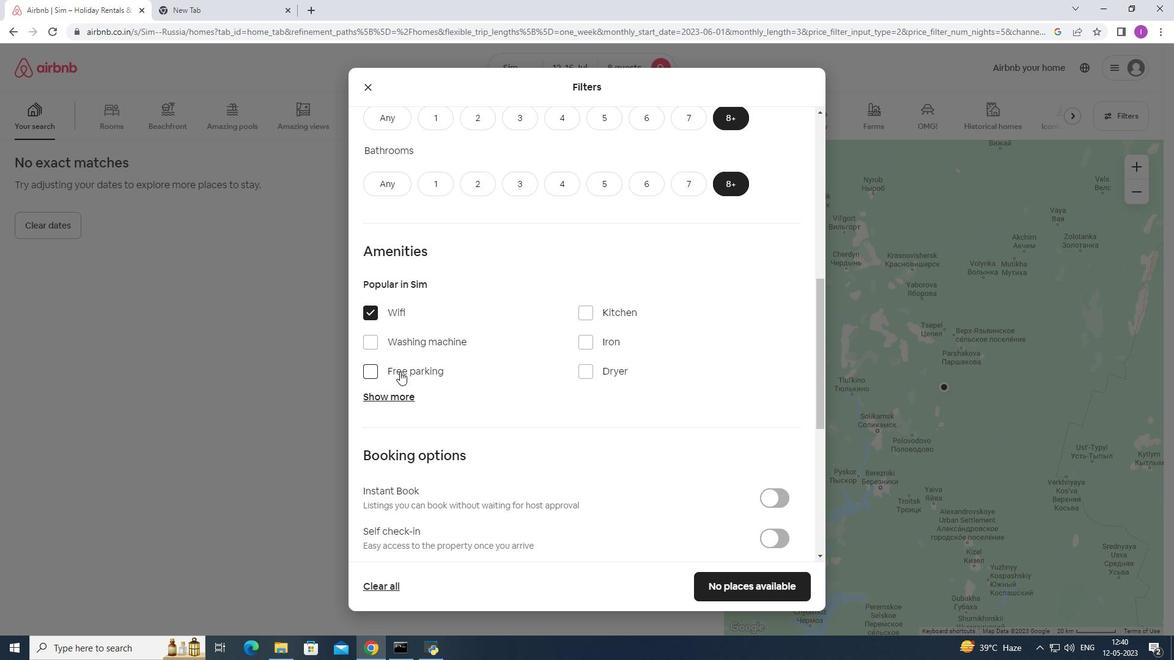 
Action: Mouse pressed left at (390, 364)
Screenshot: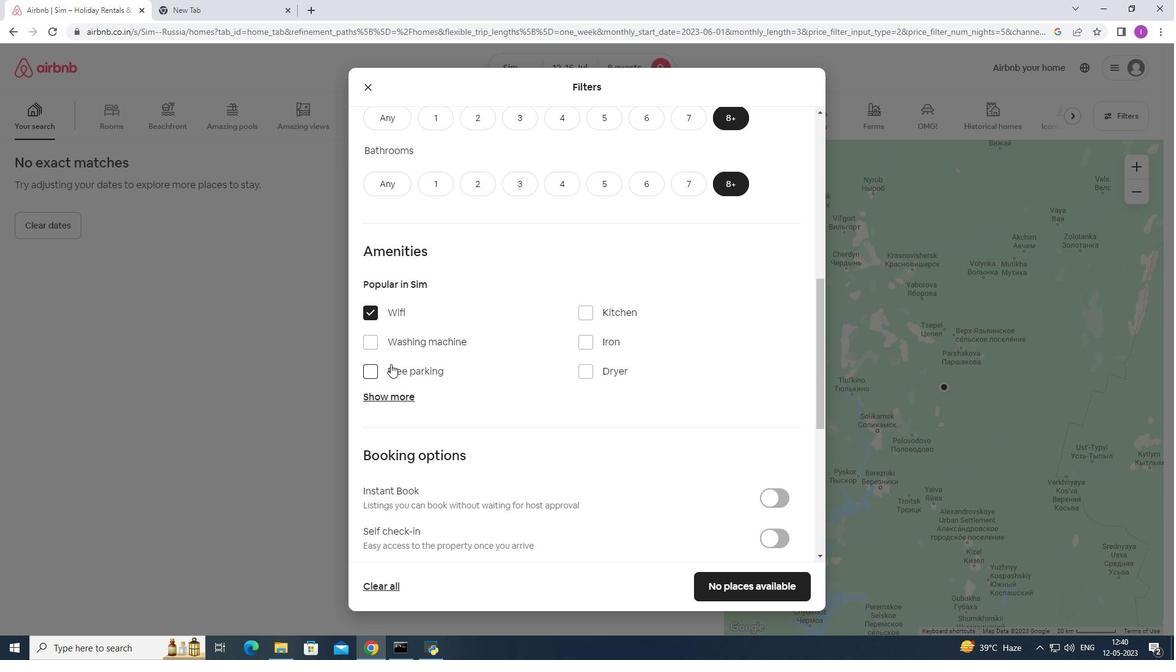 
Action: Mouse moved to (387, 398)
Screenshot: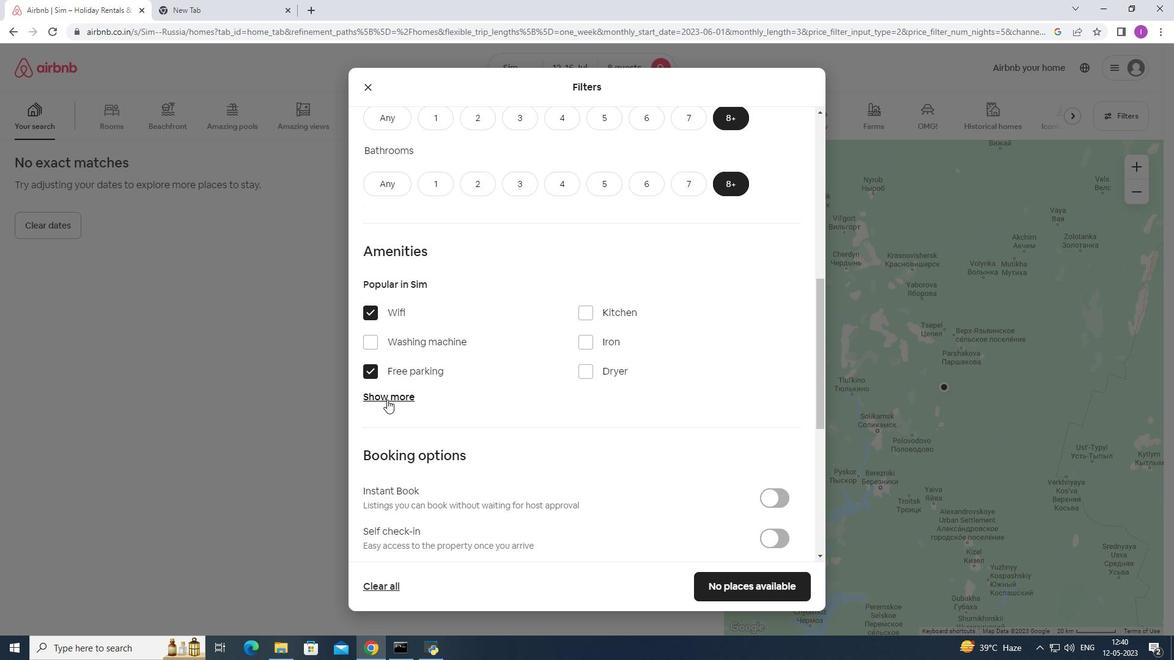 
Action: Mouse pressed left at (387, 398)
Screenshot: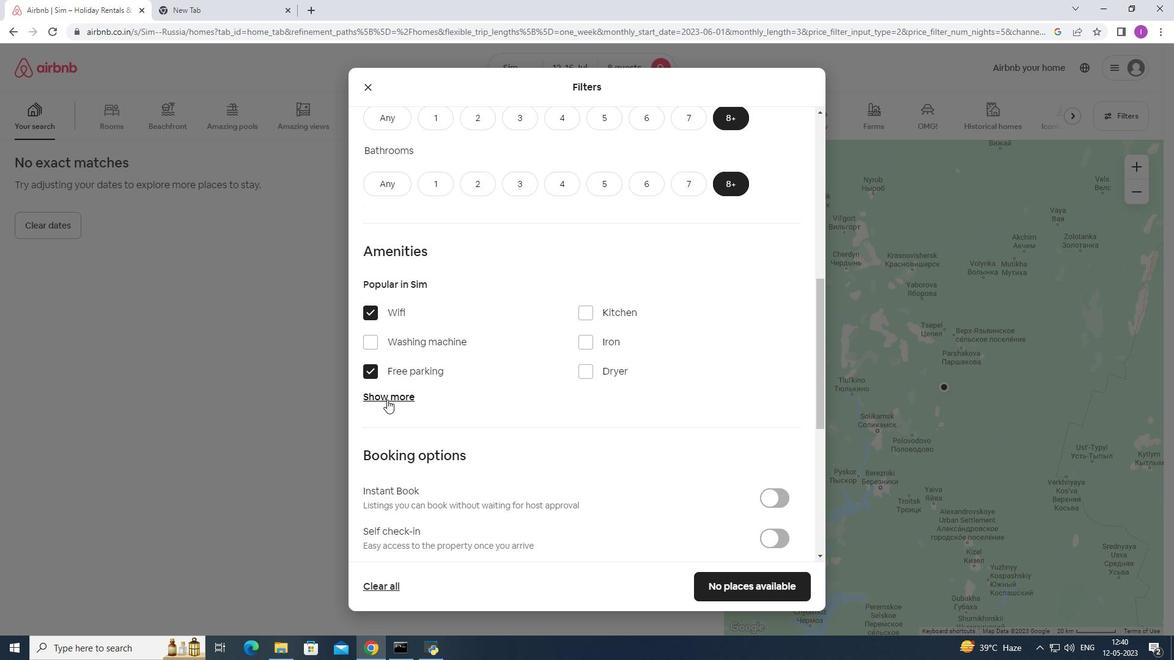 
Action: Mouse moved to (591, 470)
Screenshot: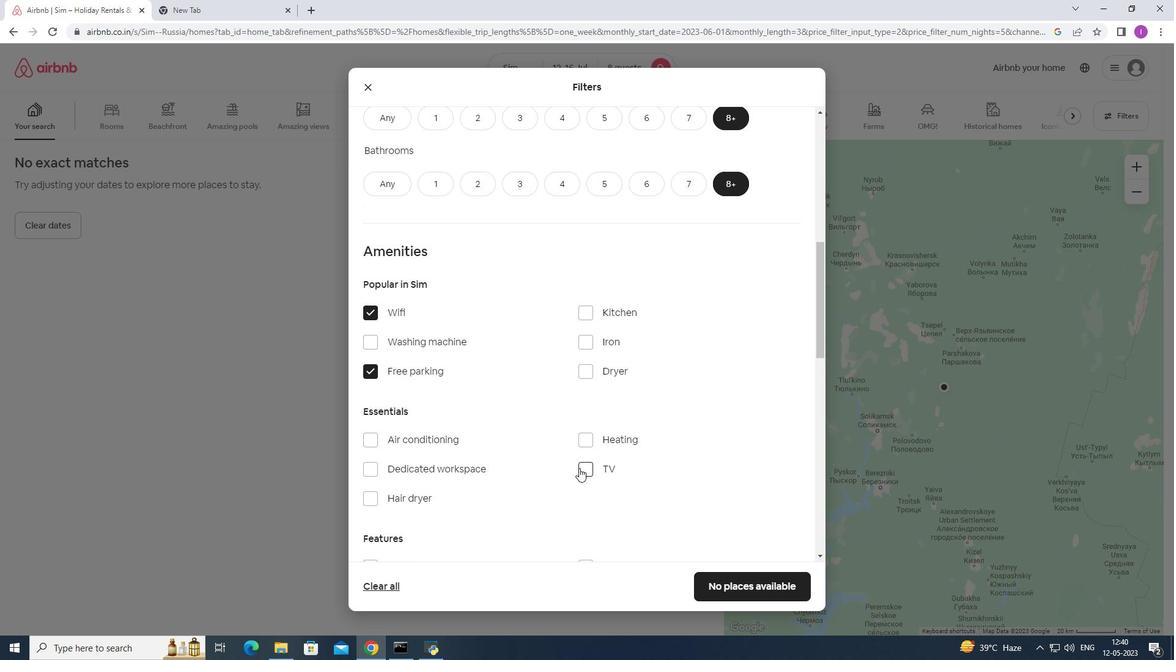 
Action: Mouse pressed left at (591, 470)
Screenshot: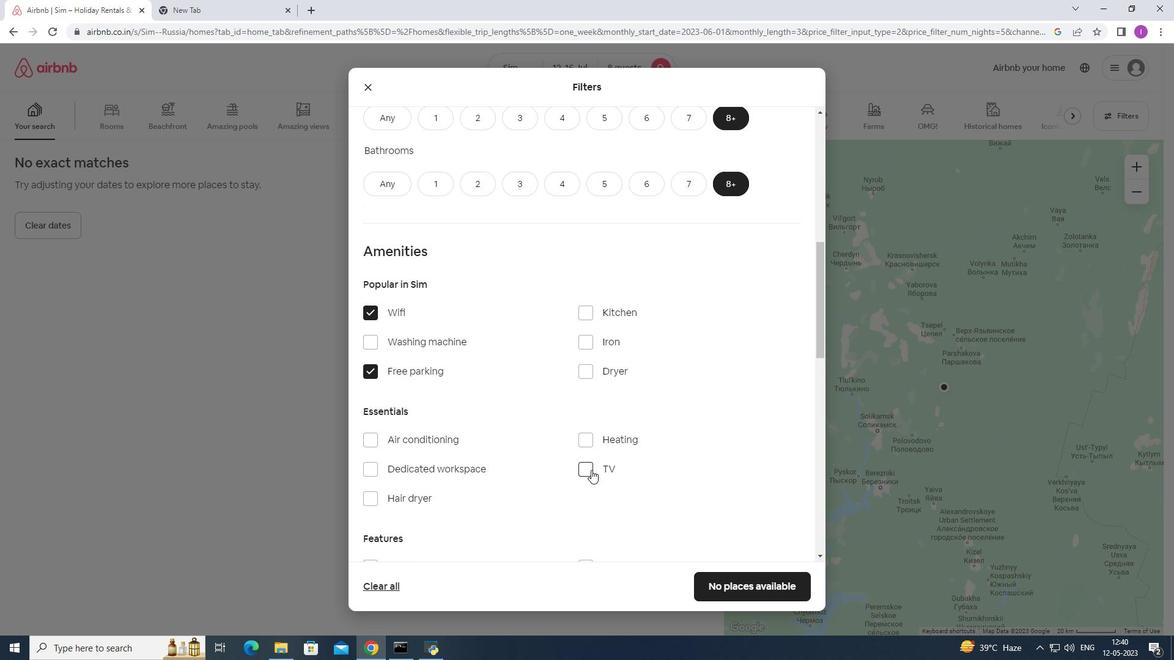 
Action: Mouse moved to (506, 456)
Screenshot: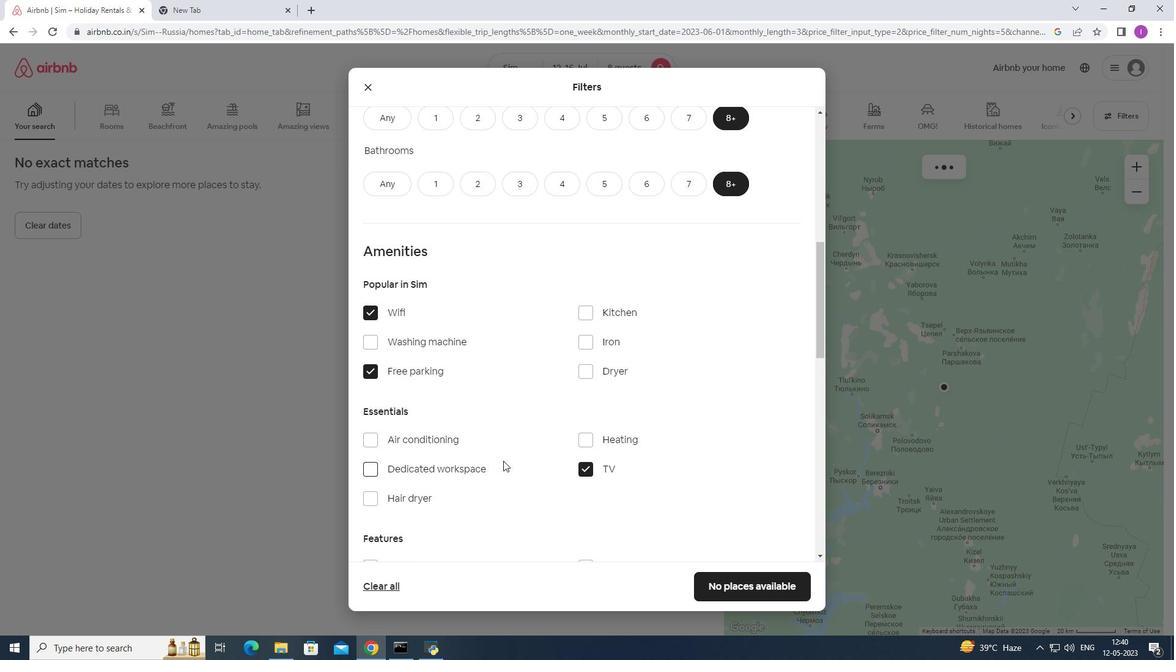 
Action: Mouse scrolled (506, 455) with delta (0, 0)
Screenshot: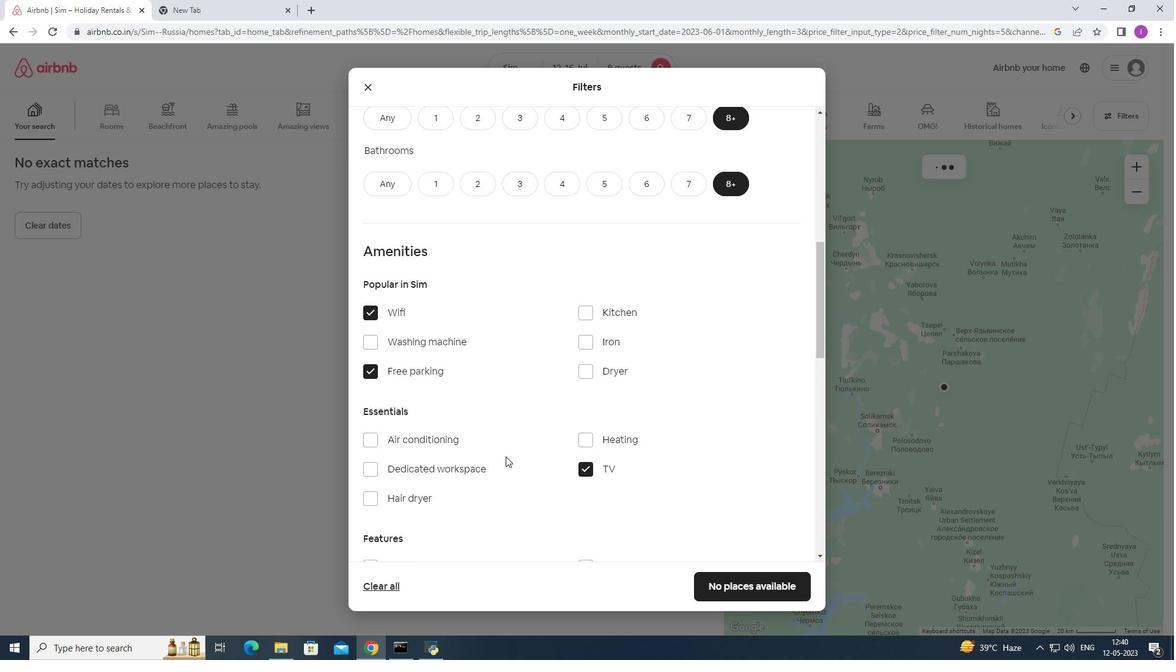 
Action: Mouse scrolled (506, 455) with delta (0, 0)
Screenshot: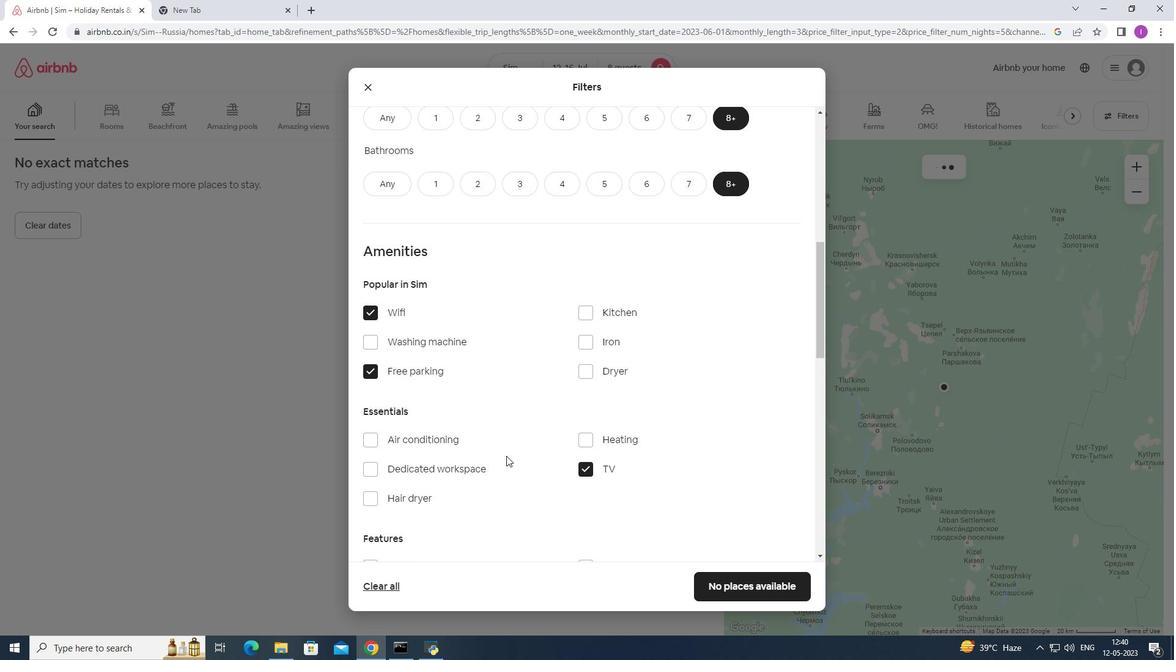
Action: Mouse scrolled (506, 455) with delta (0, 0)
Screenshot: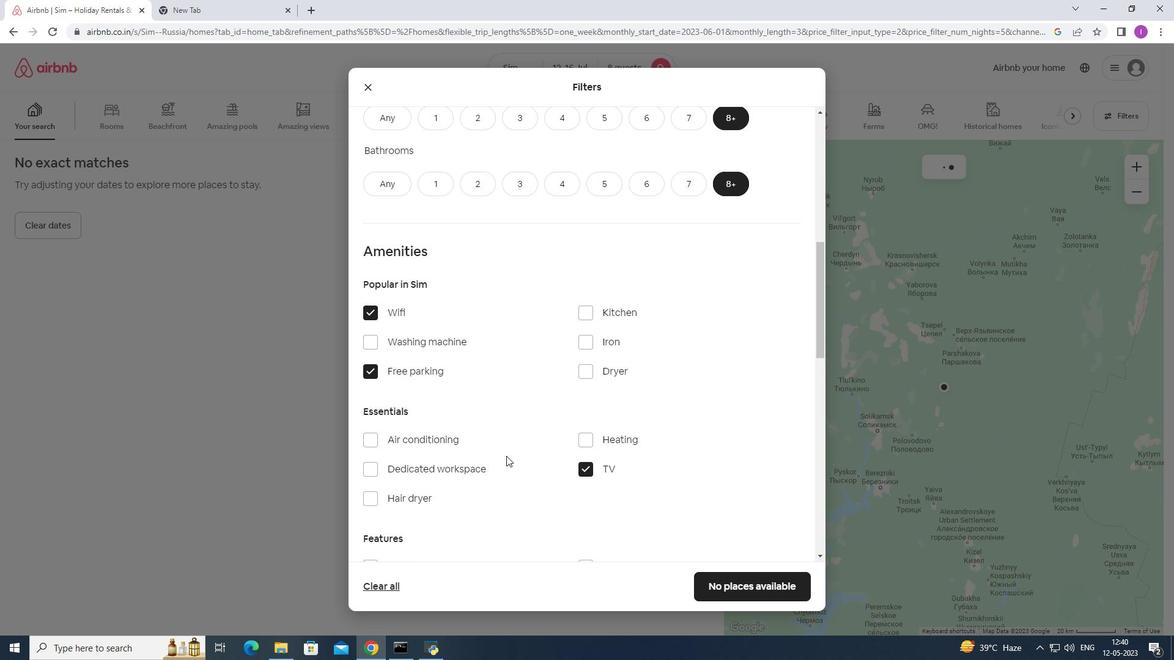 
Action: Mouse scrolled (506, 455) with delta (0, 0)
Screenshot: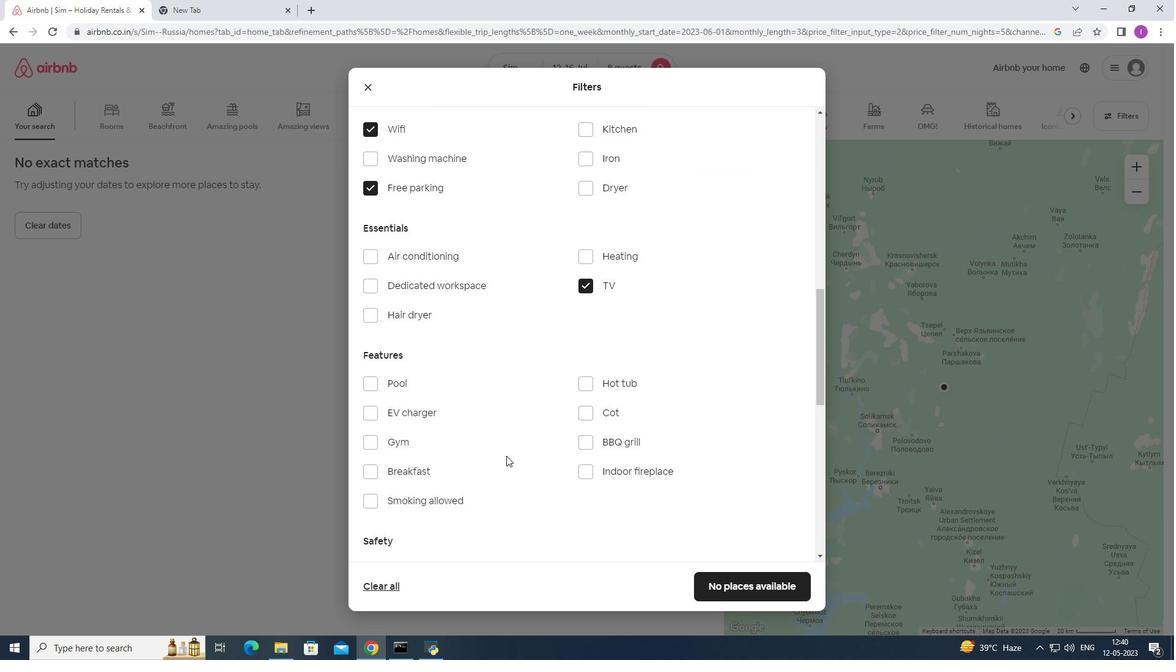 
Action: Mouse scrolled (506, 455) with delta (0, 0)
Screenshot: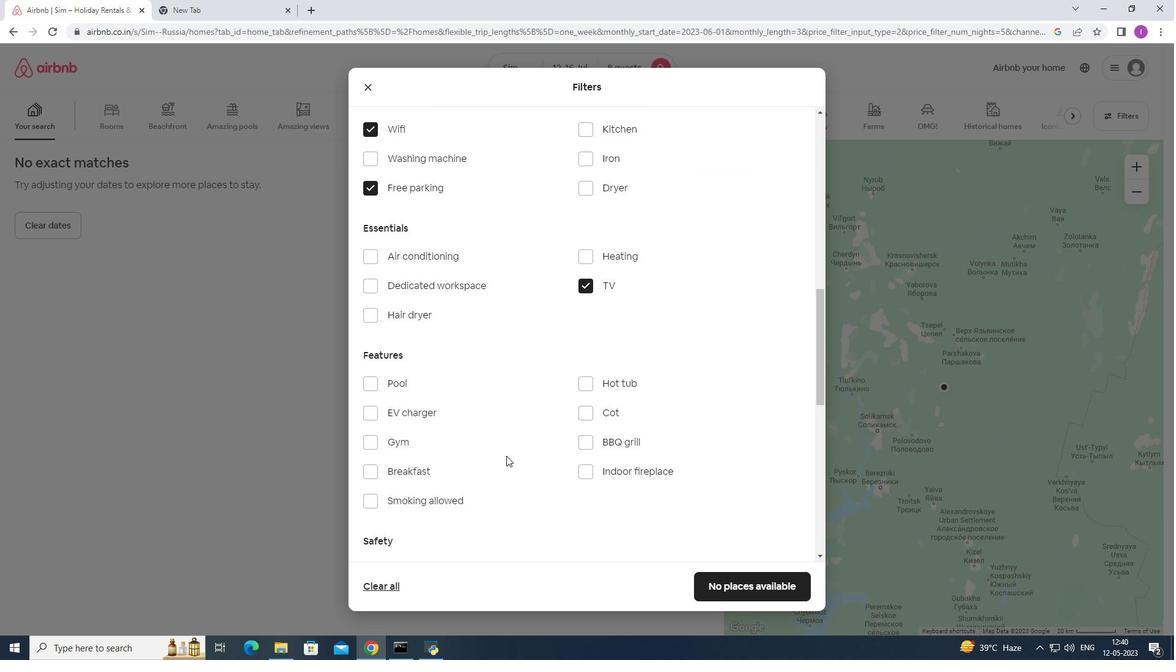 
Action: Mouse moved to (368, 319)
Screenshot: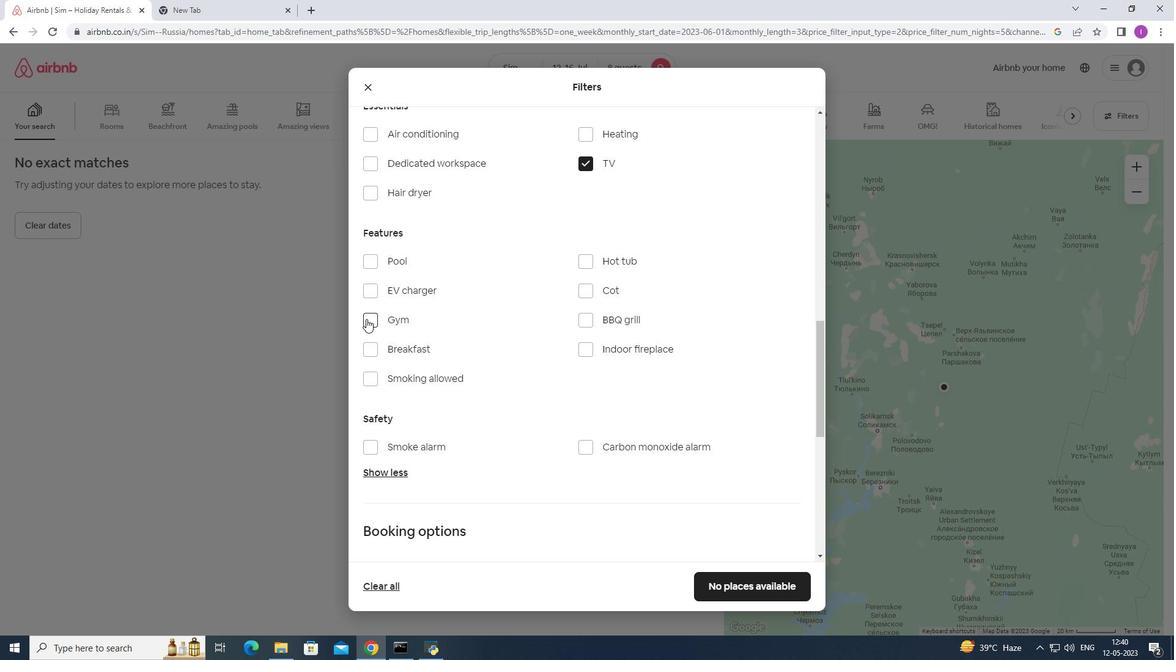 
Action: Mouse pressed left at (368, 319)
Screenshot: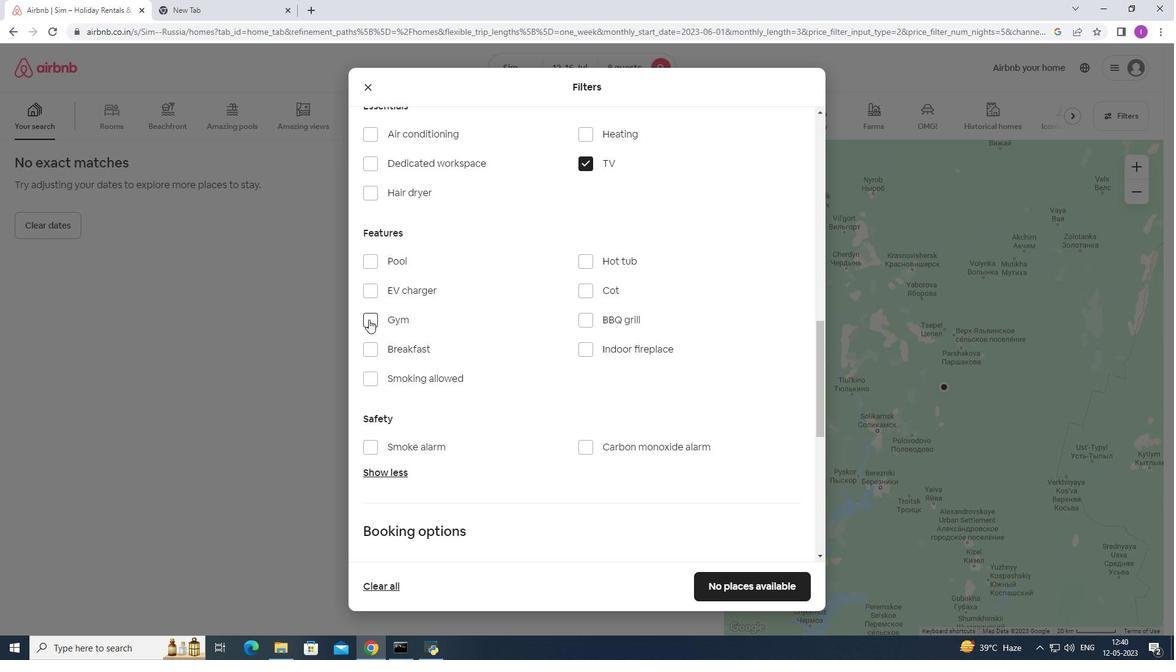 
Action: Mouse moved to (374, 355)
Screenshot: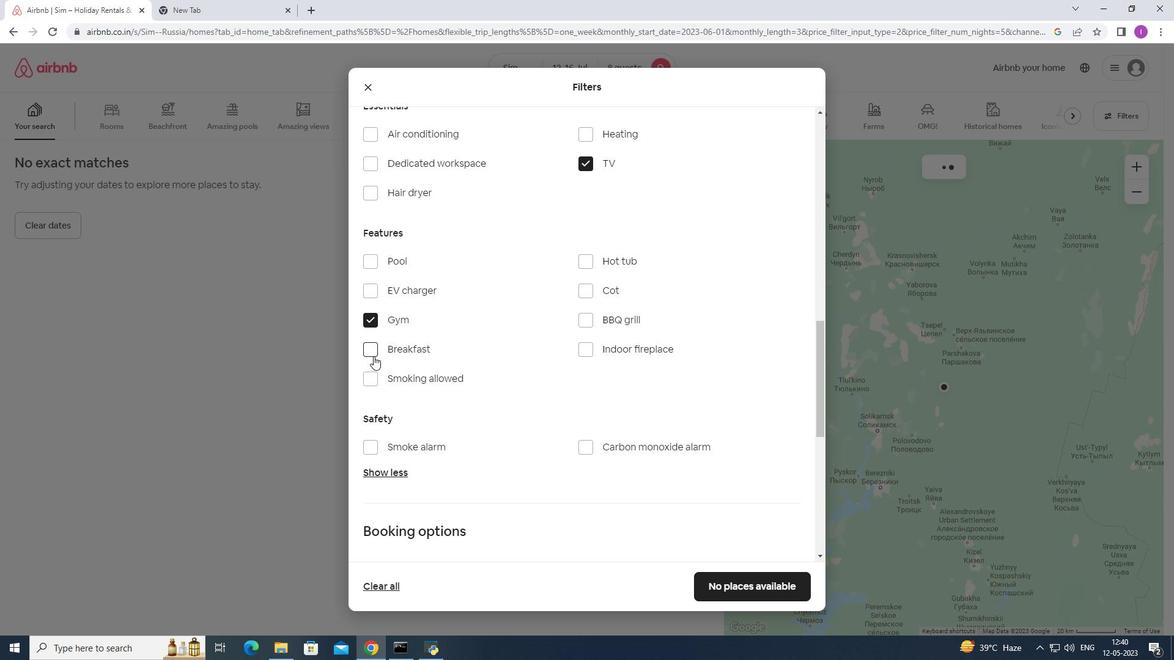 
Action: Mouse pressed left at (374, 355)
Screenshot: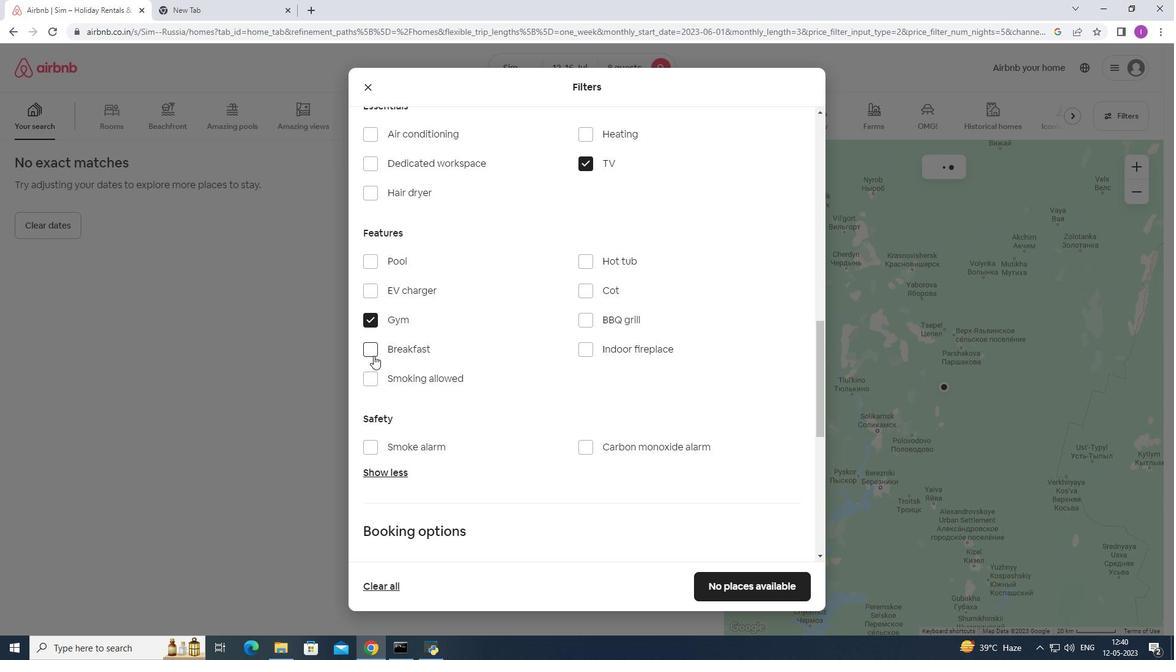 
Action: Mouse moved to (532, 374)
Screenshot: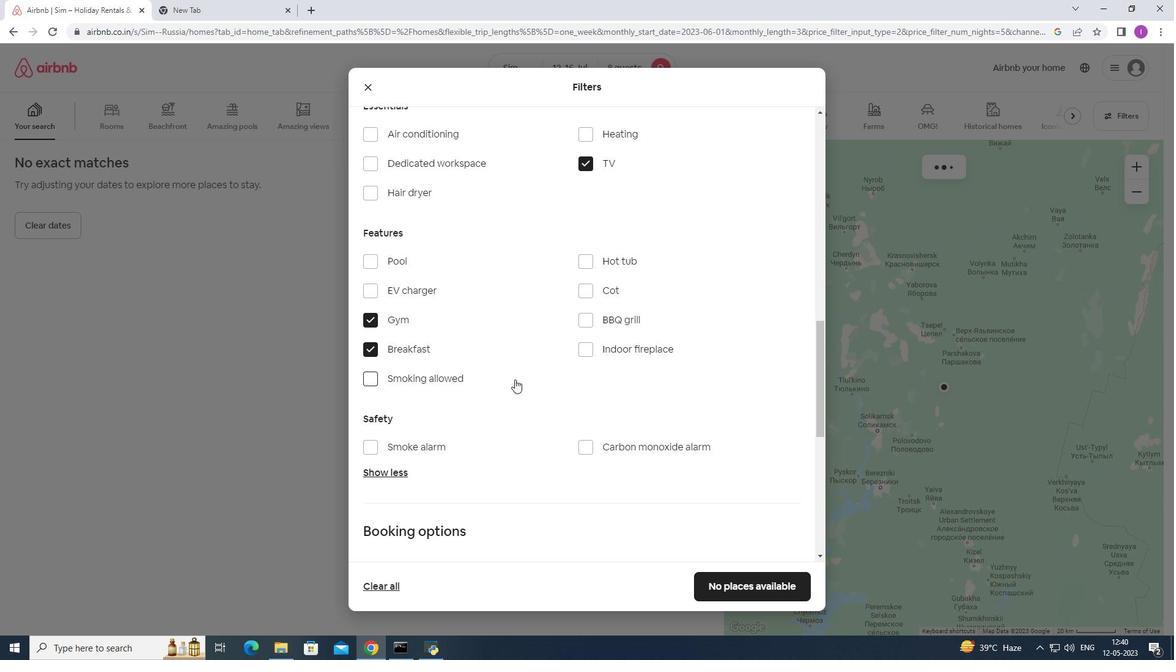 
Action: Mouse scrolled (532, 374) with delta (0, 0)
Screenshot: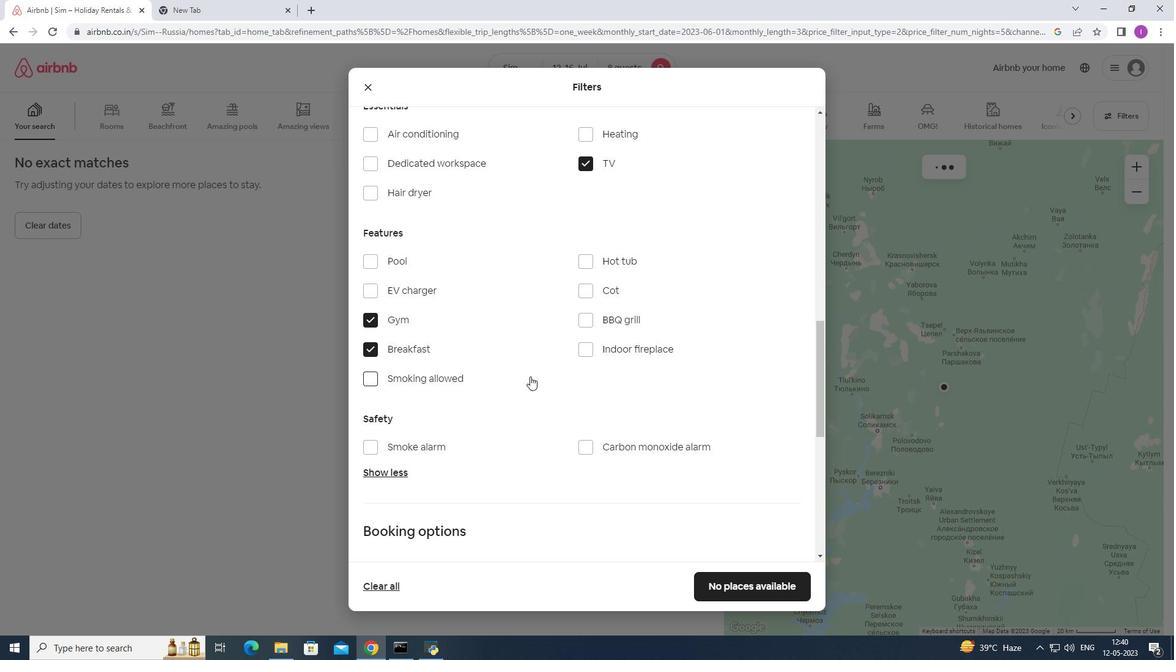
Action: Mouse scrolled (532, 374) with delta (0, 0)
Screenshot: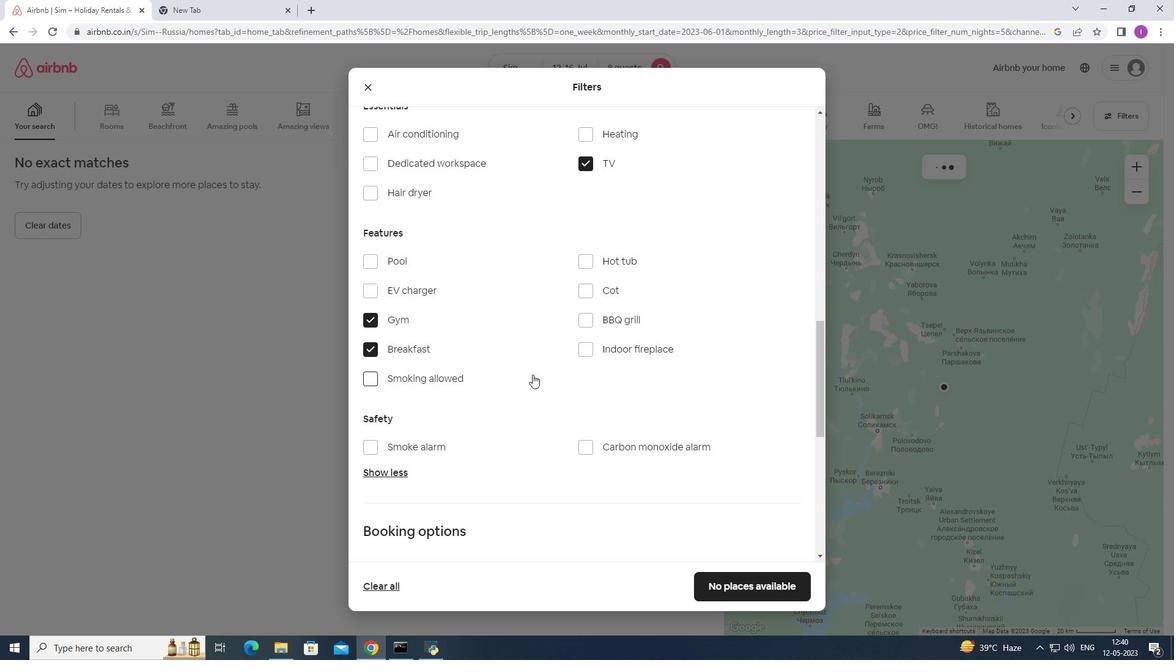 
Action: Mouse scrolled (532, 374) with delta (0, 0)
Screenshot: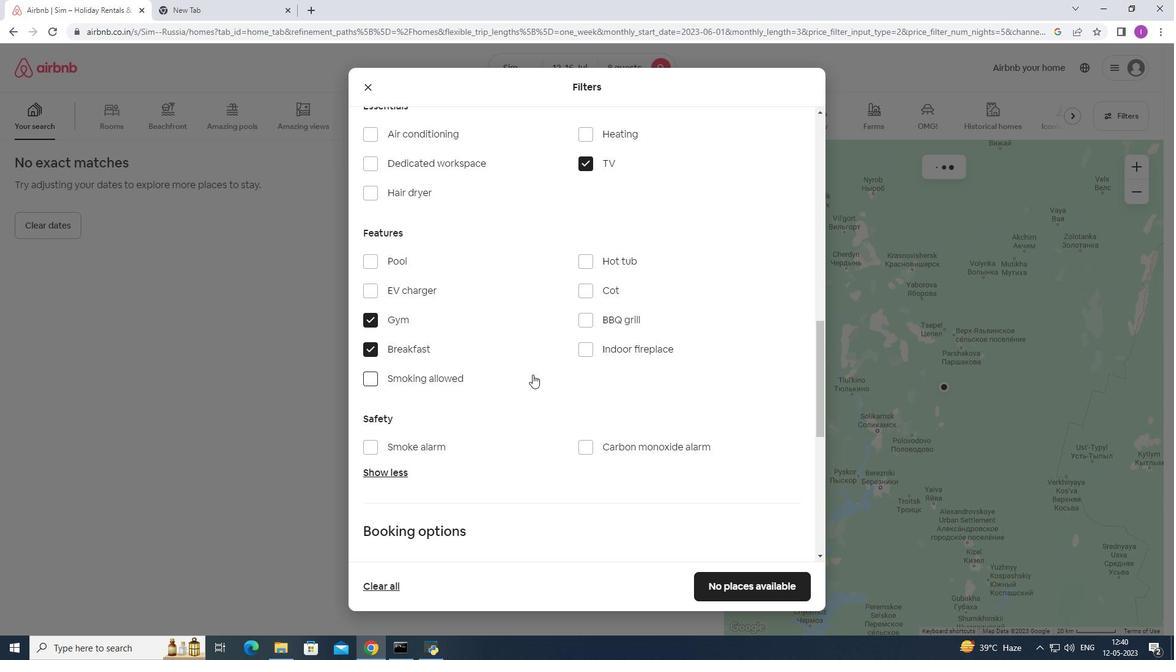 
Action: Mouse scrolled (532, 374) with delta (0, 0)
Screenshot: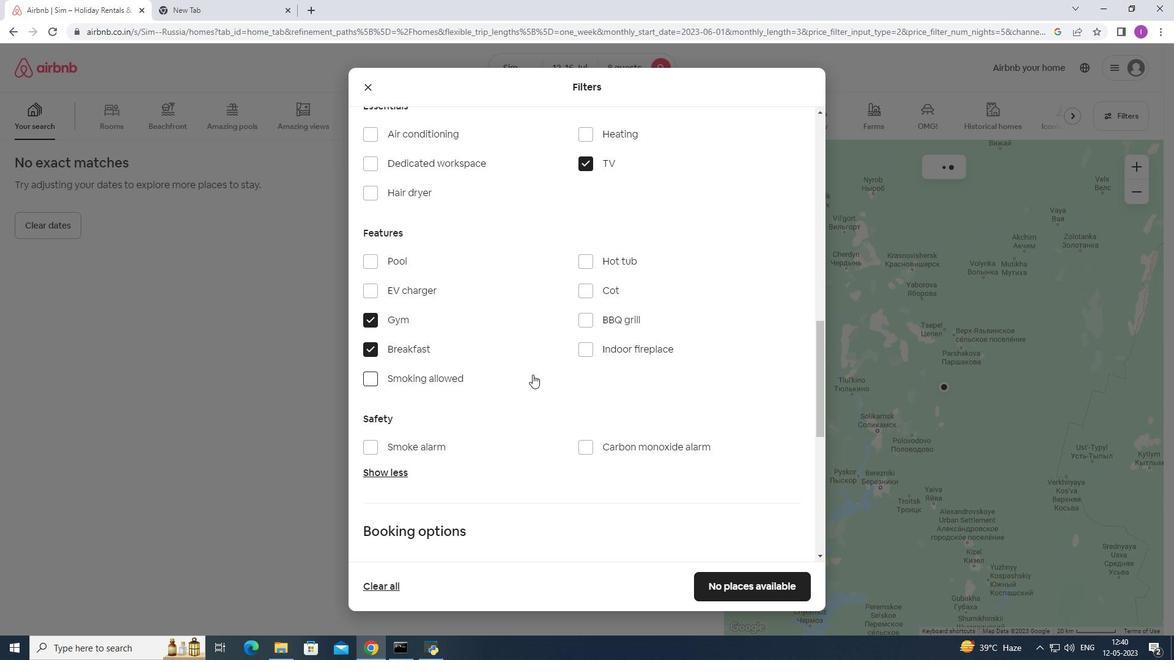 
Action: Mouse moved to (783, 368)
Screenshot: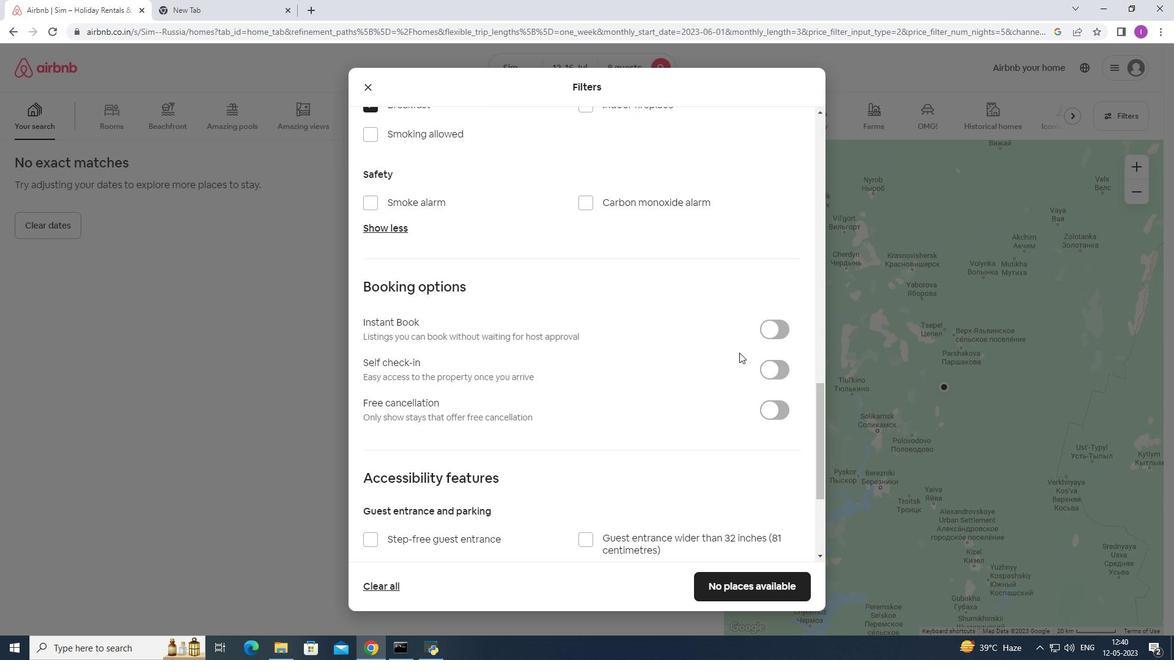 
Action: Mouse pressed left at (783, 368)
Screenshot: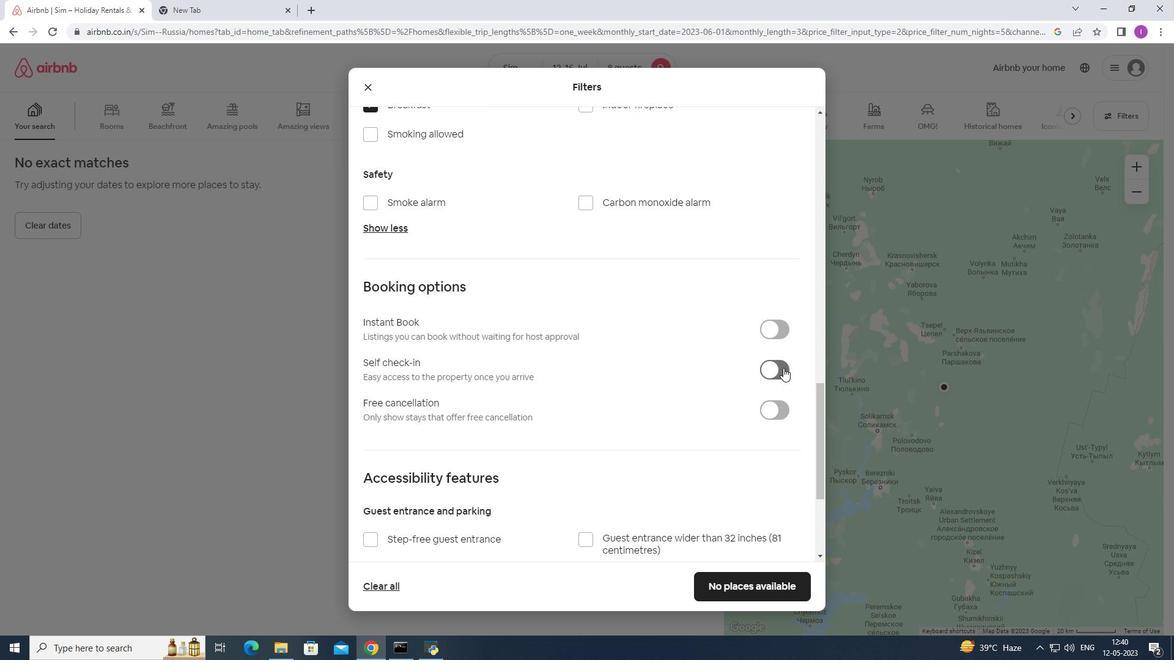 
Action: Mouse moved to (555, 388)
Screenshot: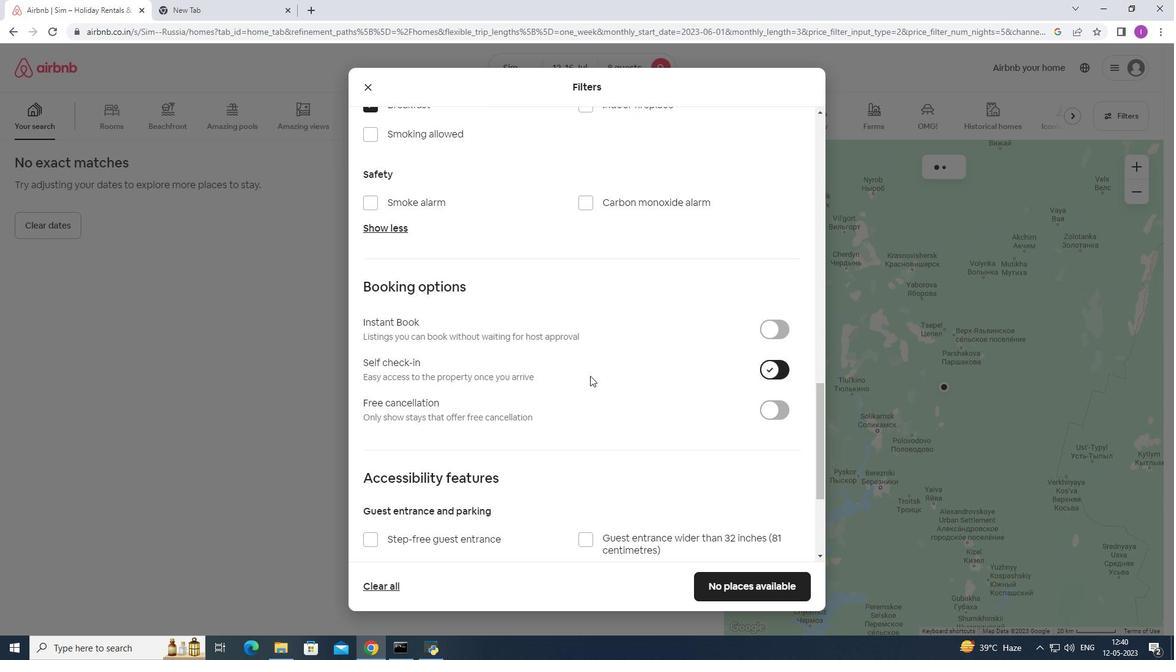 
Action: Mouse scrolled (555, 387) with delta (0, 0)
Screenshot: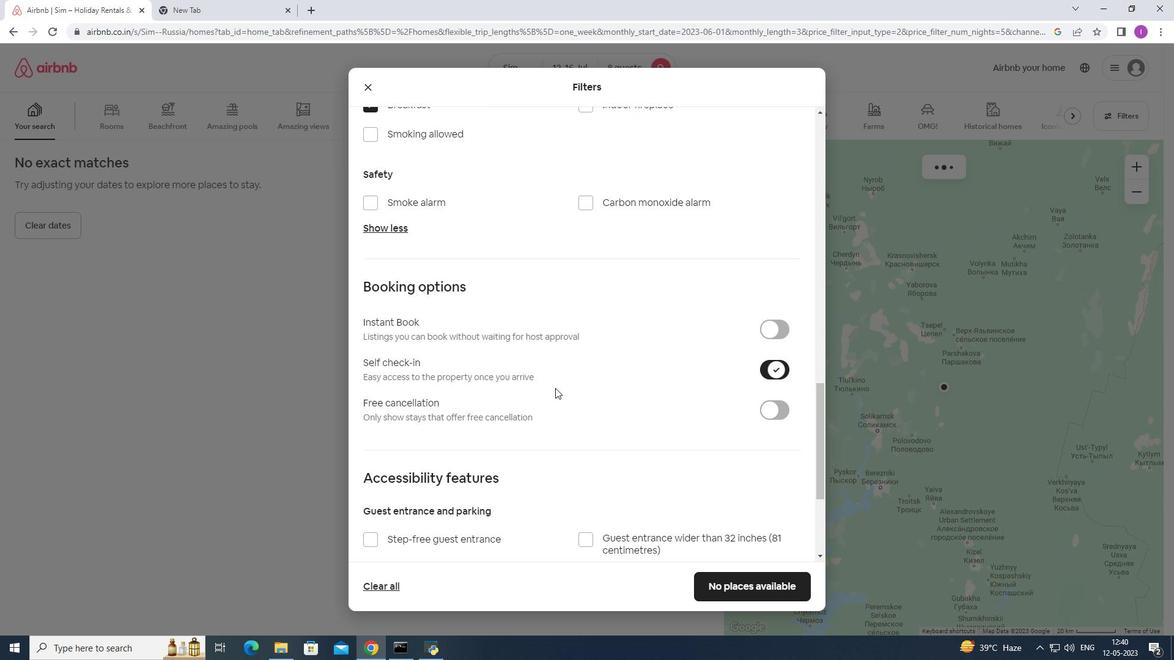 
Action: Mouse moved to (554, 388)
Screenshot: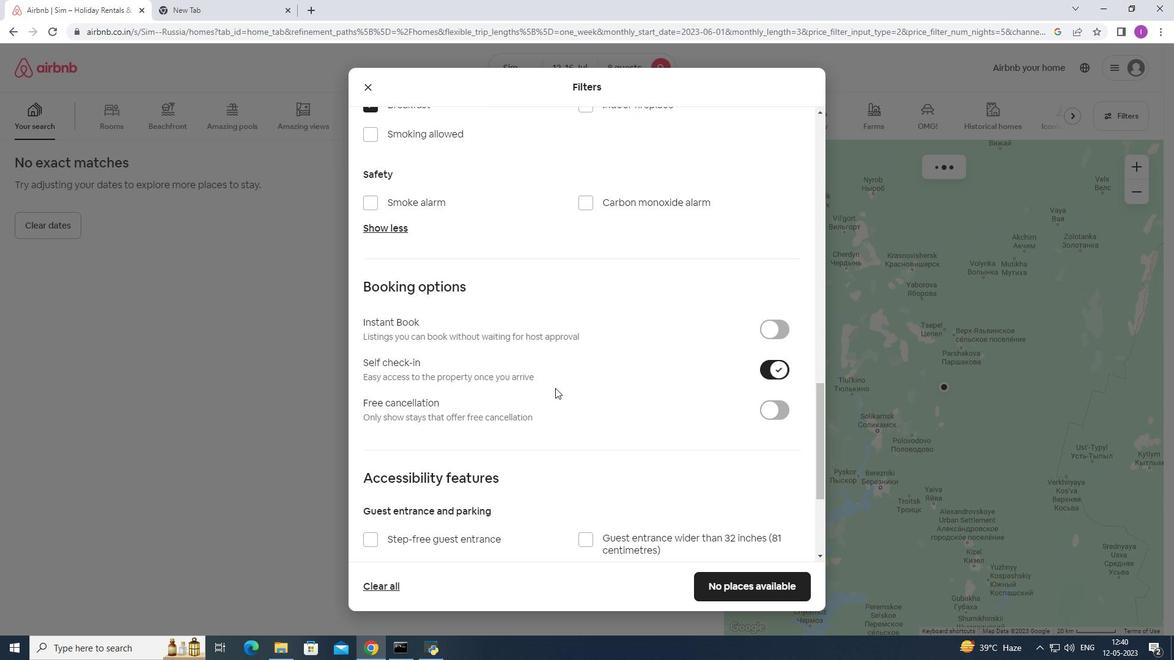 
Action: Mouse scrolled (554, 388) with delta (0, 0)
Screenshot: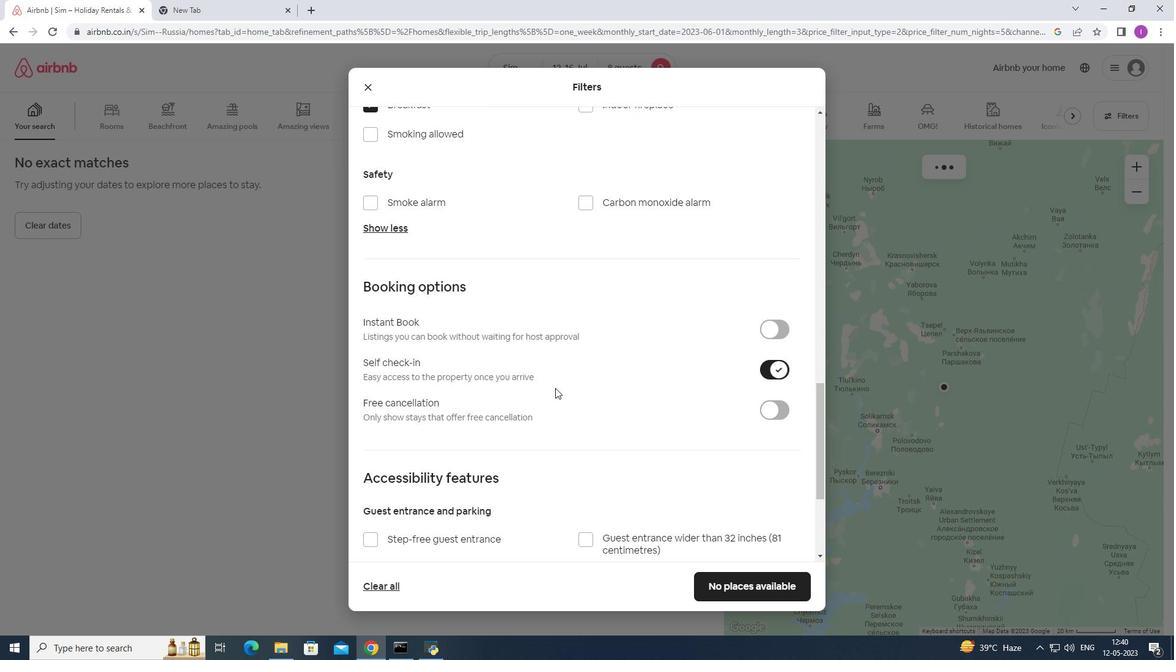 
Action: Mouse moved to (554, 390)
Screenshot: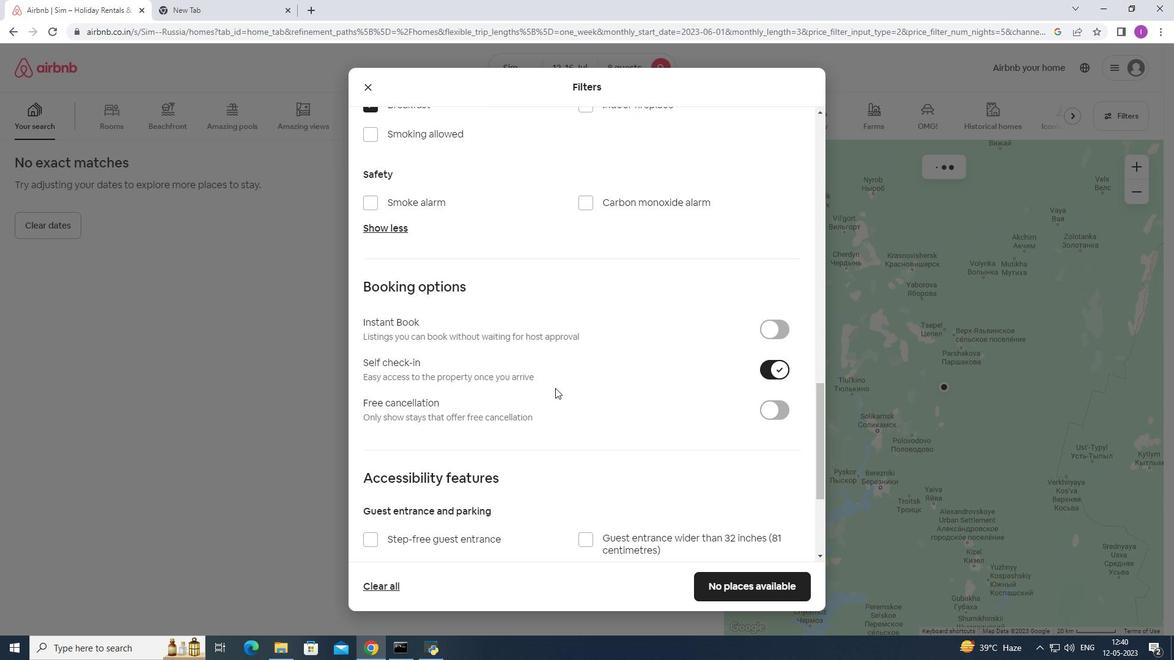 
Action: Mouse scrolled (554, 389) with delta (0, 0)
Screenshot: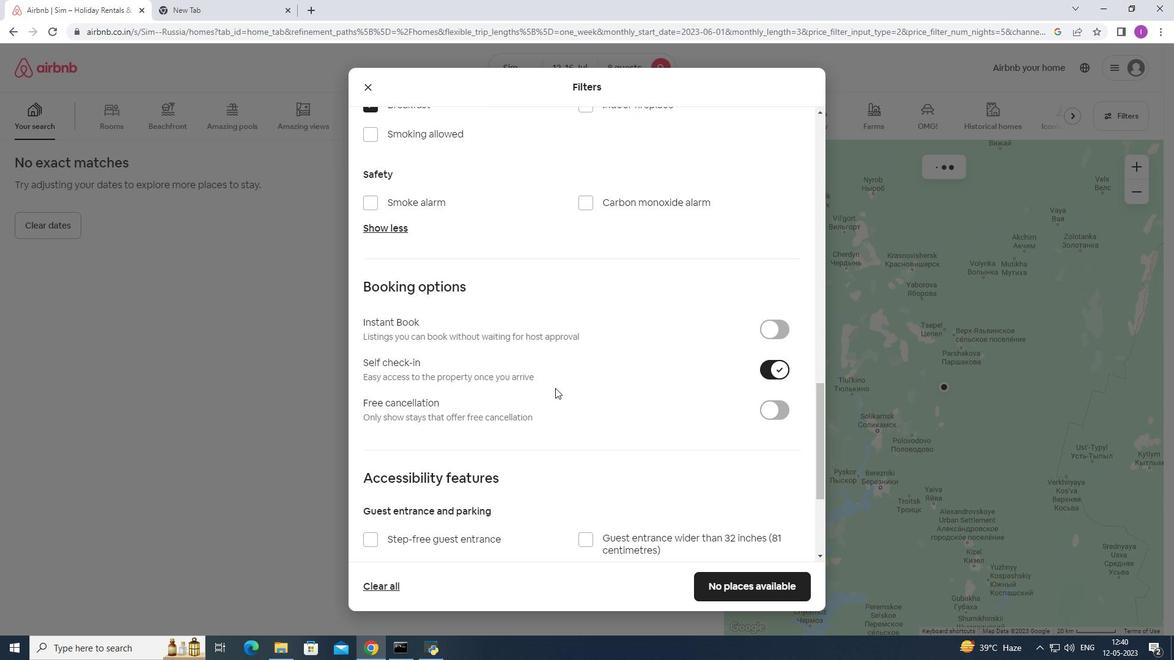 
Action: Mouse scrolled (554, 389) with delta (0, 0)
Screenshot: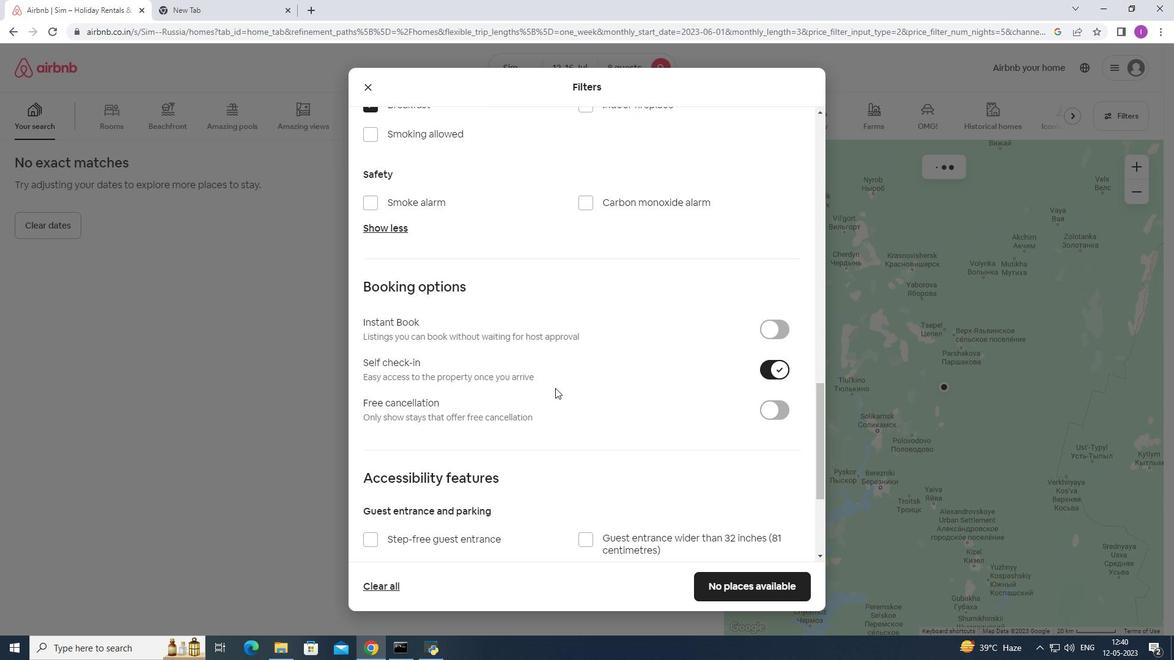 
Action: Mouse moved to (554, 390)
Screenshot: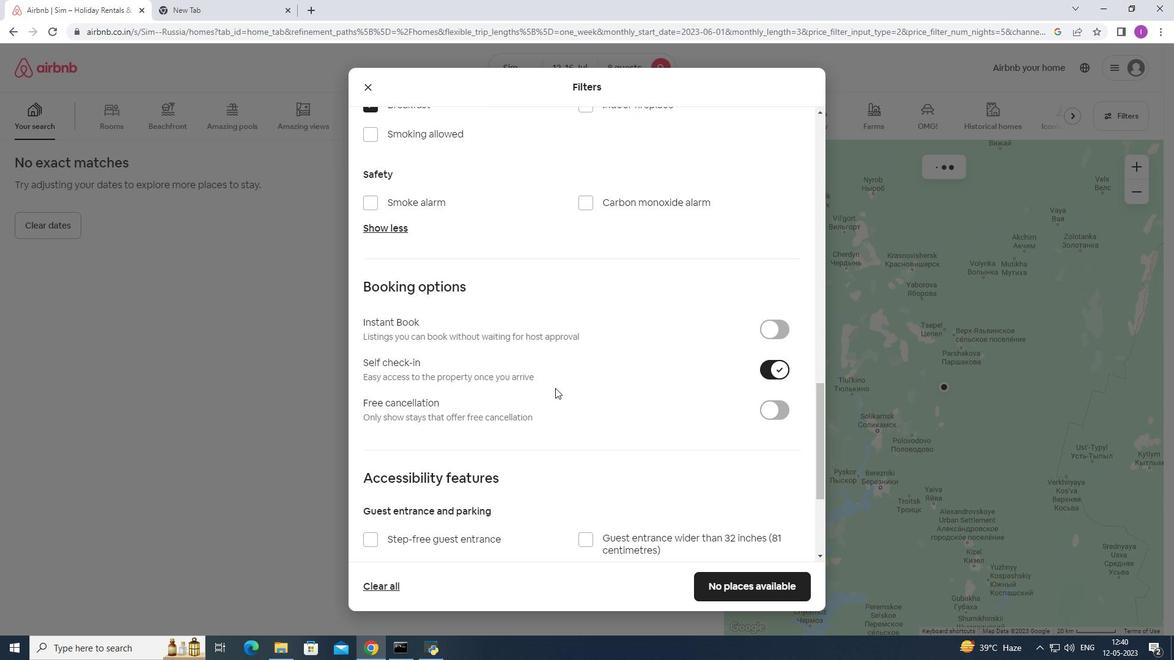 
Action: Mouse scrolled (554, 390) with delta (0, 0)
Screenshot: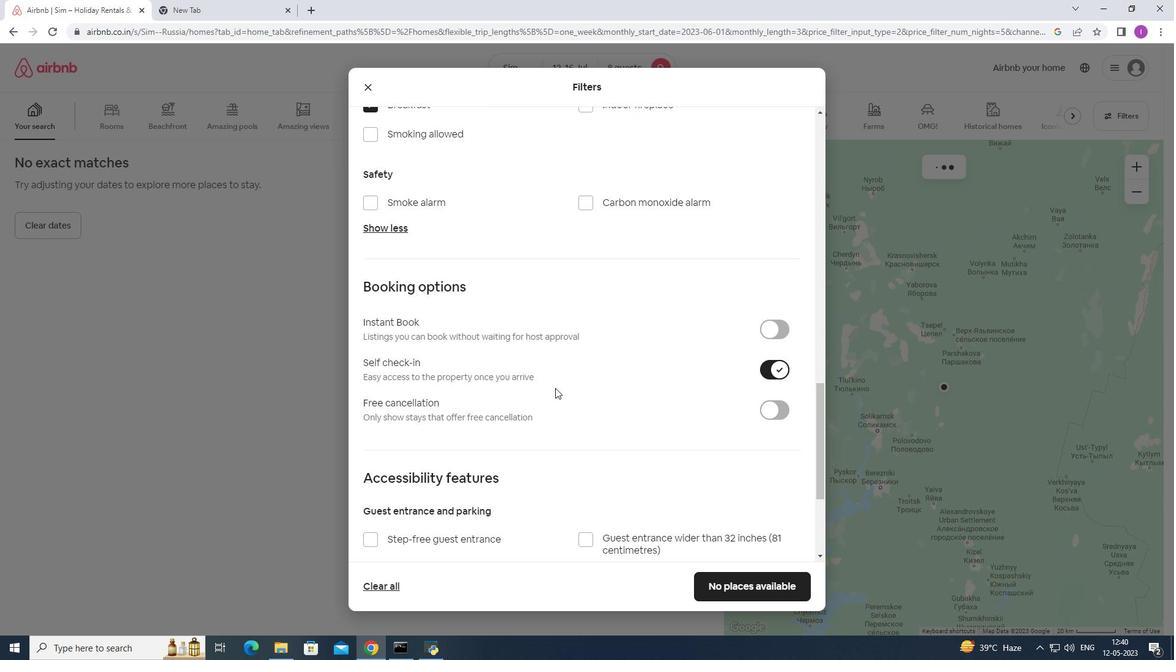 
Action: Mouse moved to (555, 393)
Screenshot: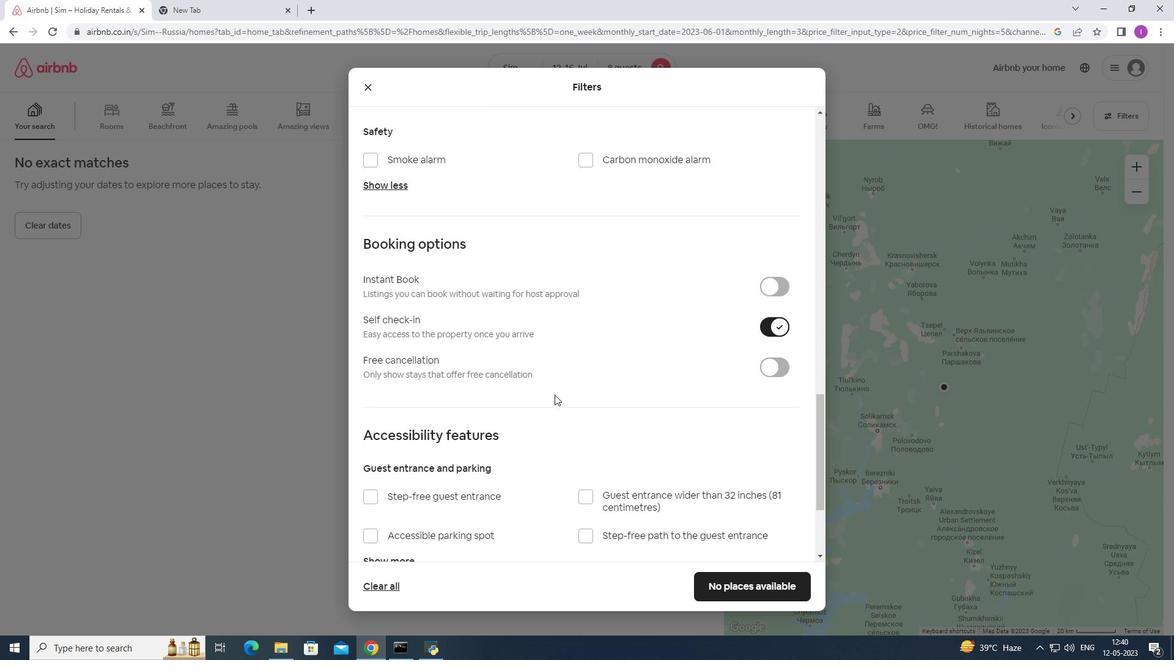 
Action: Mouse scrolled (555, 392) with delta (0, 0)
Screenshot: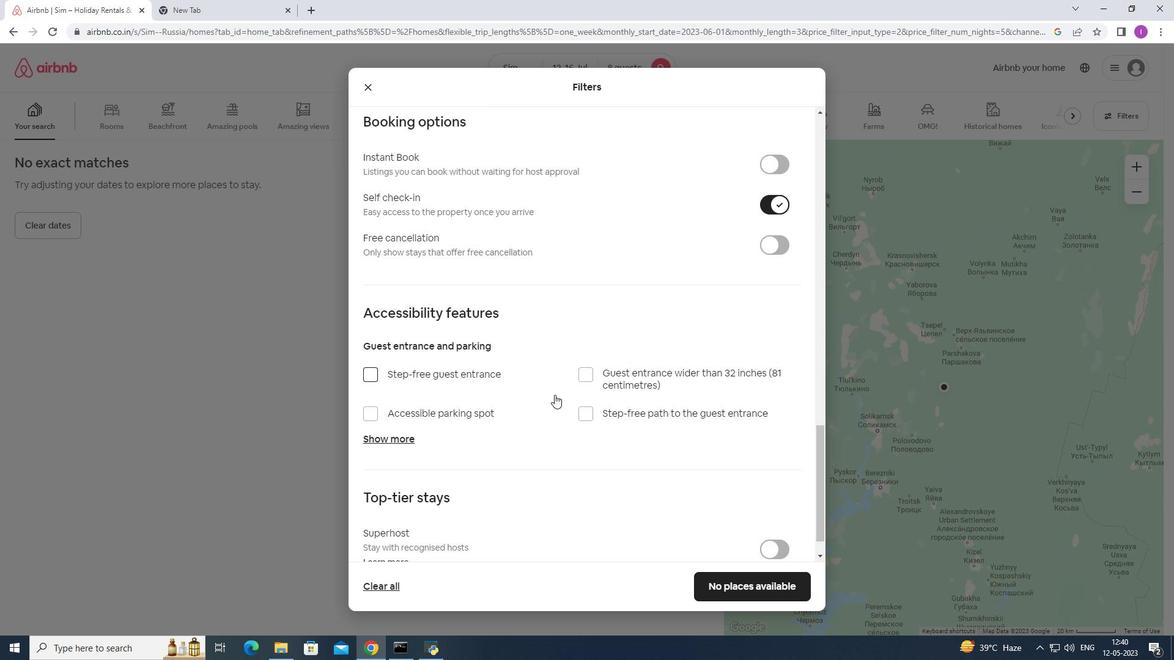 
Action: Mouse scrolled (555, 392) with delta (0, 0)
Screenshot: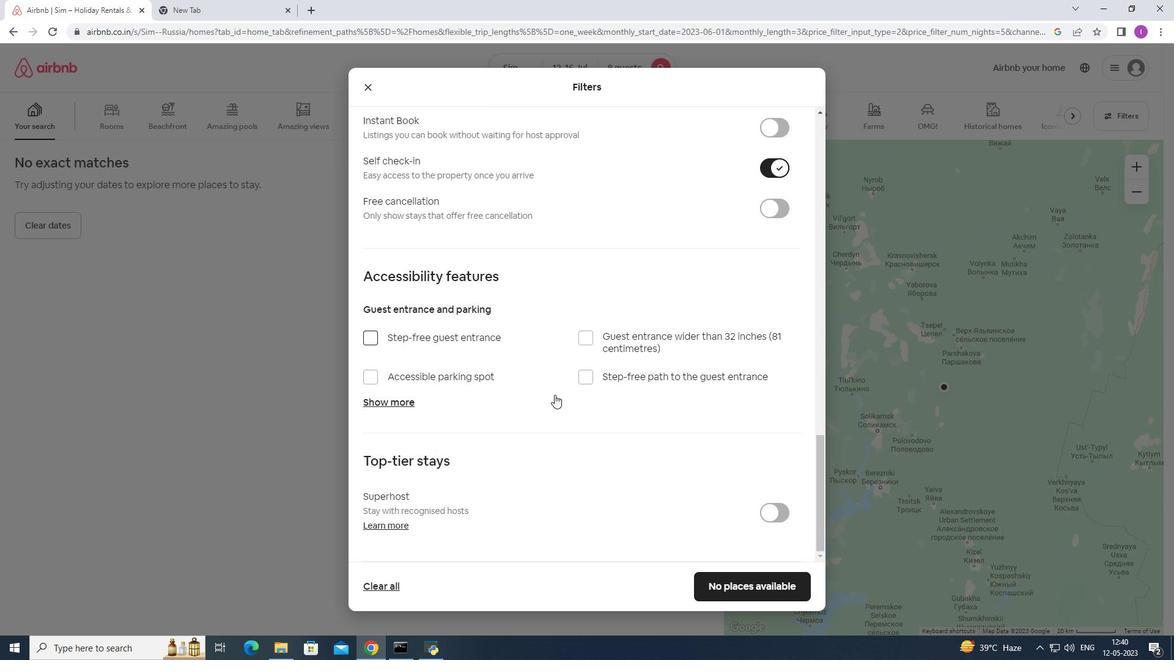 
Action: Mouse moved to (556, 393)
Screenshot: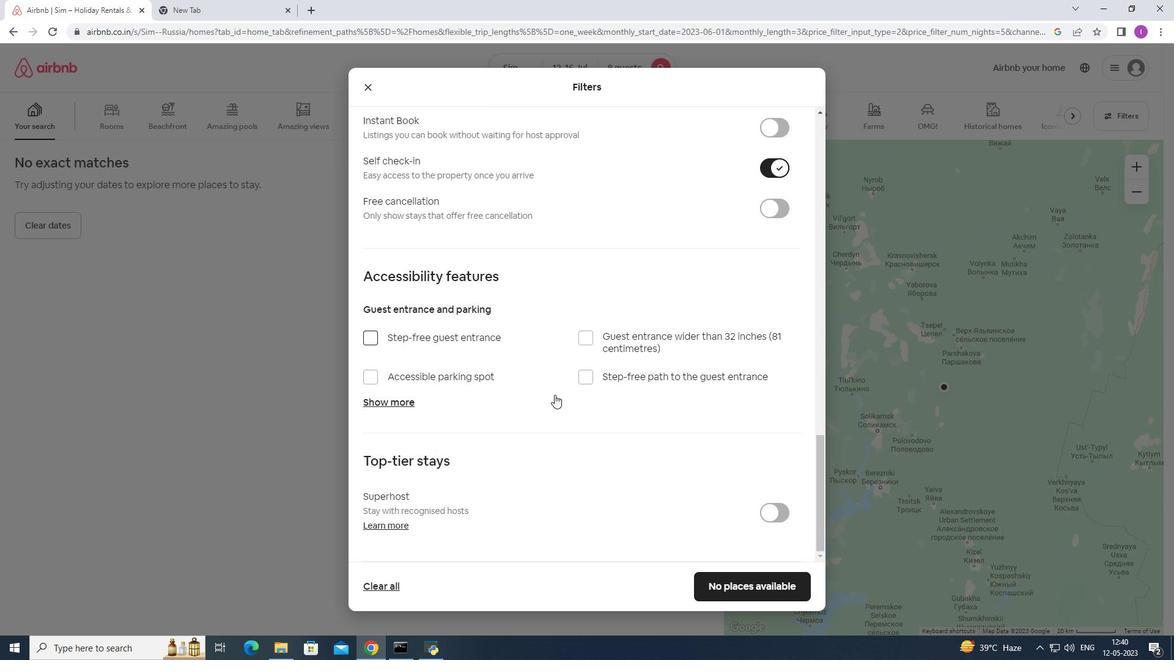 
Action: Mouse scrolled (556, 392) with delta (0, 0)
Screenshot: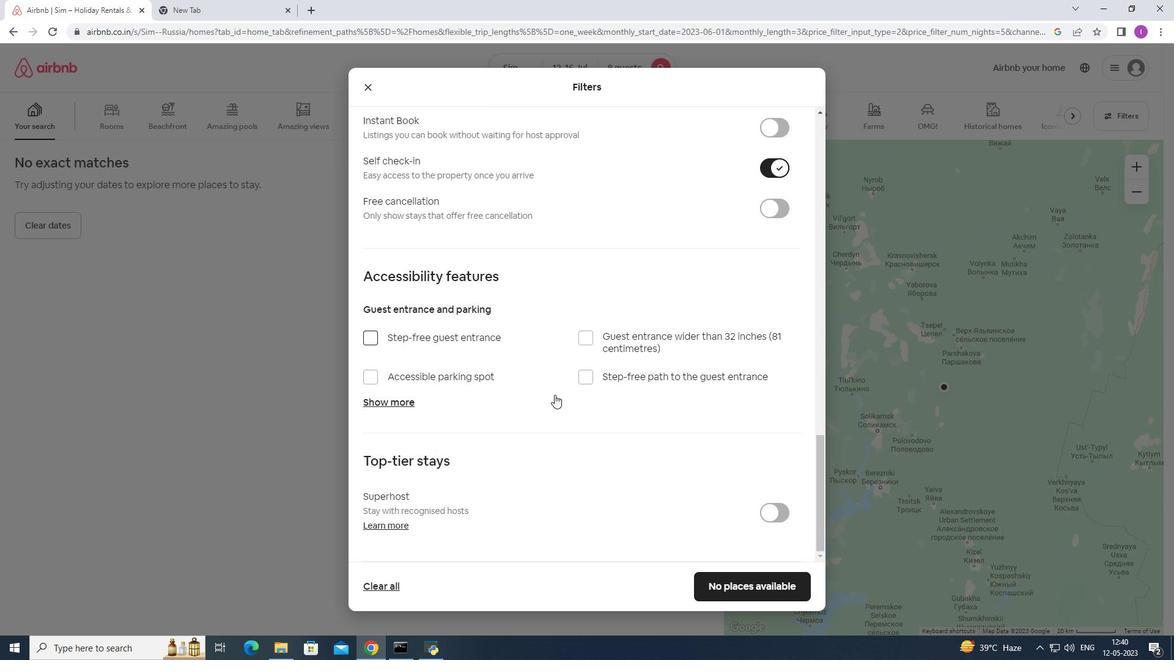 
Action: Mouse scrolled (556, 392) with delta (0, 0)
Screenshot: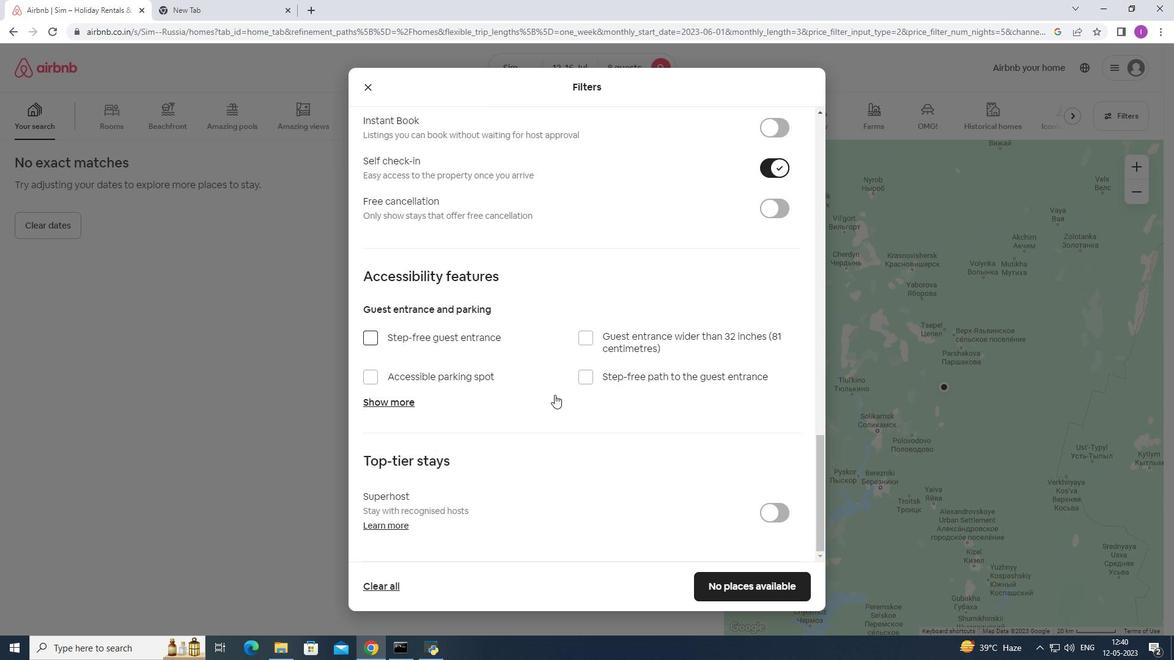 
Action: Mouse moved to (565, 387)
Screenshot: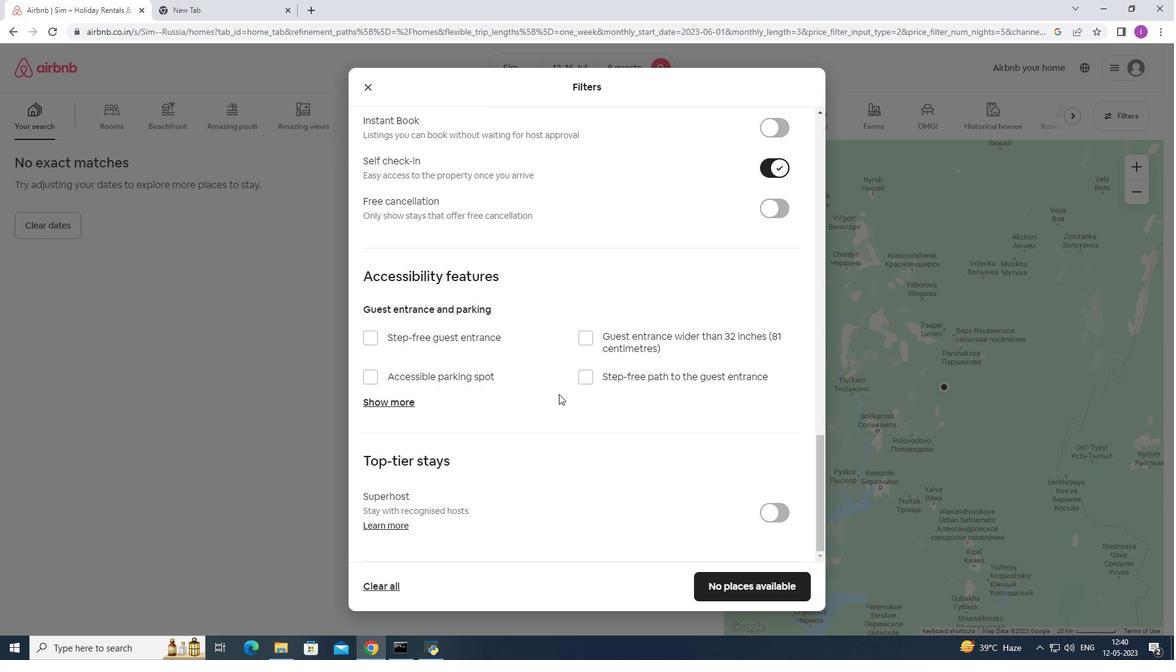 
Action: Mouse scrolled (565, 387) with delta (0, 0)
Screenshot: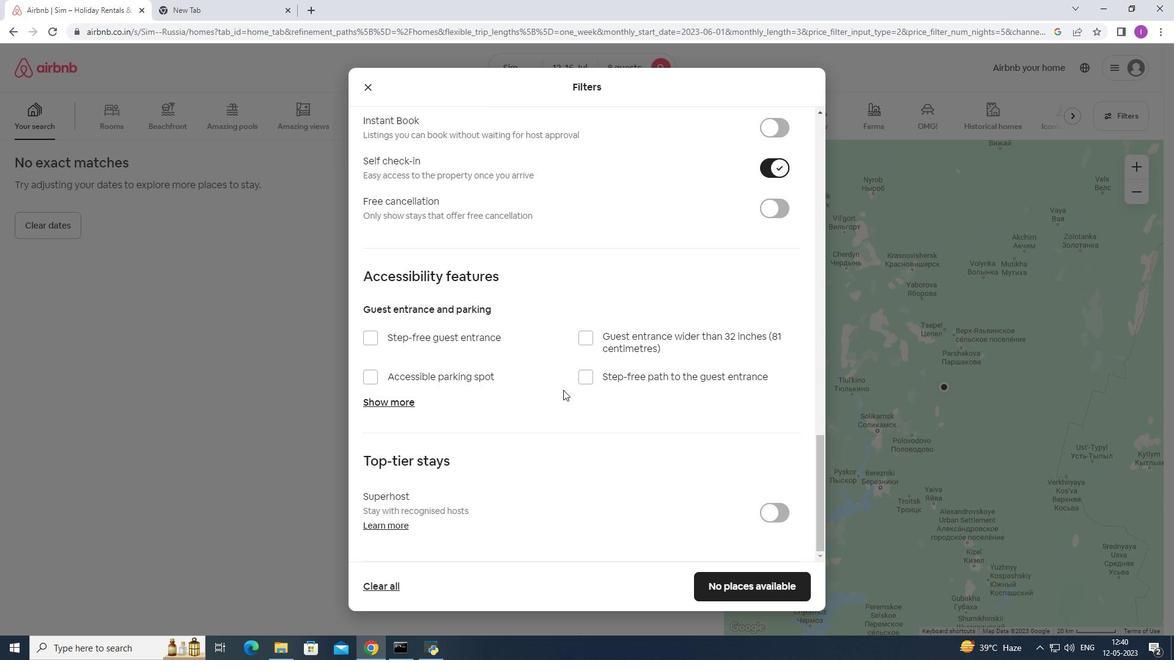 
Action: Mouse scrolled (565, 387) with delta (0, 0)
Screenshot: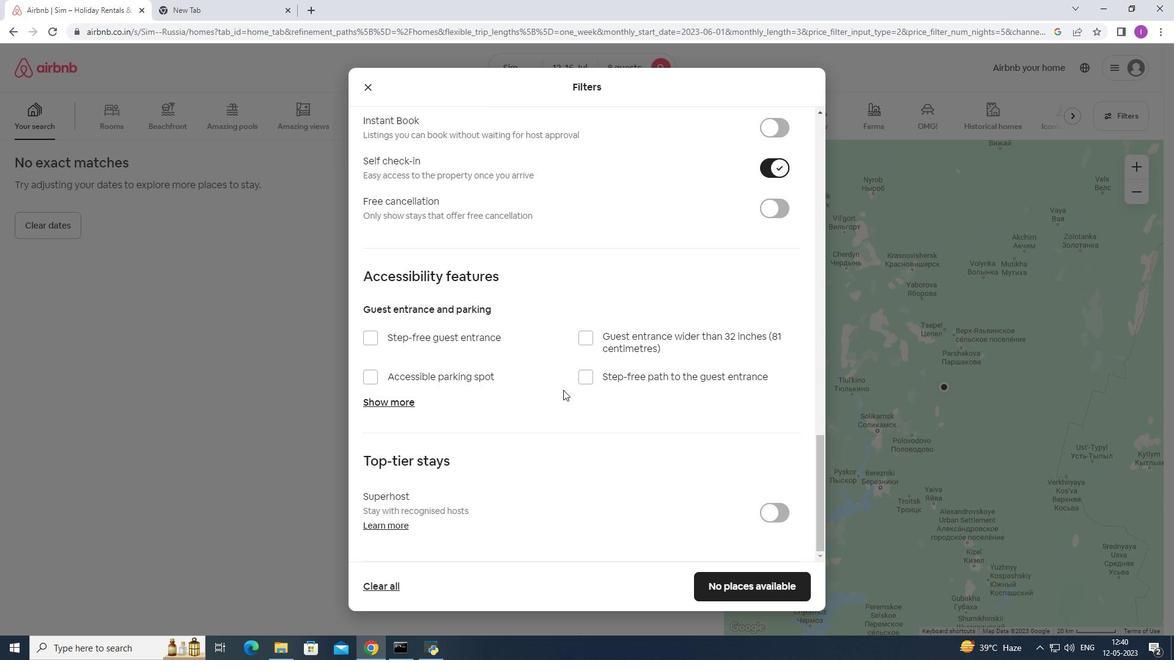 
Action: Mouse scrolled (565, 387) with delta (0, 0)
Screenshot: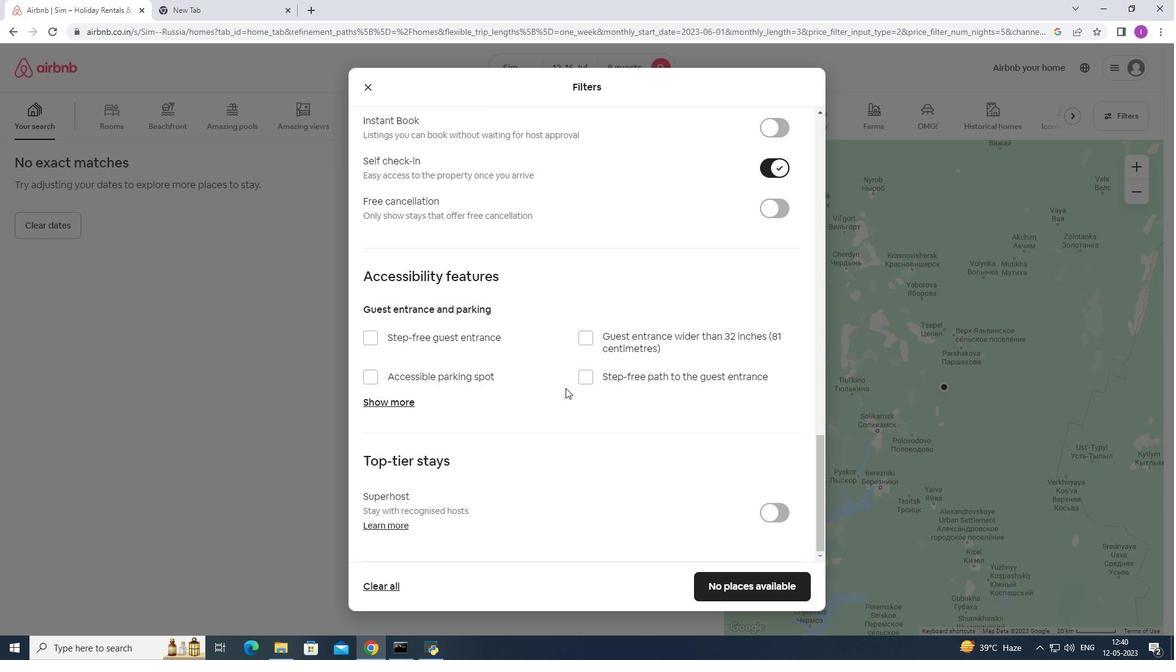 
Action: Mouse scrolled (565, 387) with delta (0, 0)
Screenshot: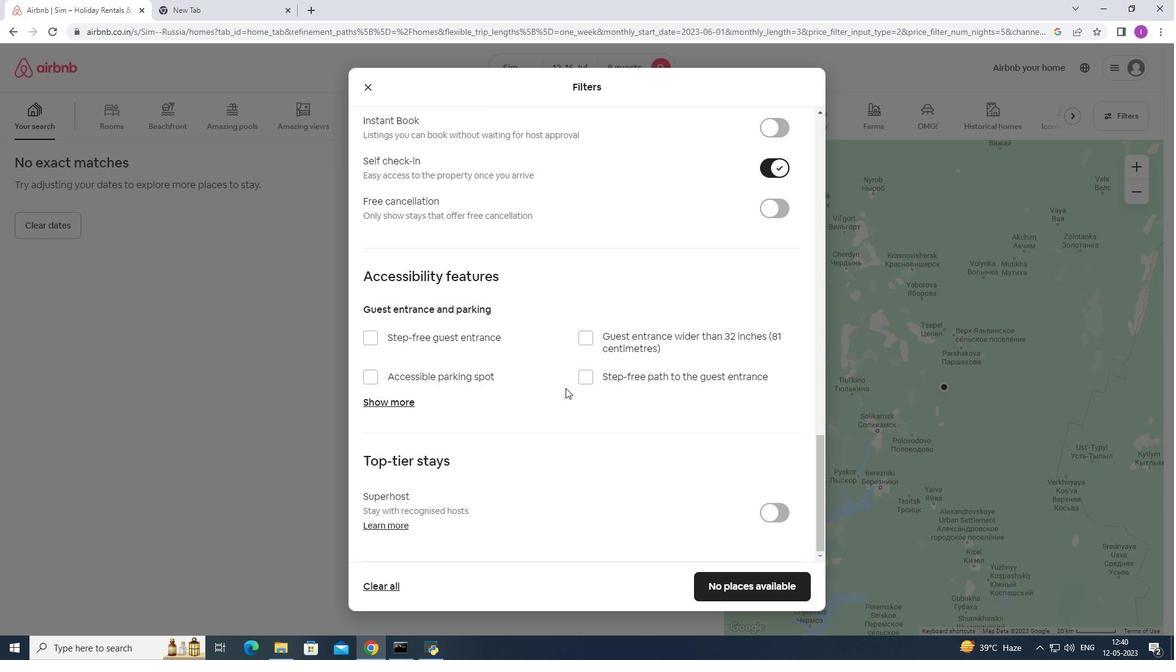 
Action: Mouse moved to (506, 473)
Screenshot: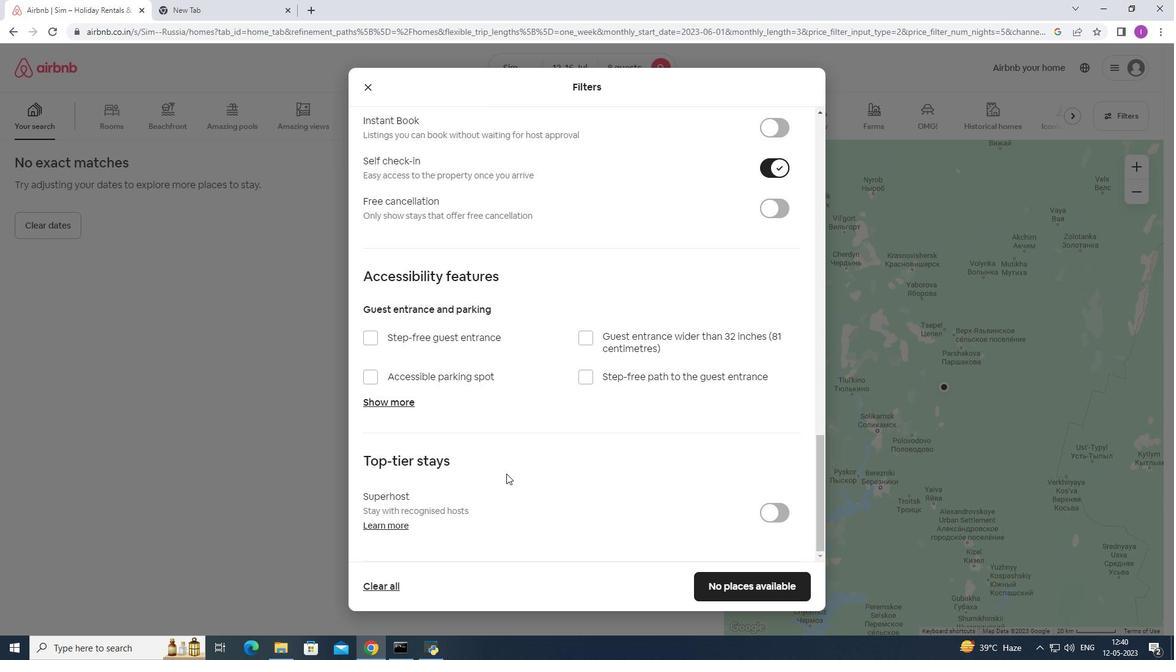 
Action: Mouse scrolled (506, 473) with delta (0, 0)
Screenshot: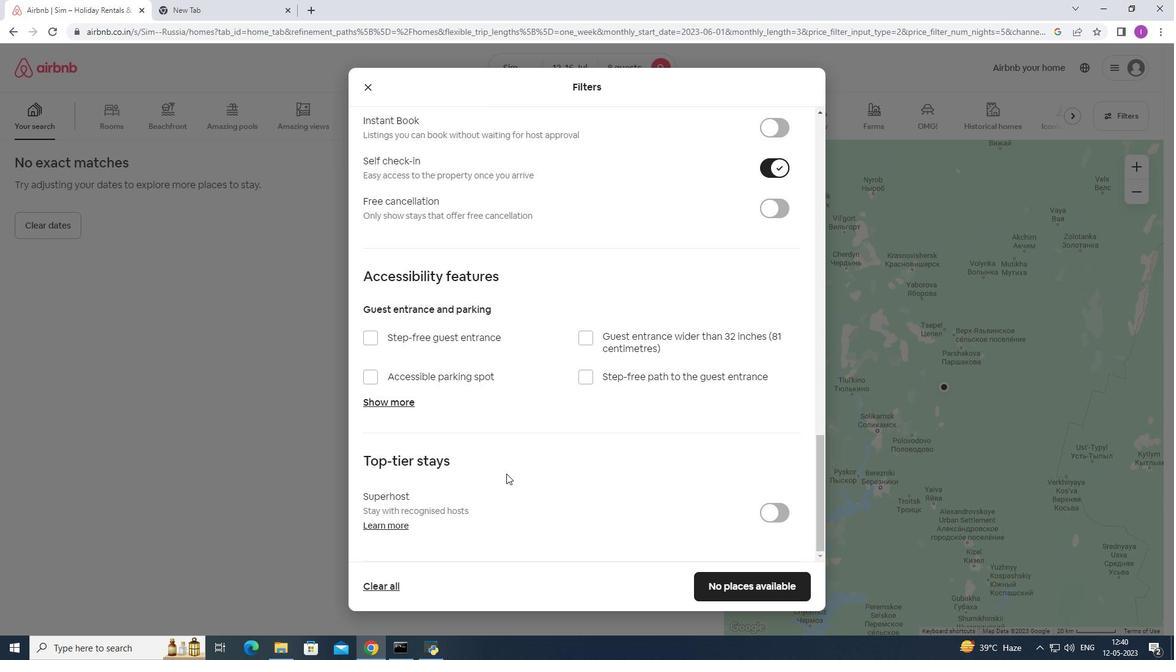 
Action: Mouse moved to (510, 478)
Screenshot: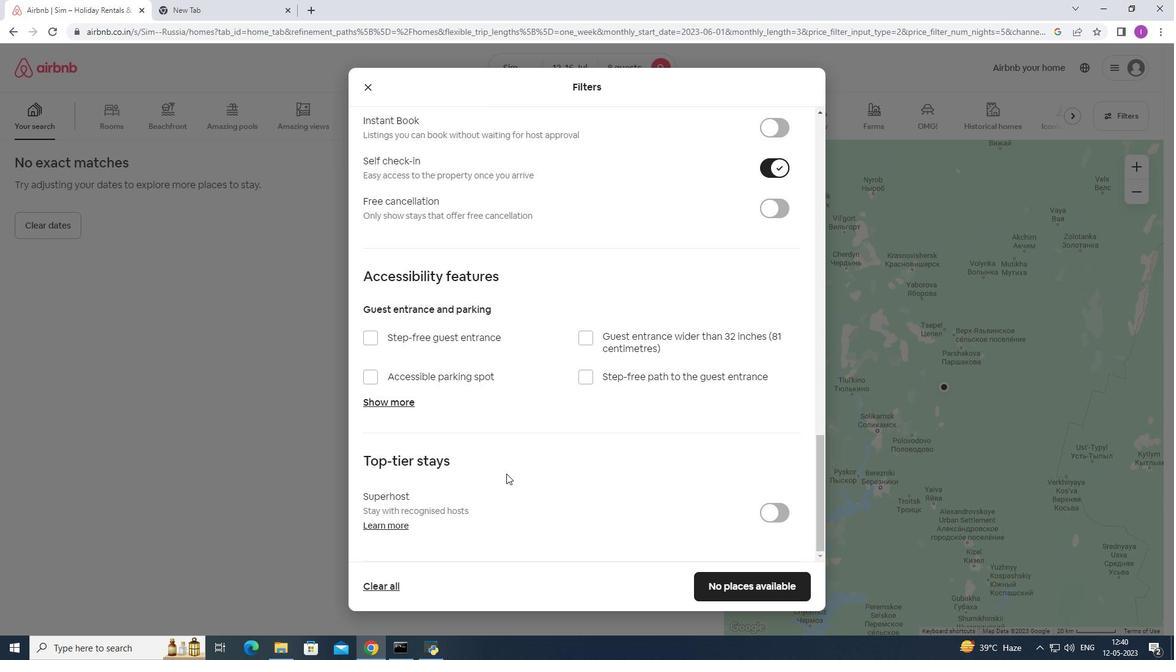 
Action: Mouse scrolled (510, 478) with delta (0, 0)
Screenshot: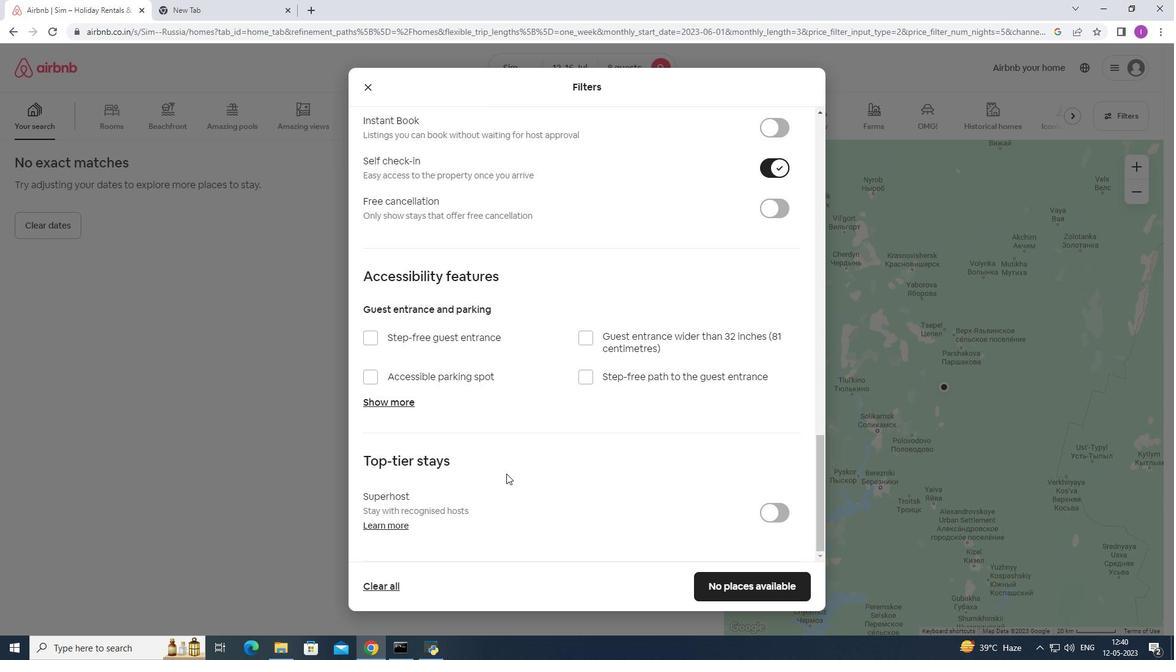 
Action: Mouse moved to (519, 486)
Screenshot: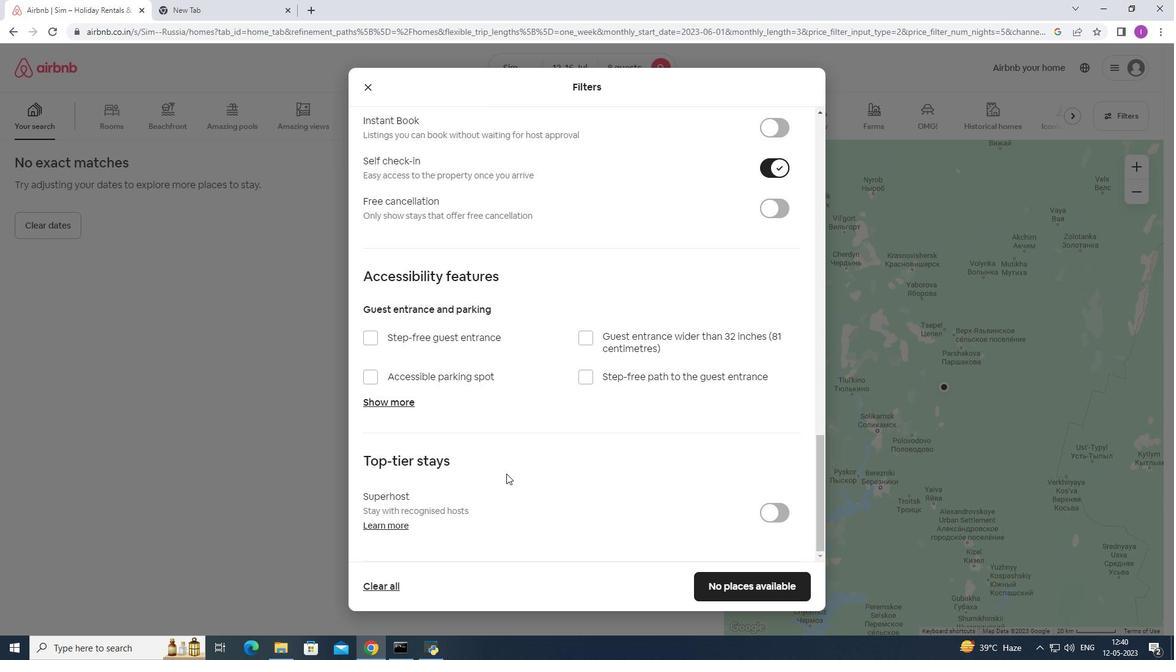 
Action: Mouse scrolled (519, 486) with delta (0, 0)
Screenshot: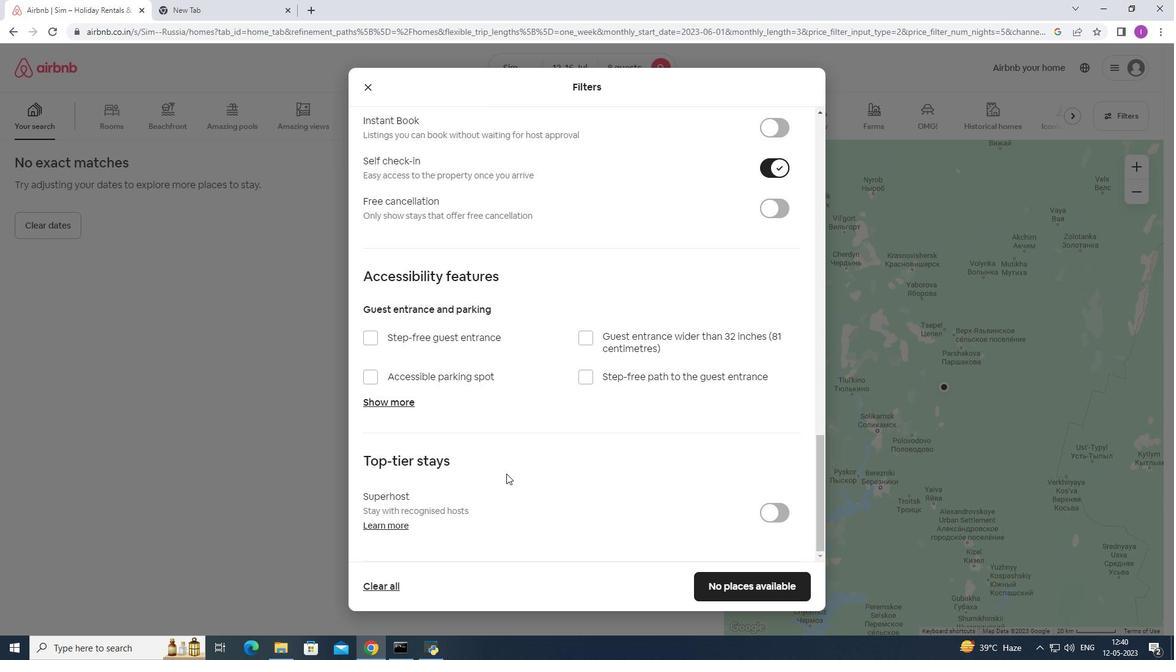 
Action: Mouse moved to (535, 498)
Screenshot: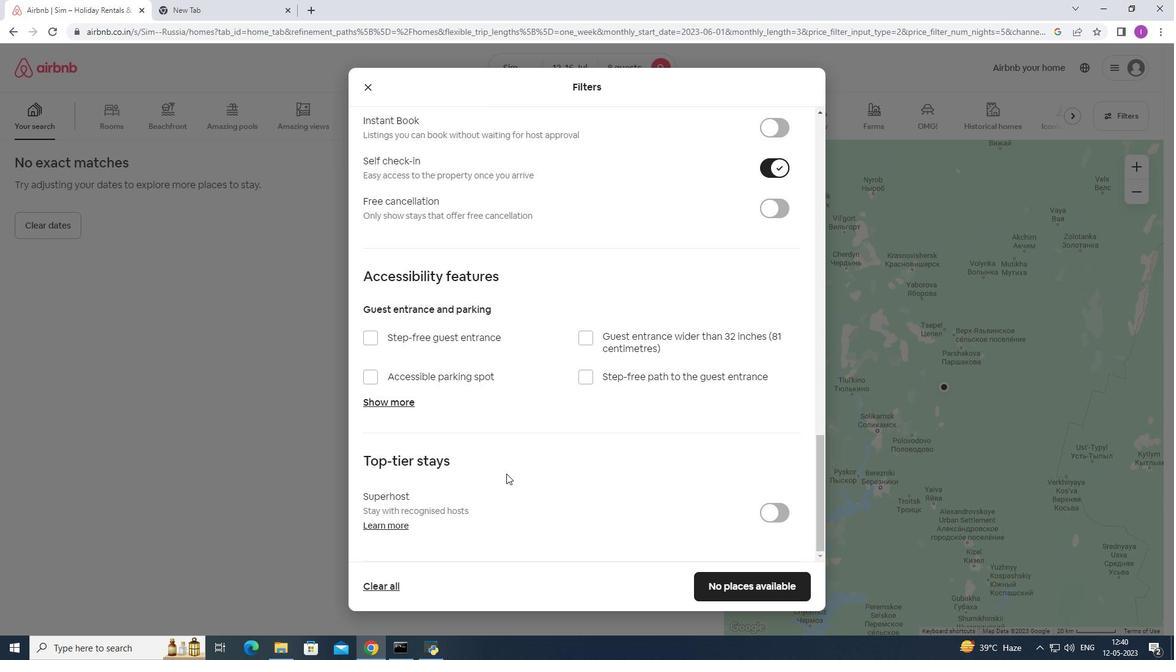 
Action: Mouse scrolled (535, 497) with delta (0, 0)
Screenshot: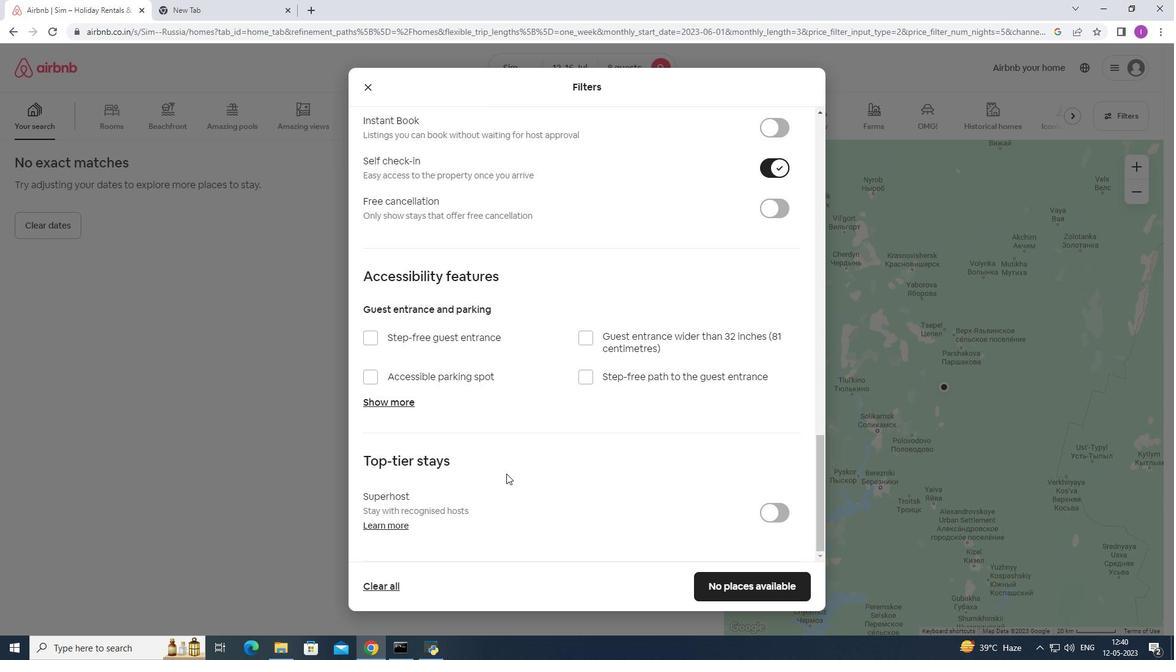 
Action: Mouse moved to (780, 587)
Screenshot: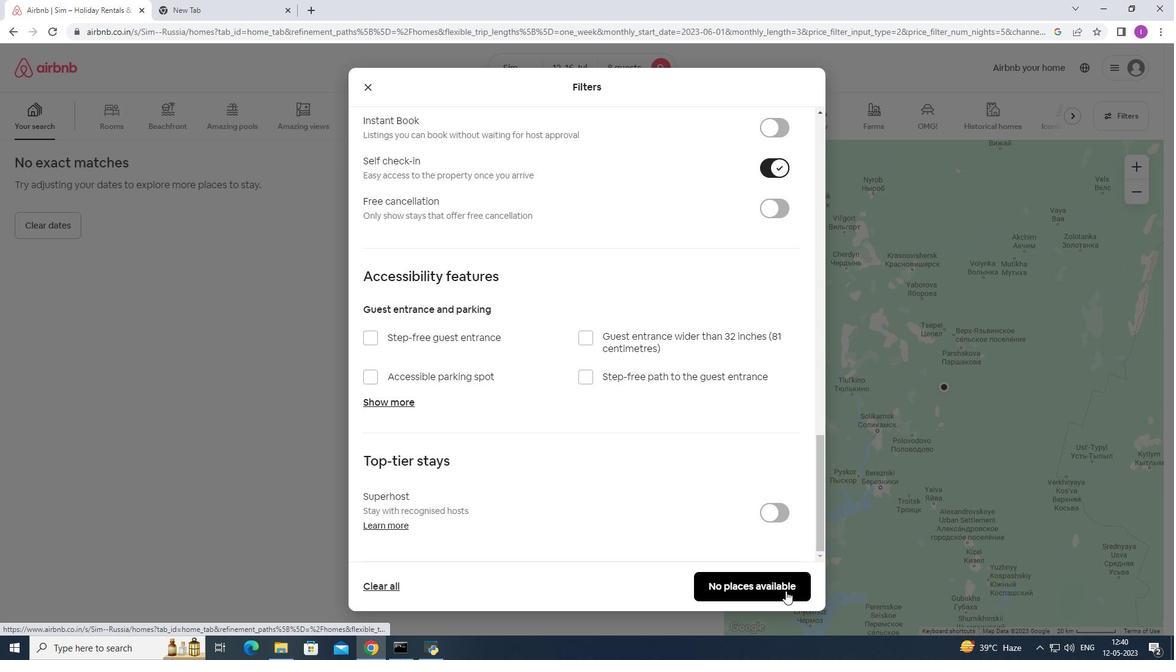 
Action: Mouse pressed left at (780, 587)
Screenshot: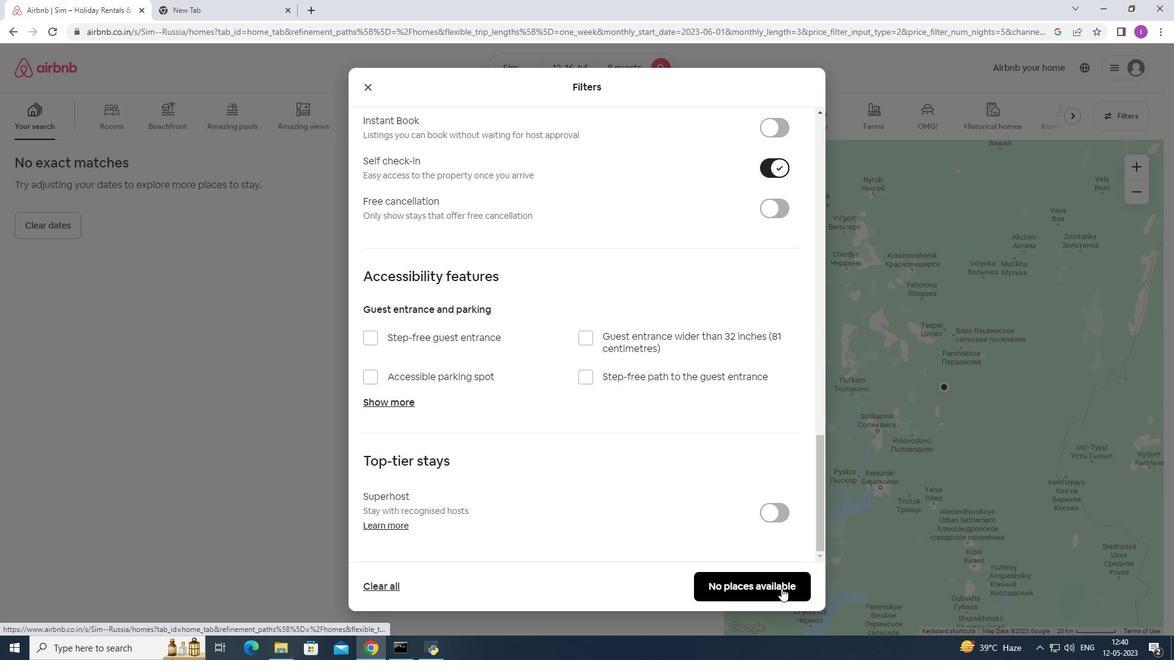 
Action: Mouse moved to (779, 587)
Screenshot: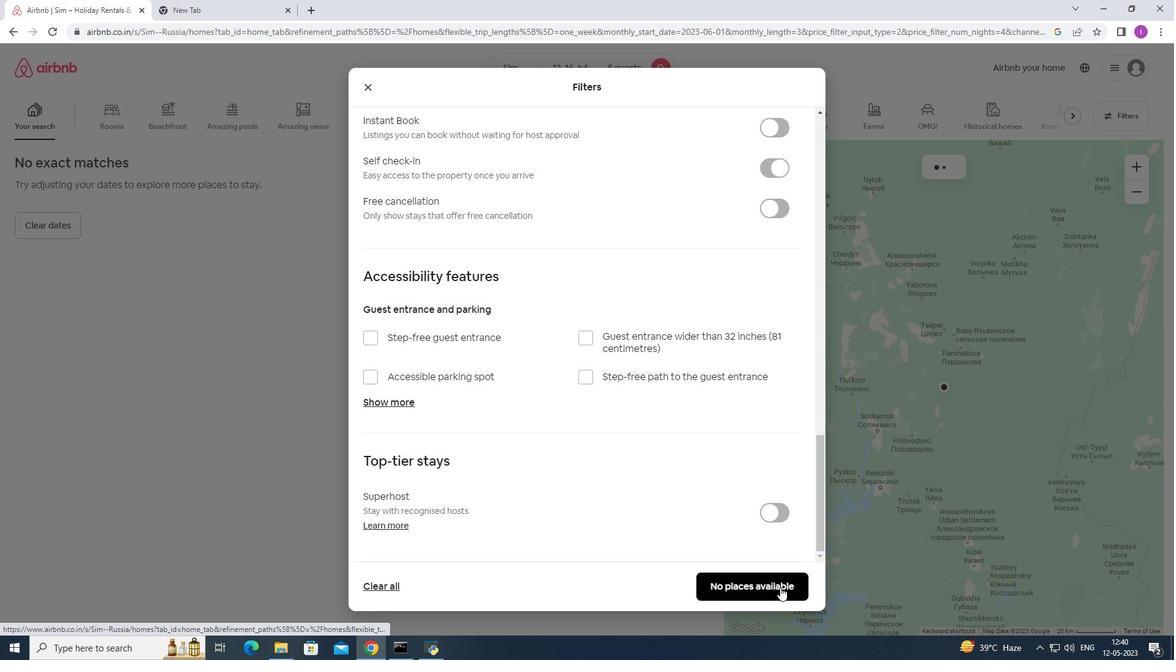 
